 Task: Research Airbnb options in Mont-Dore, New Caledonia from 12th December, 2023 to 16th December, 2023 for 8 adults.8 bedrooms having 8 beds and 8 bathrooms. Property type can be house. Amenities needed are: wifi, TV, free parkinig on premises, gym, breakfast. Booking option can be shelf check-in. Look for 5 properties as per requirement.
Action: Mouse pressed left at (262, 152)
Screenshot: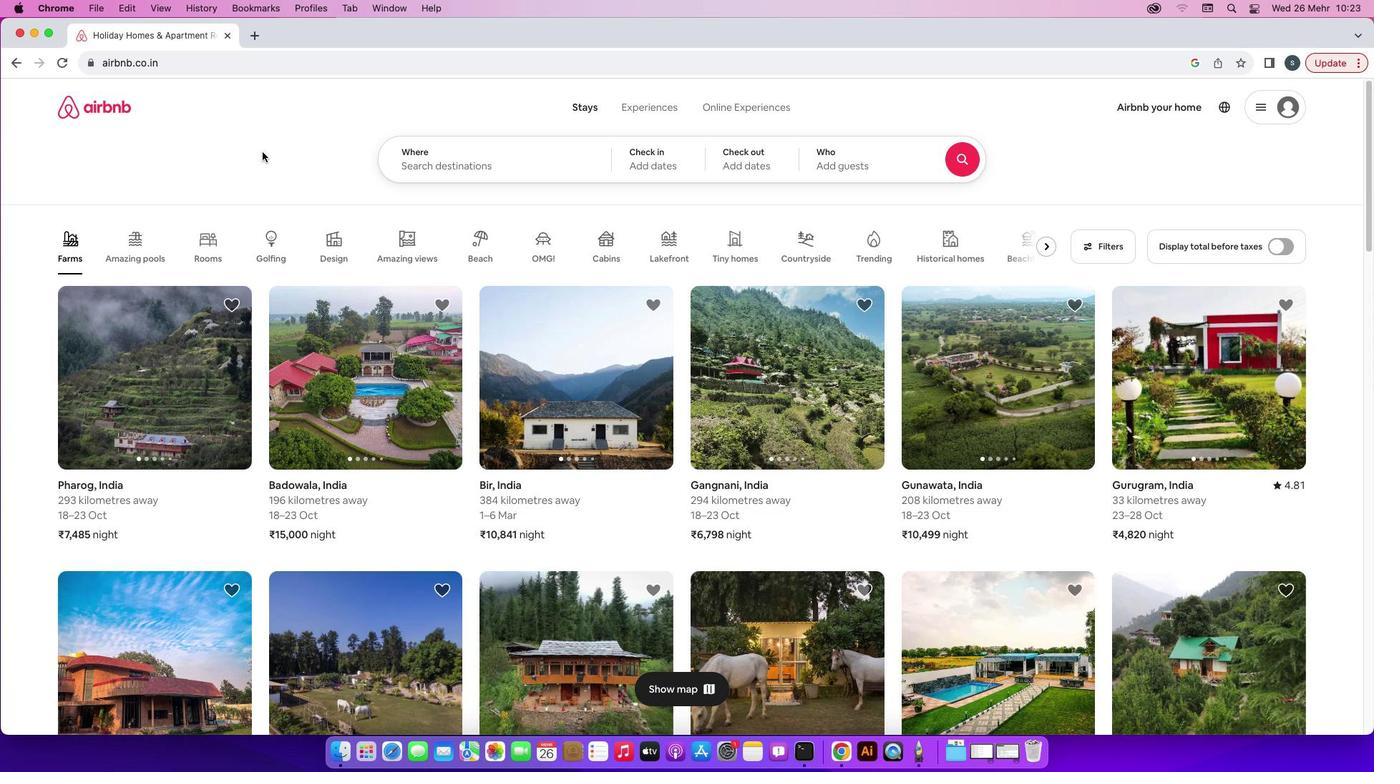 
Action: Mouse moved to (457, 169)
Screenshot: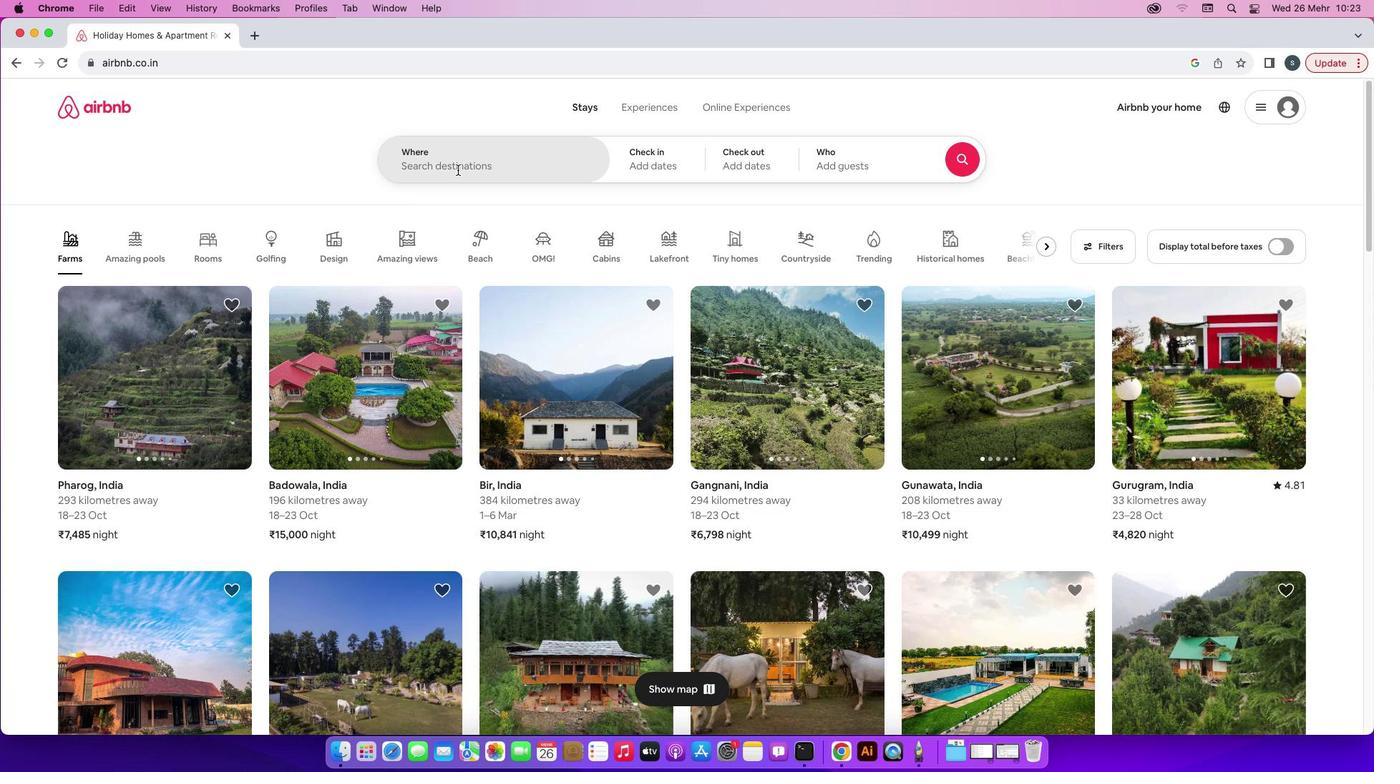 
Action: Mouse pressed left at (457, 169)
Screenshot: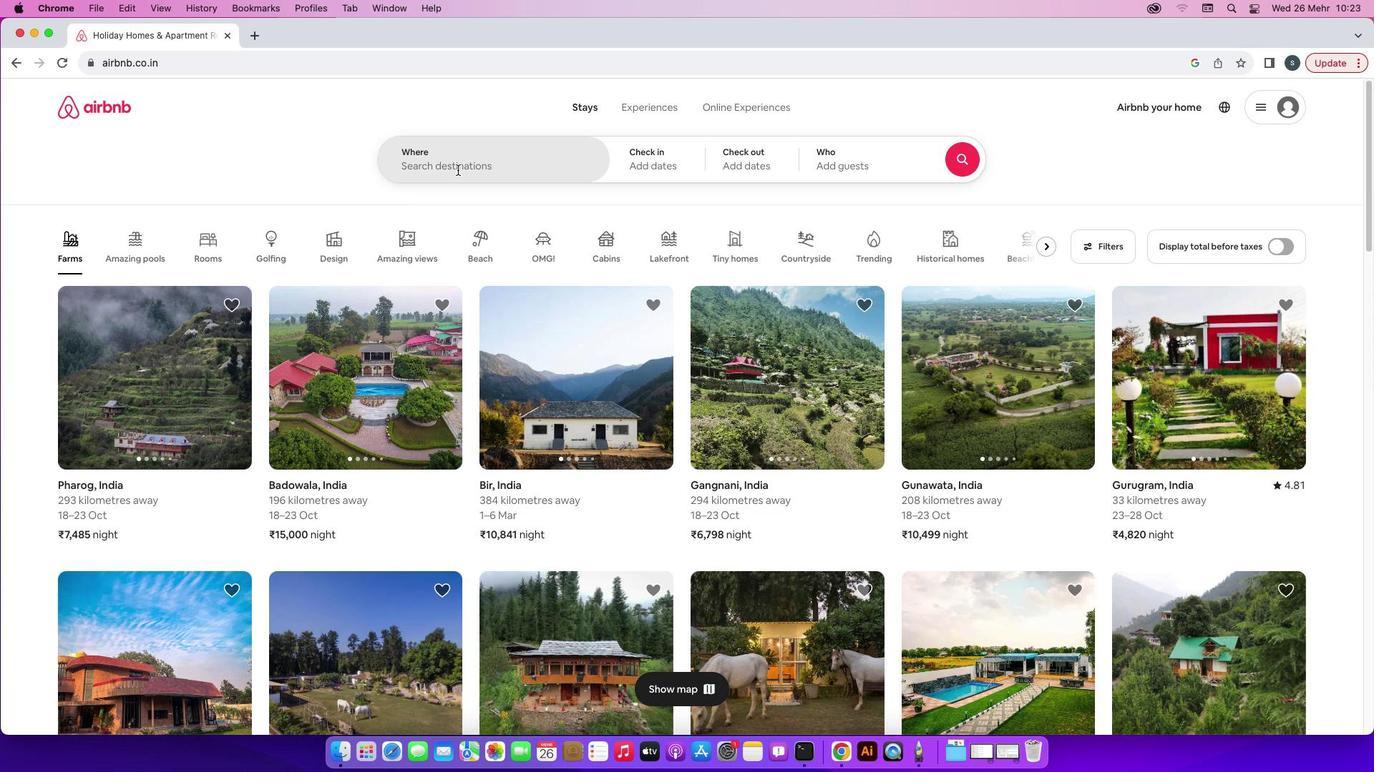 
Action: Mouse moved to (460, 168)
Screenshot: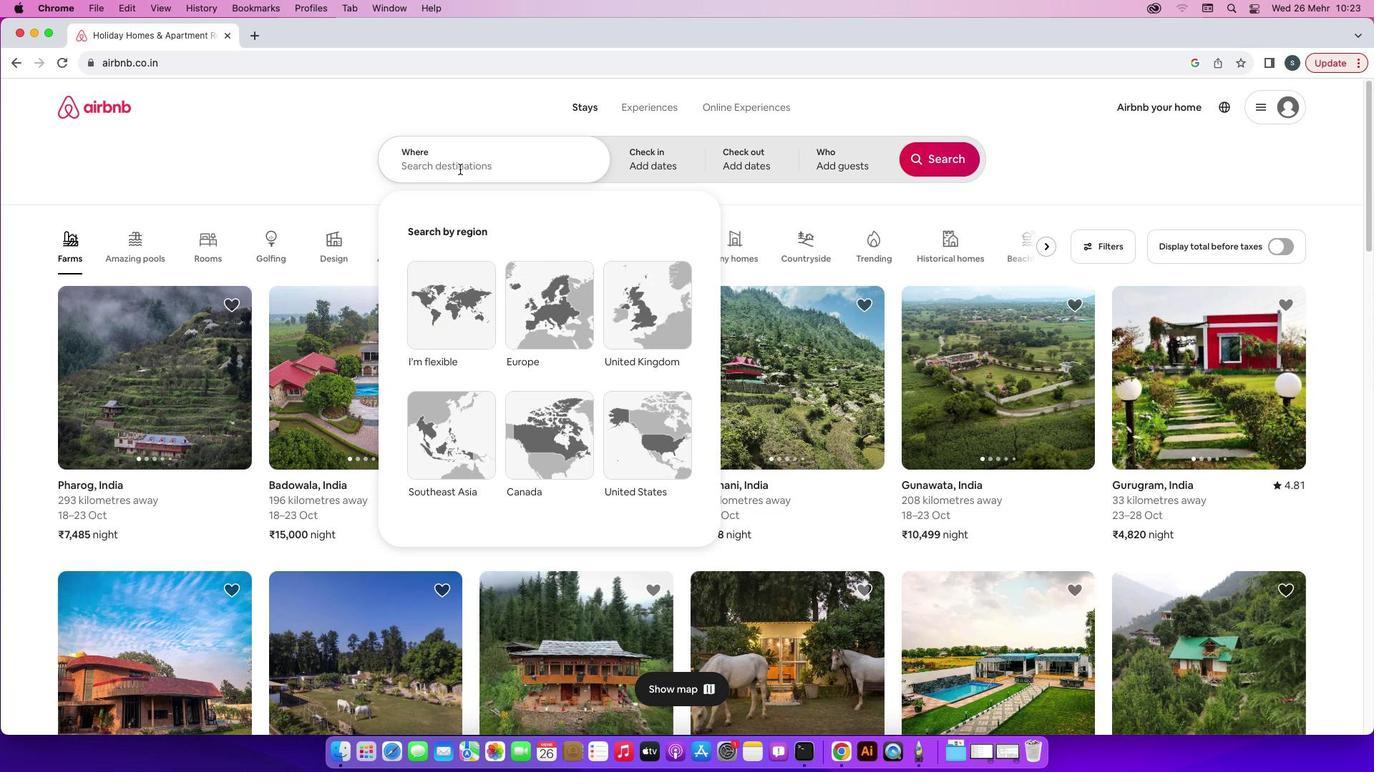 
Action: Key pressed 'M'Key.caps_lock'o''n''t''-'Key.caps_lock'D'Key.caps_lock'o''r''e'','Key.spaceKey.caps_lock'N'Key.caps_lock'e''w'Key.spaceKey.caps_lock'C'Key.caps_lock'a''l''e''d''o''n''i''a'
Screenshot: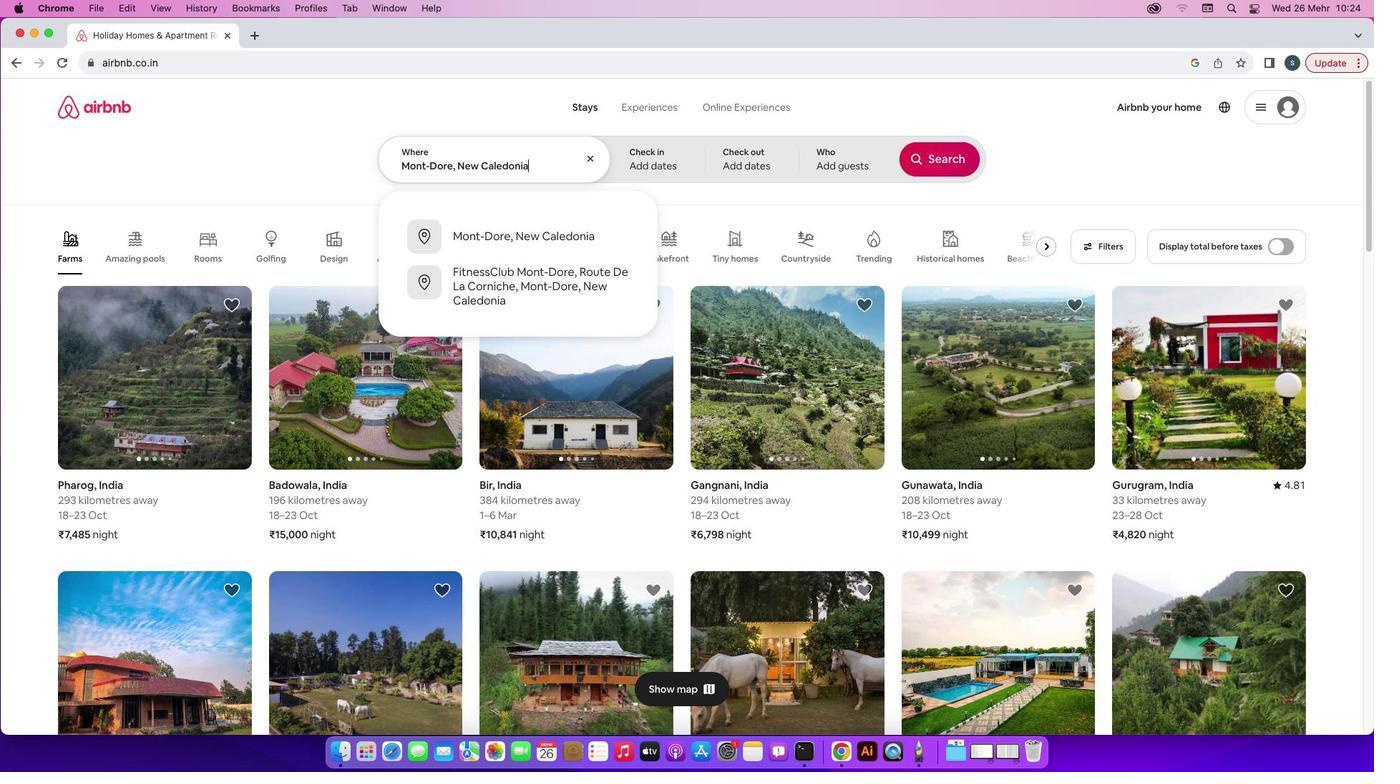 
Action: Mouse moved to (481, 235)
Screenshot: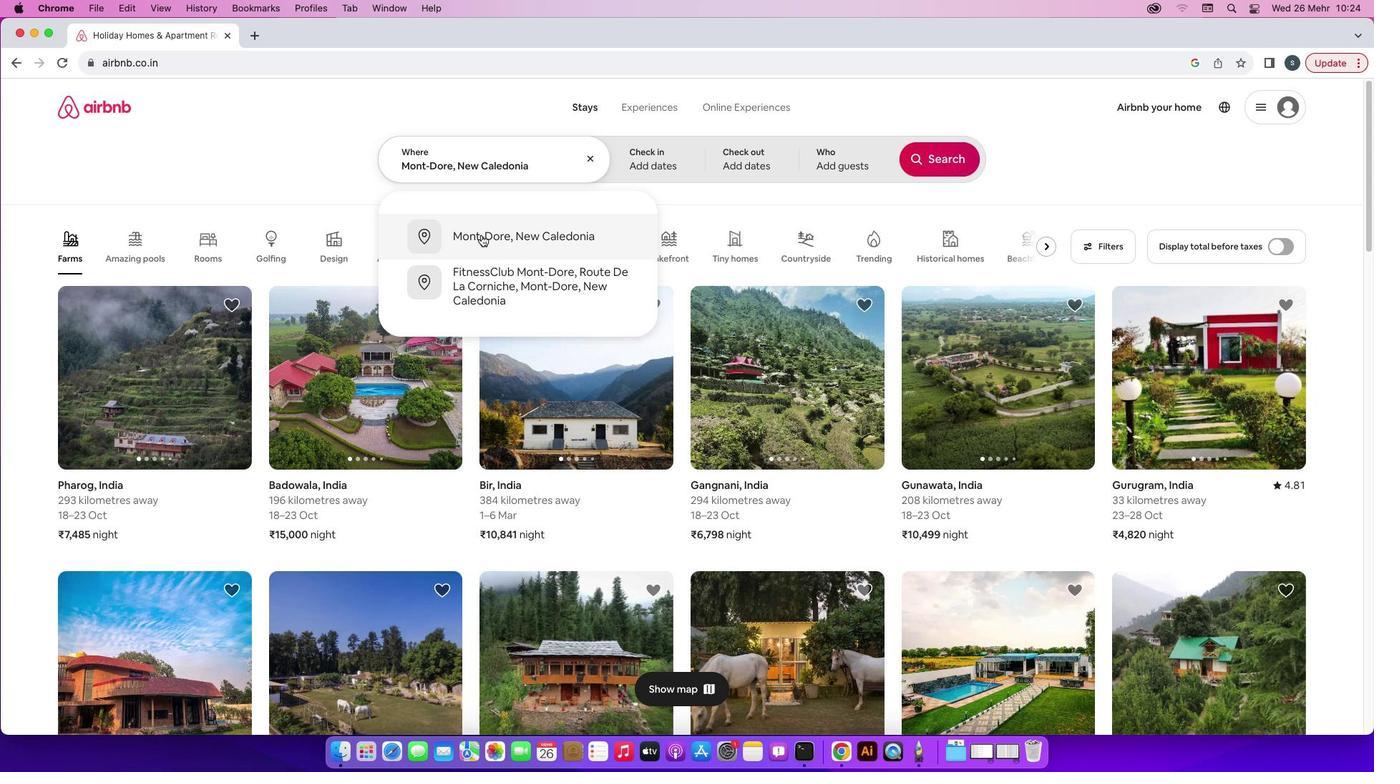 
Action: Mouse pressed left at (481, 235)
Screenshot: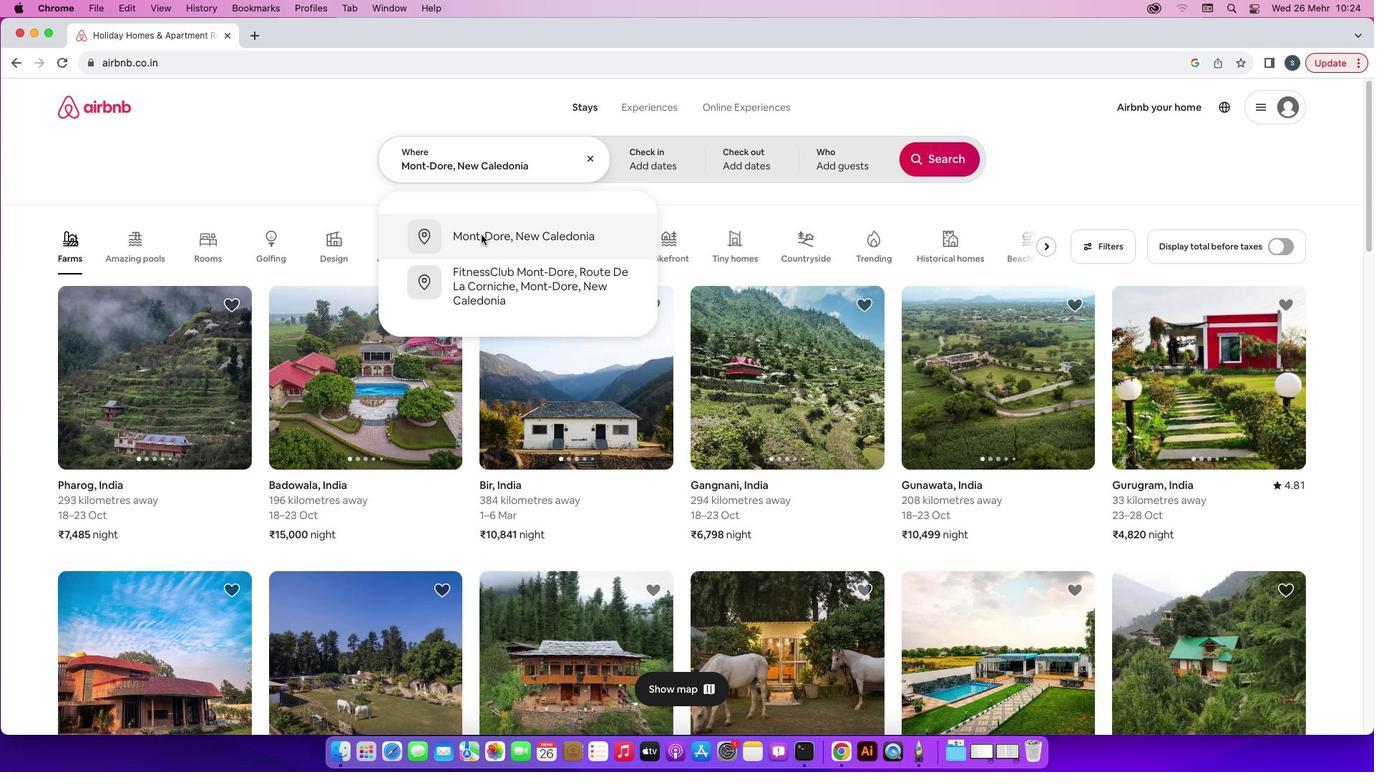 
Action: Mouse moved to (943, 278)
Screenshot: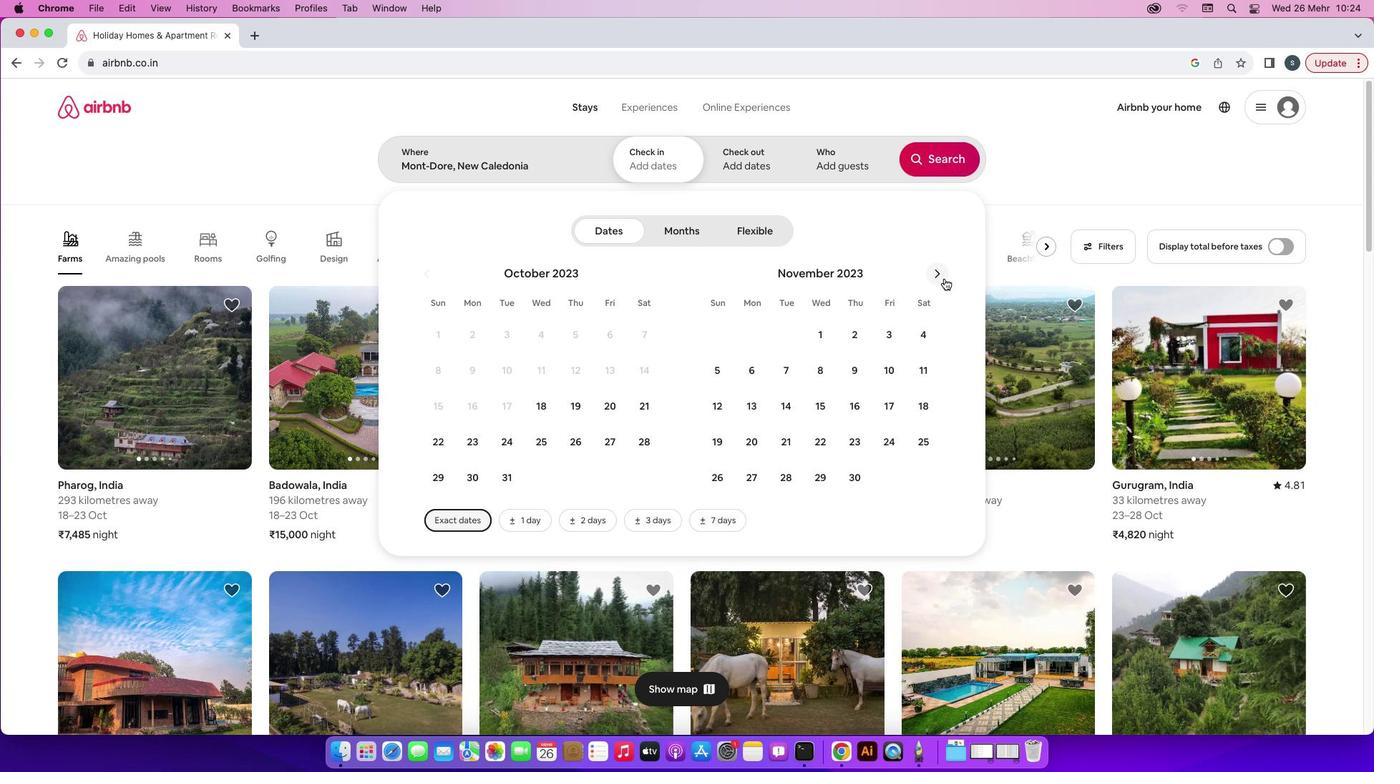 
Action: Mouse pressed left at (943, 278)
Screenshot: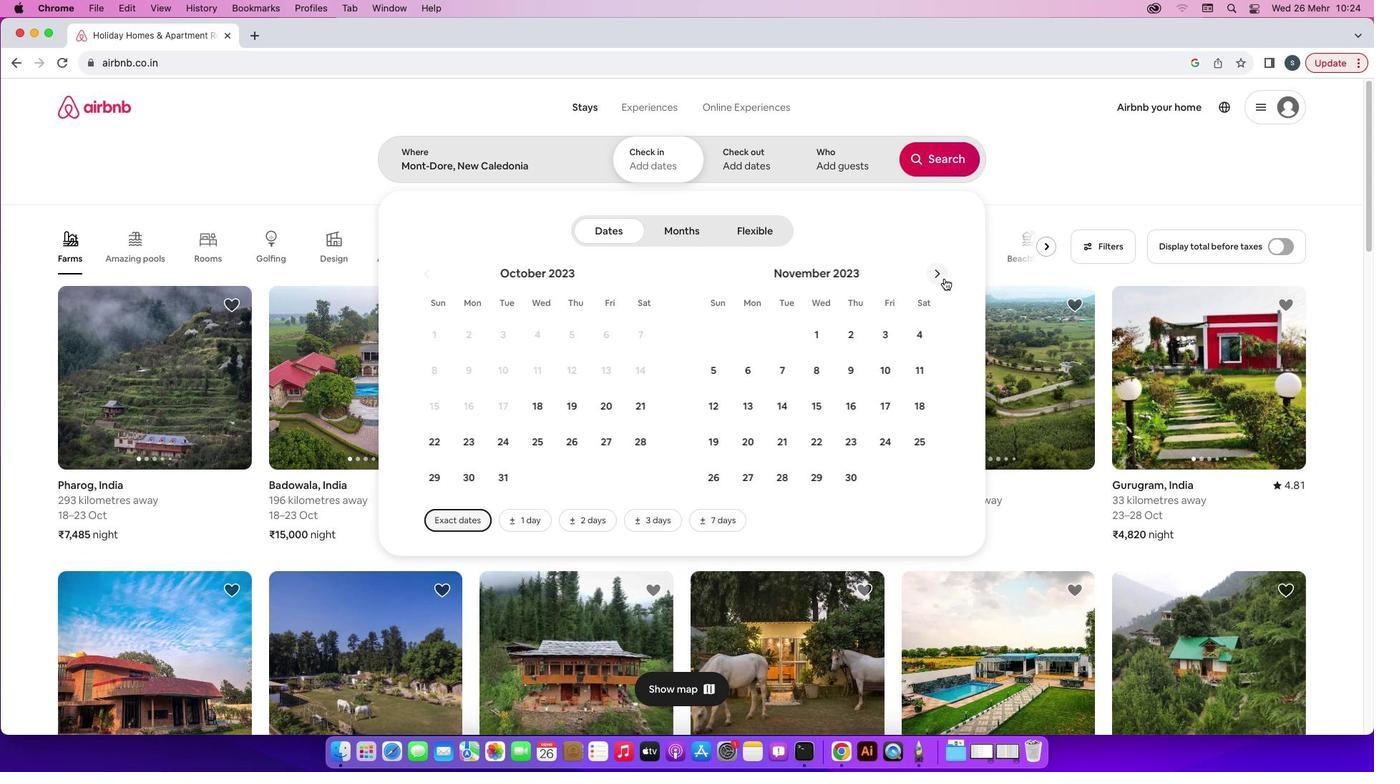 
Action: Mouse moved to (786, 402)
Screenshot: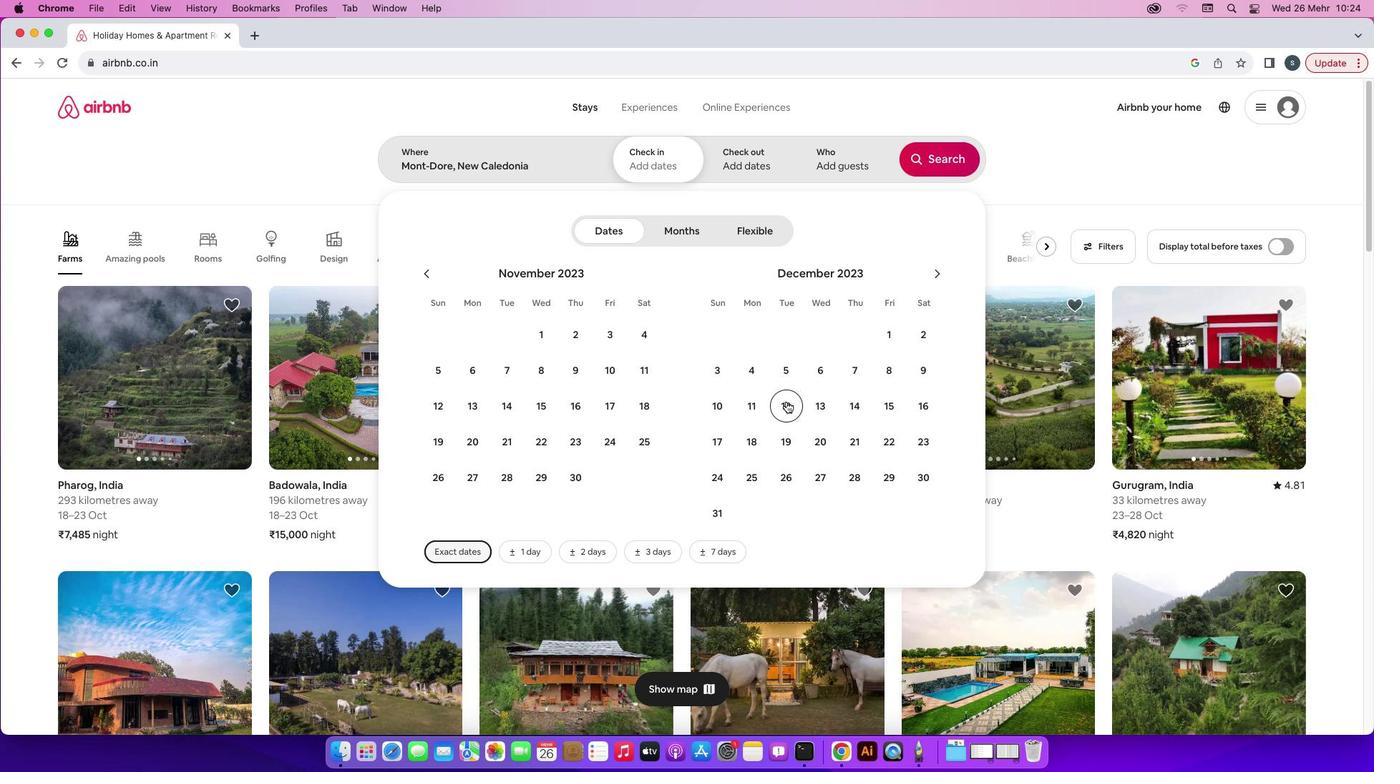 
Action: Mouse pressed left at (786, 402)
Screenshot: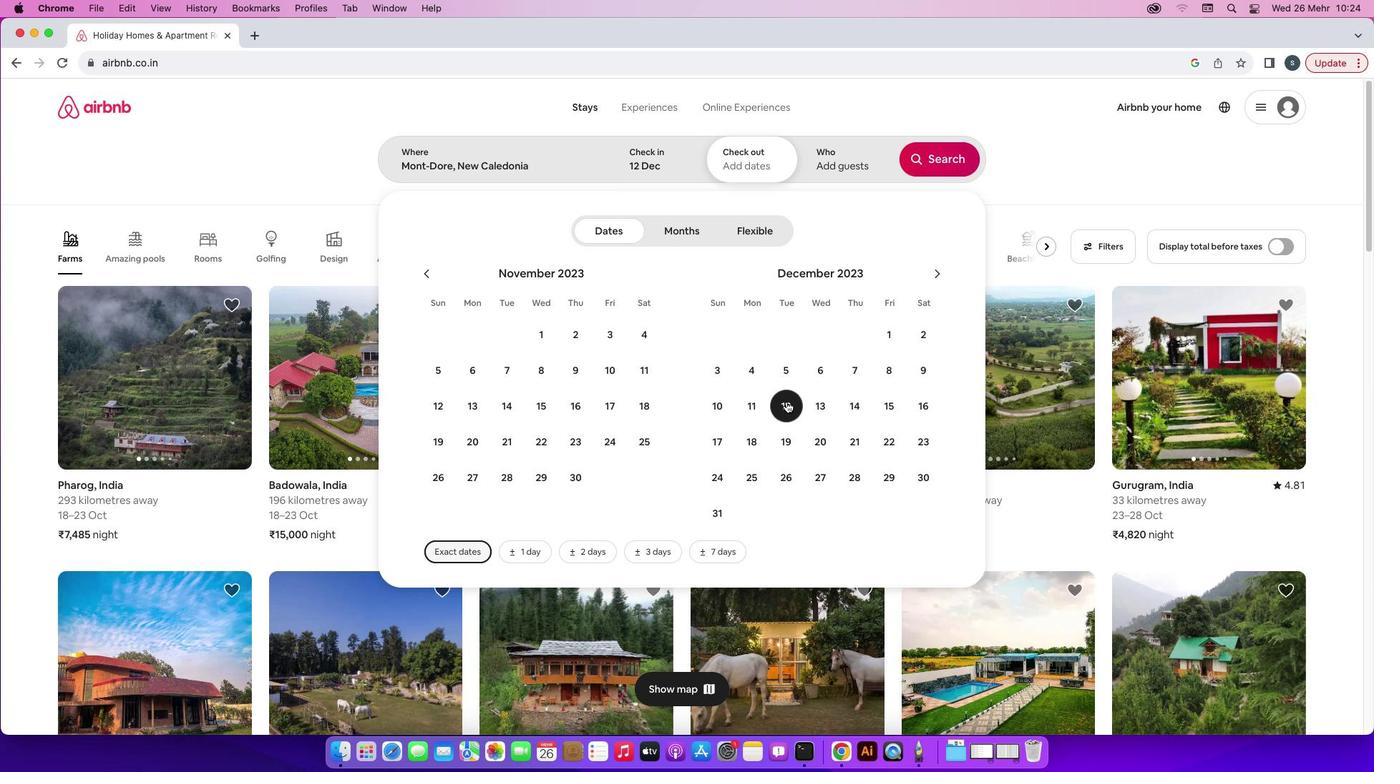 
Action: Mouse moved to (929, 408)
Screenshot: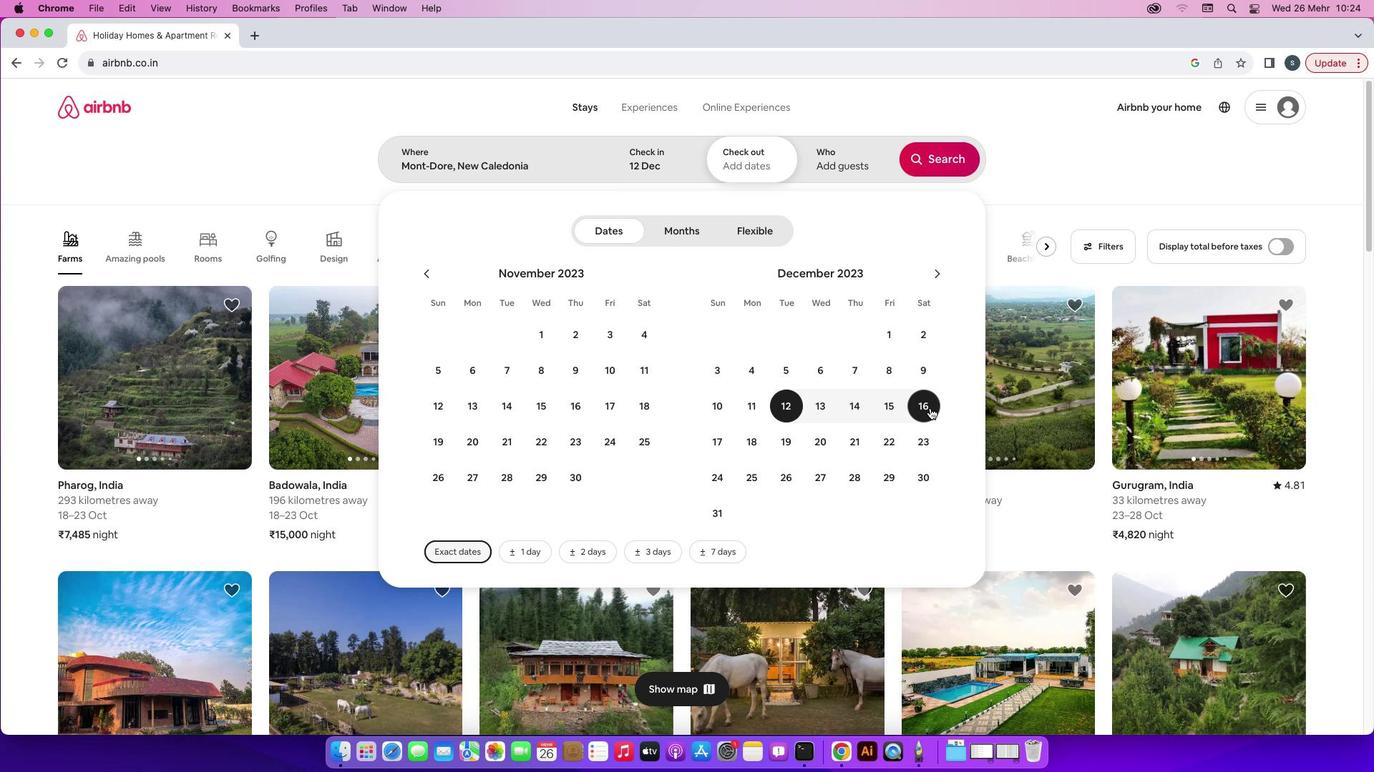
Action: Mouse pressed left at (929, 408)
Screenshot: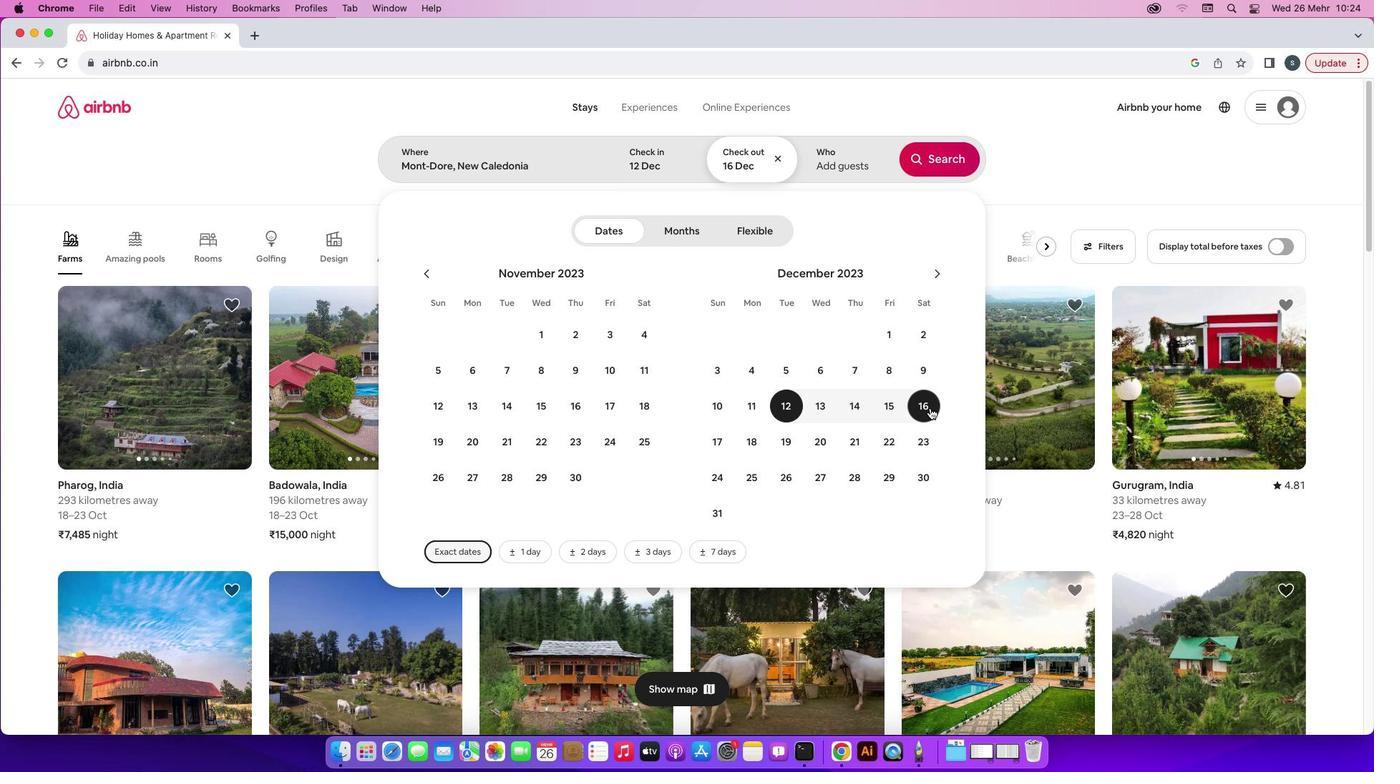 
Action: Mouse moved to (858, 159)
Screenshot: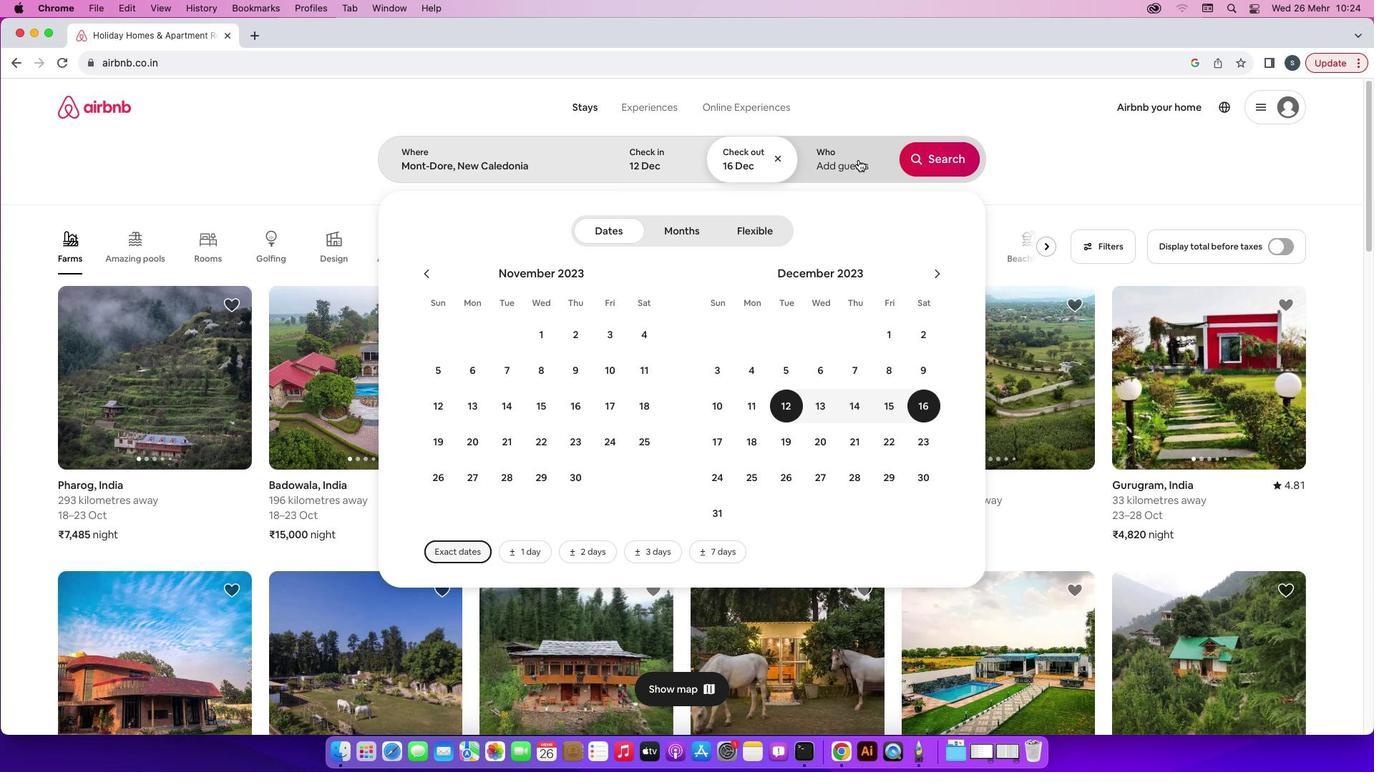 
Action: Mouse pressed left at (858, 159)
Screenshot: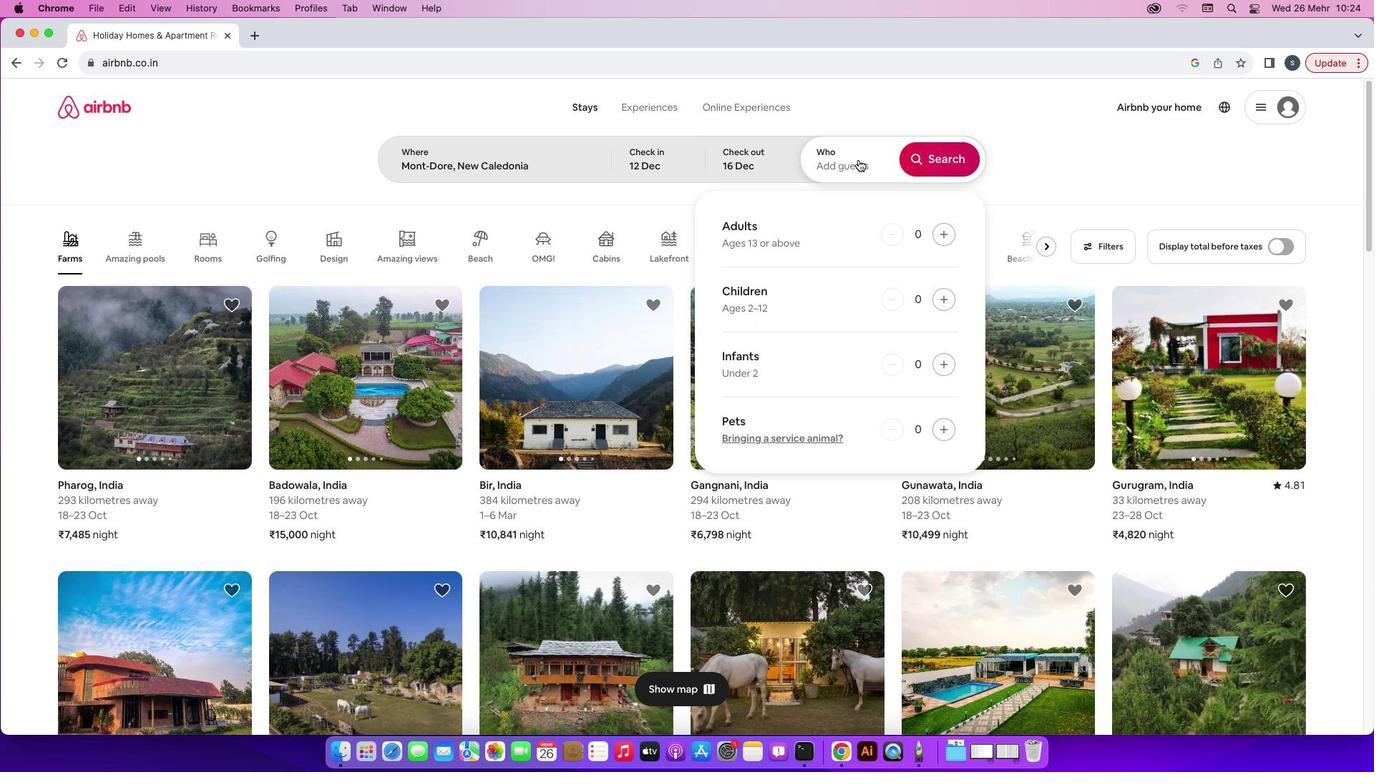 
Action: Mouse moved to (941, 233)
Screenshot: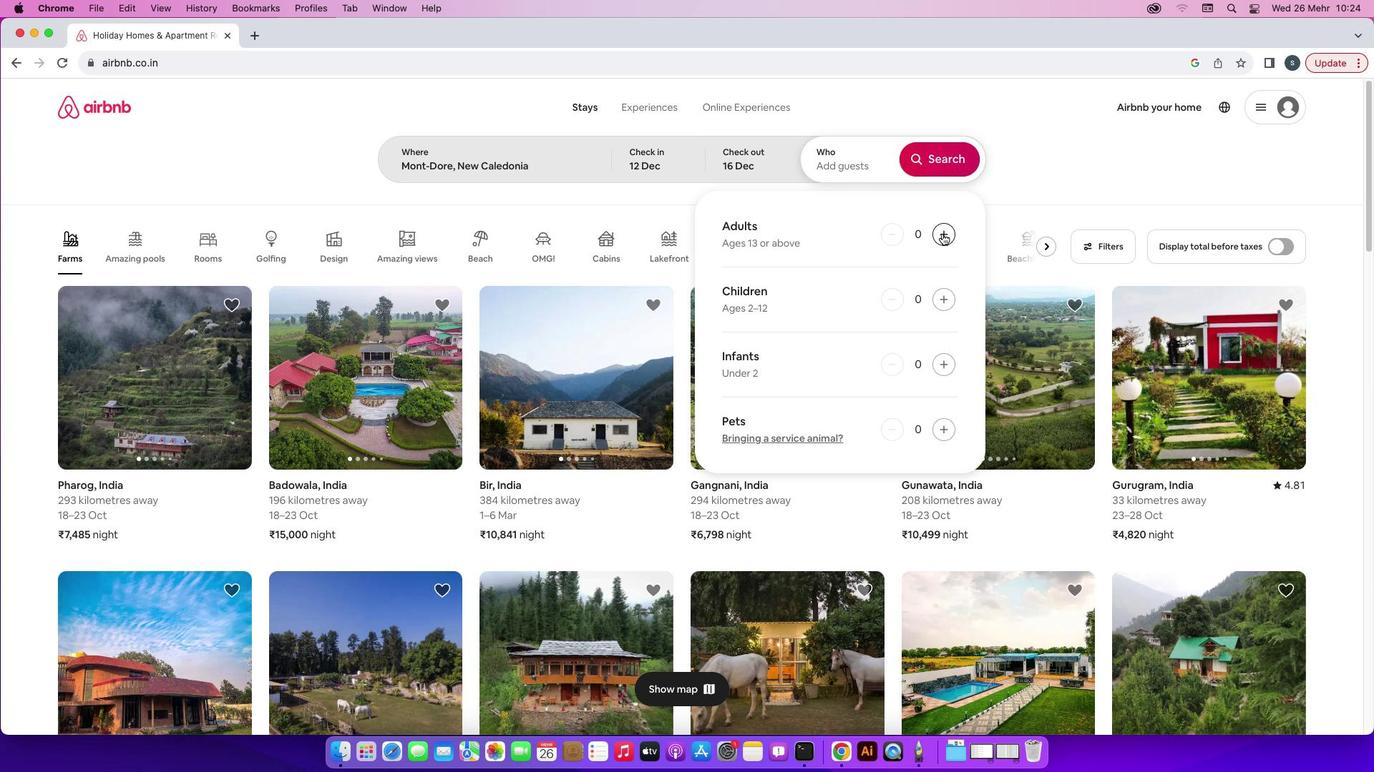 
Action: Mouse pressed left at (941, 233)
Screenshot: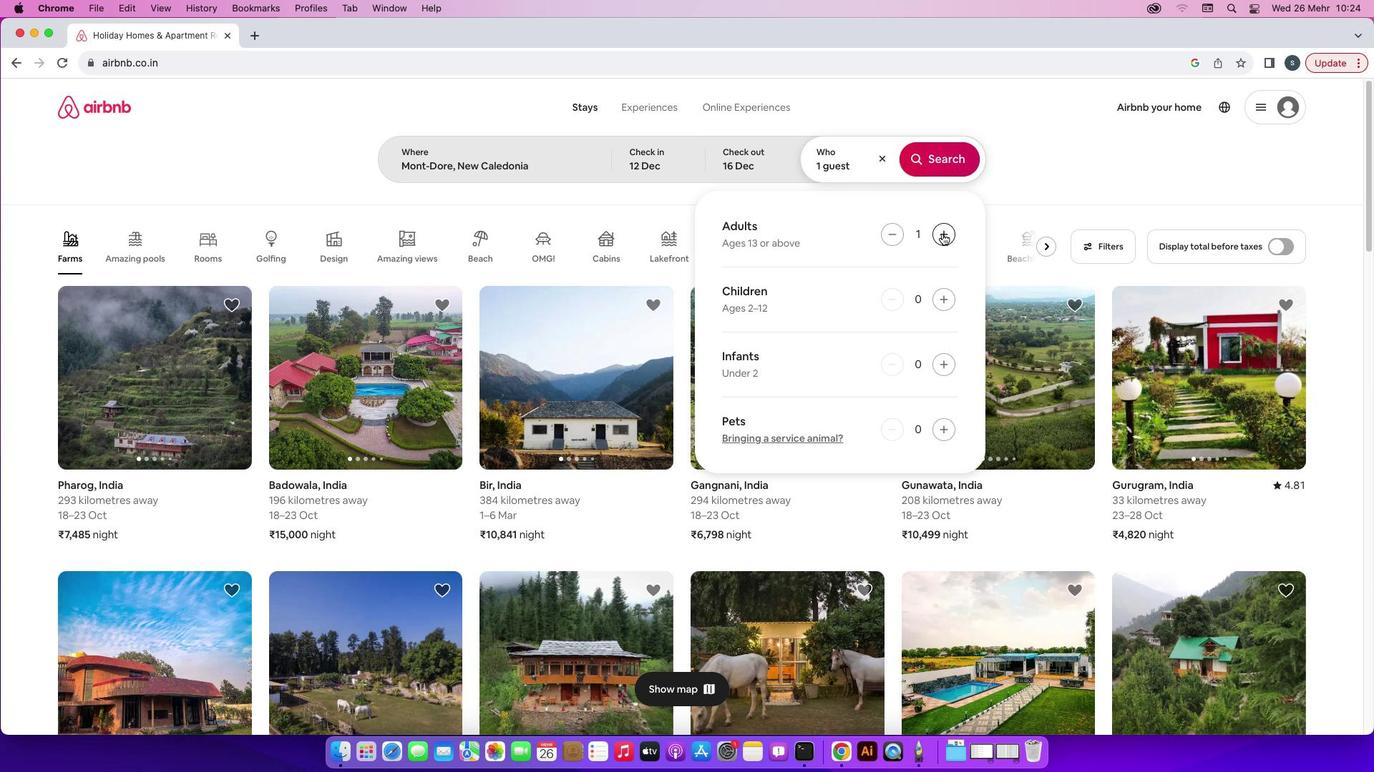 
Action: Mouse pressed left at (941, 233)
Screenshot: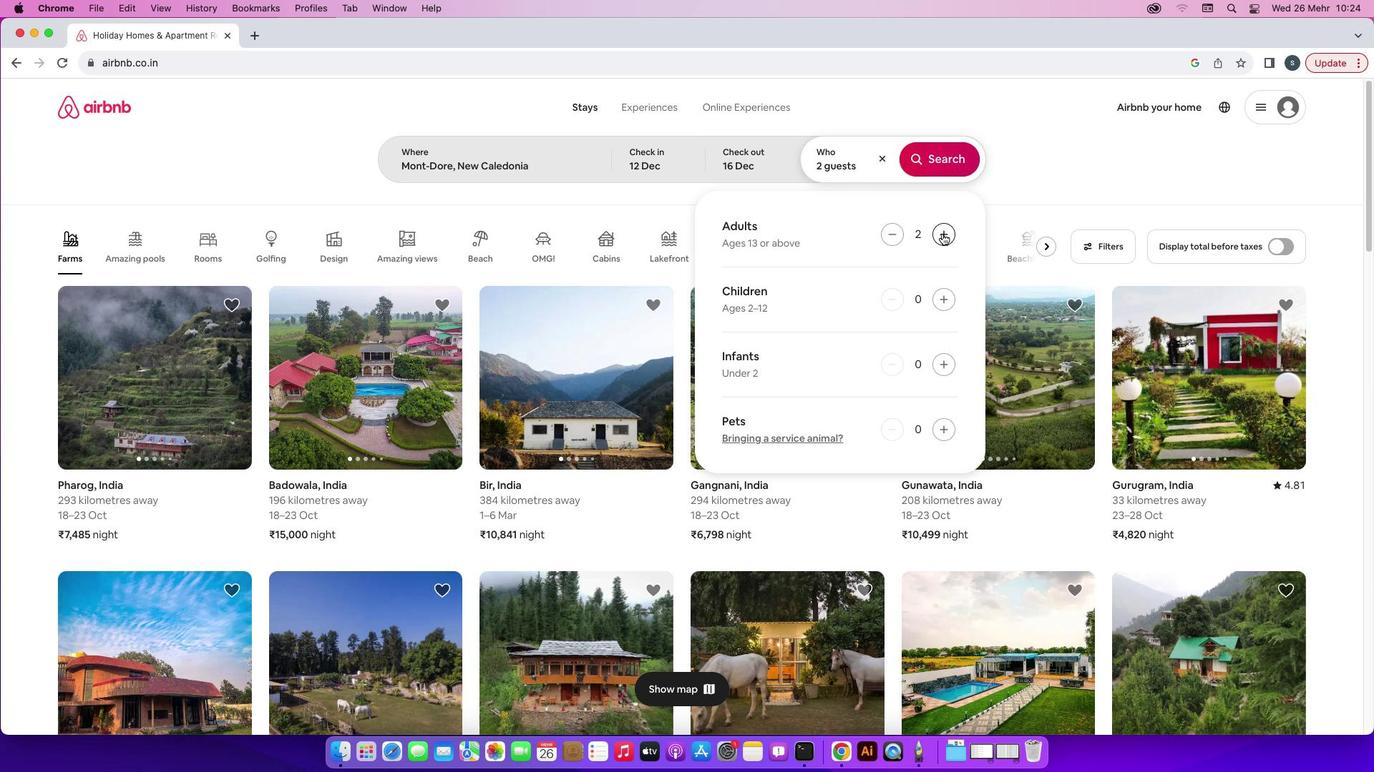 
Action: Mouse pressed left at (941, 233)
Screenshot: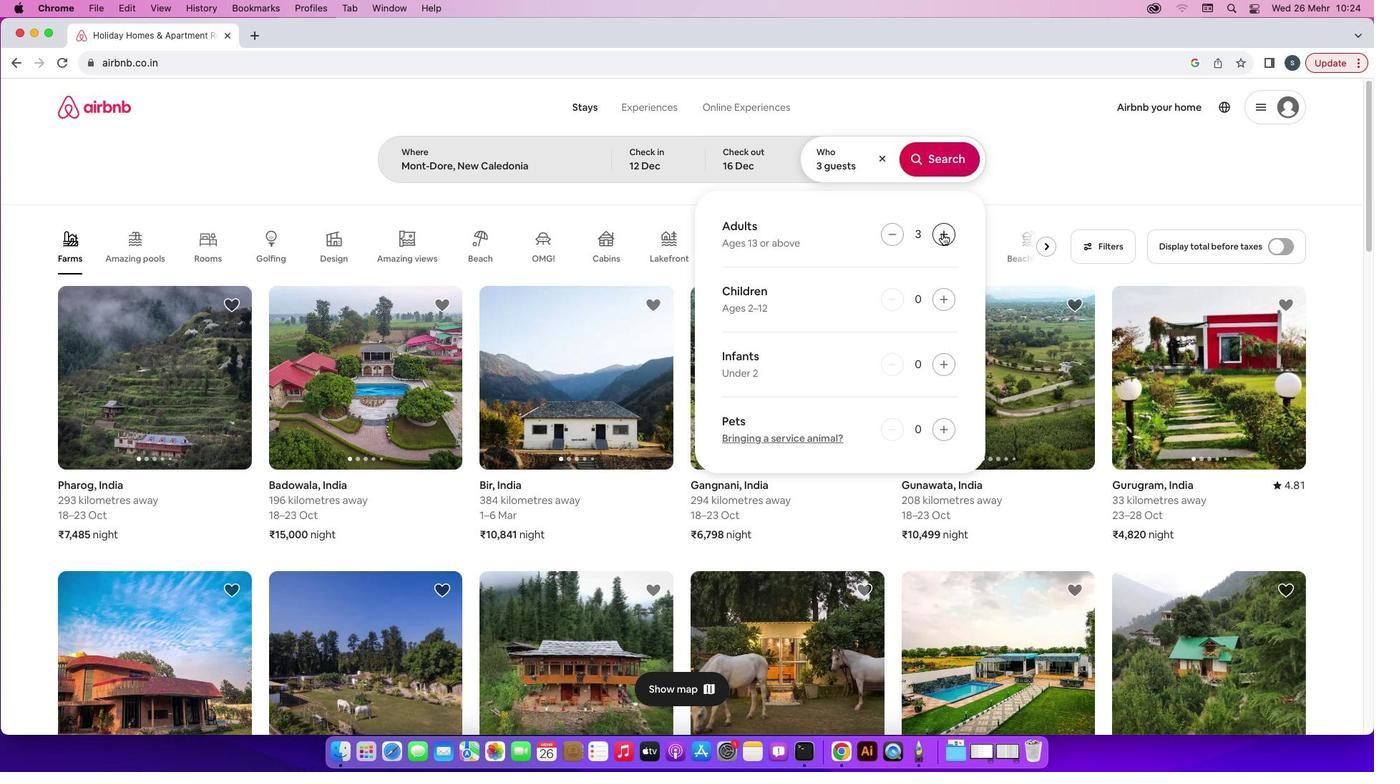 
Action: Mouse pressed left at (941, 233)
Screenshot: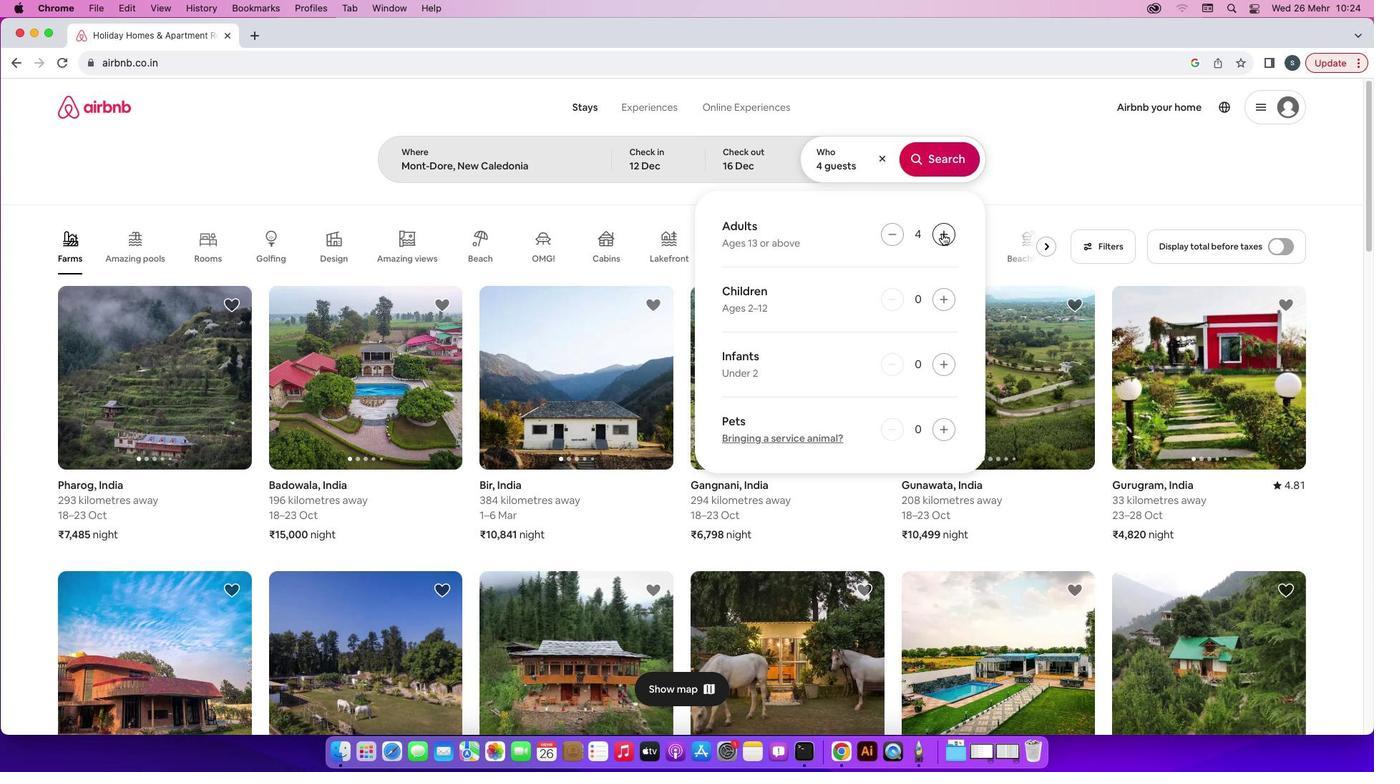 
Action: Mouse pressed left at (941, 233)
Screenshot: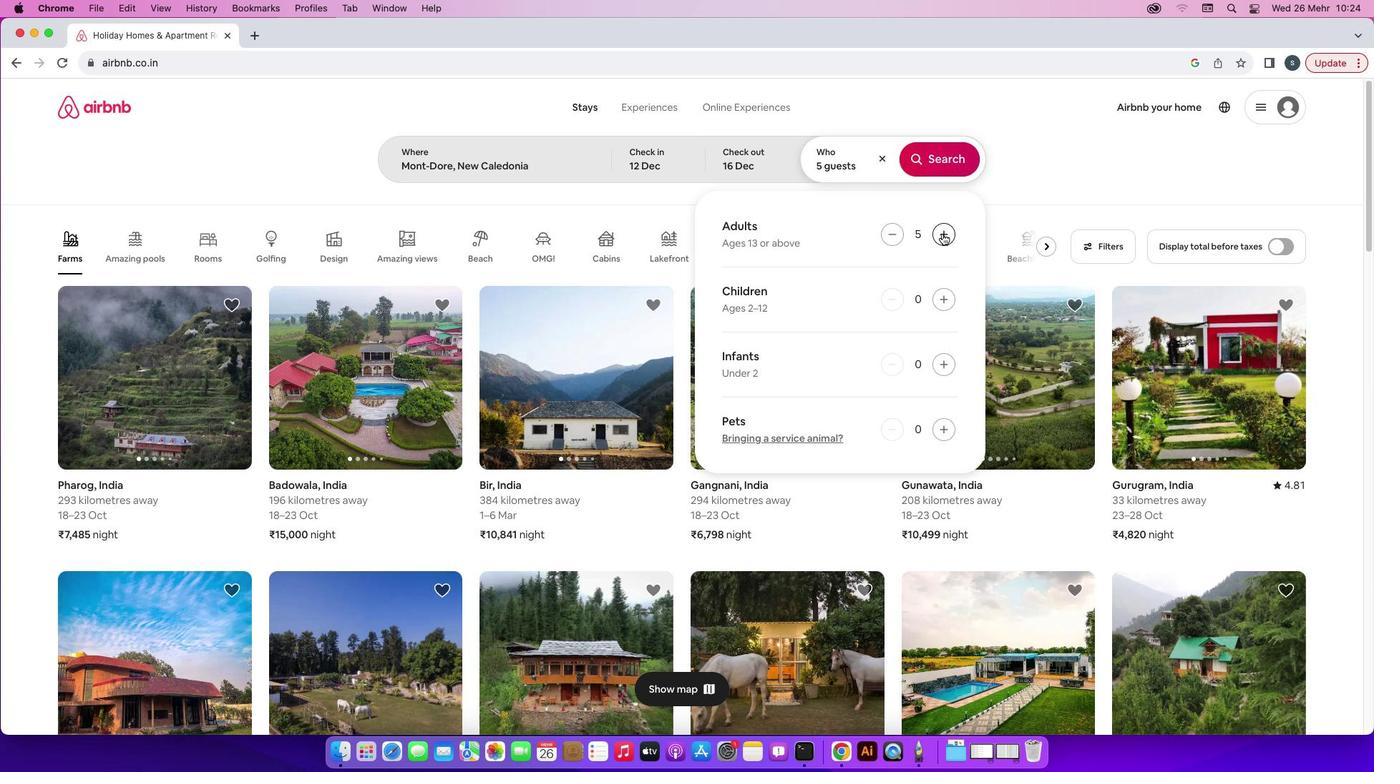 
Action: Mouse pressed left at (941, 233)
Screenshot: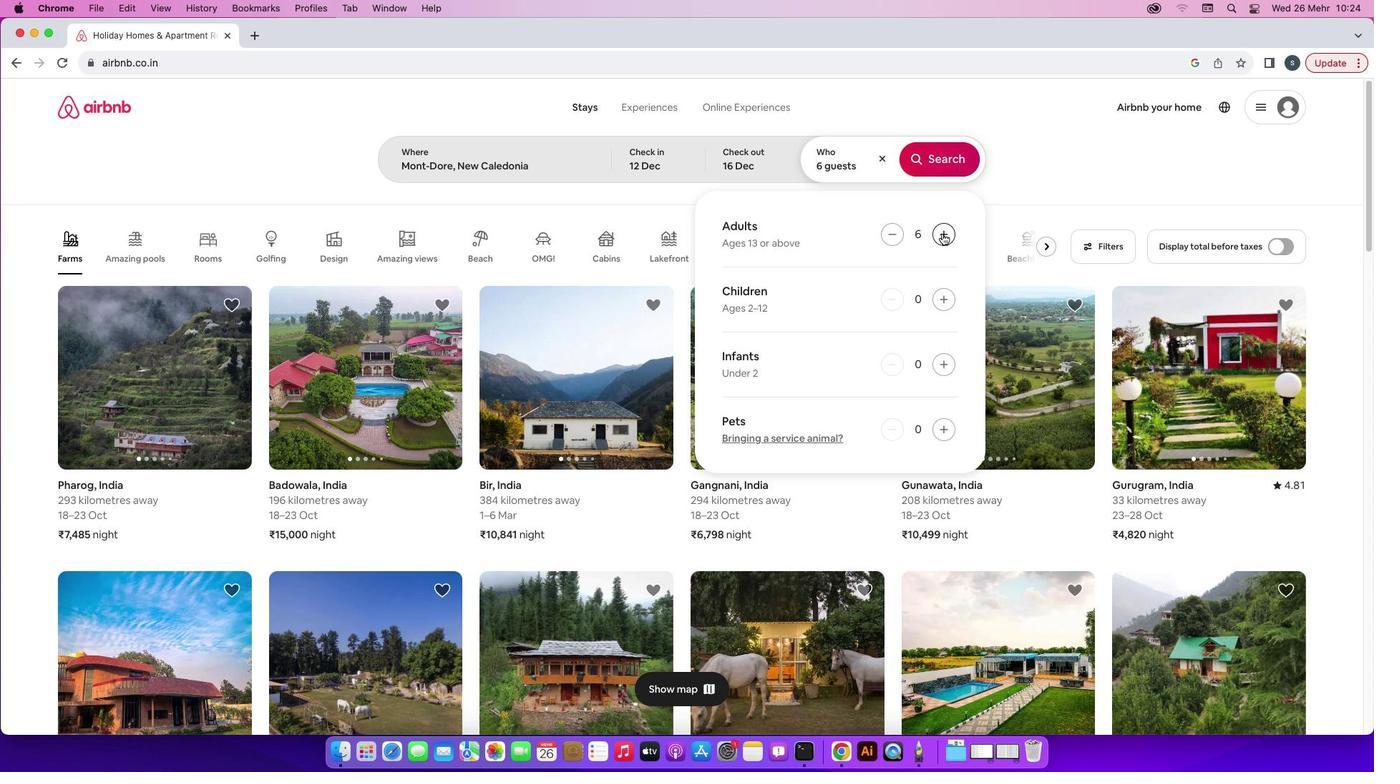 
Action: Mouse pressed left at (941, 233)
Screenshot: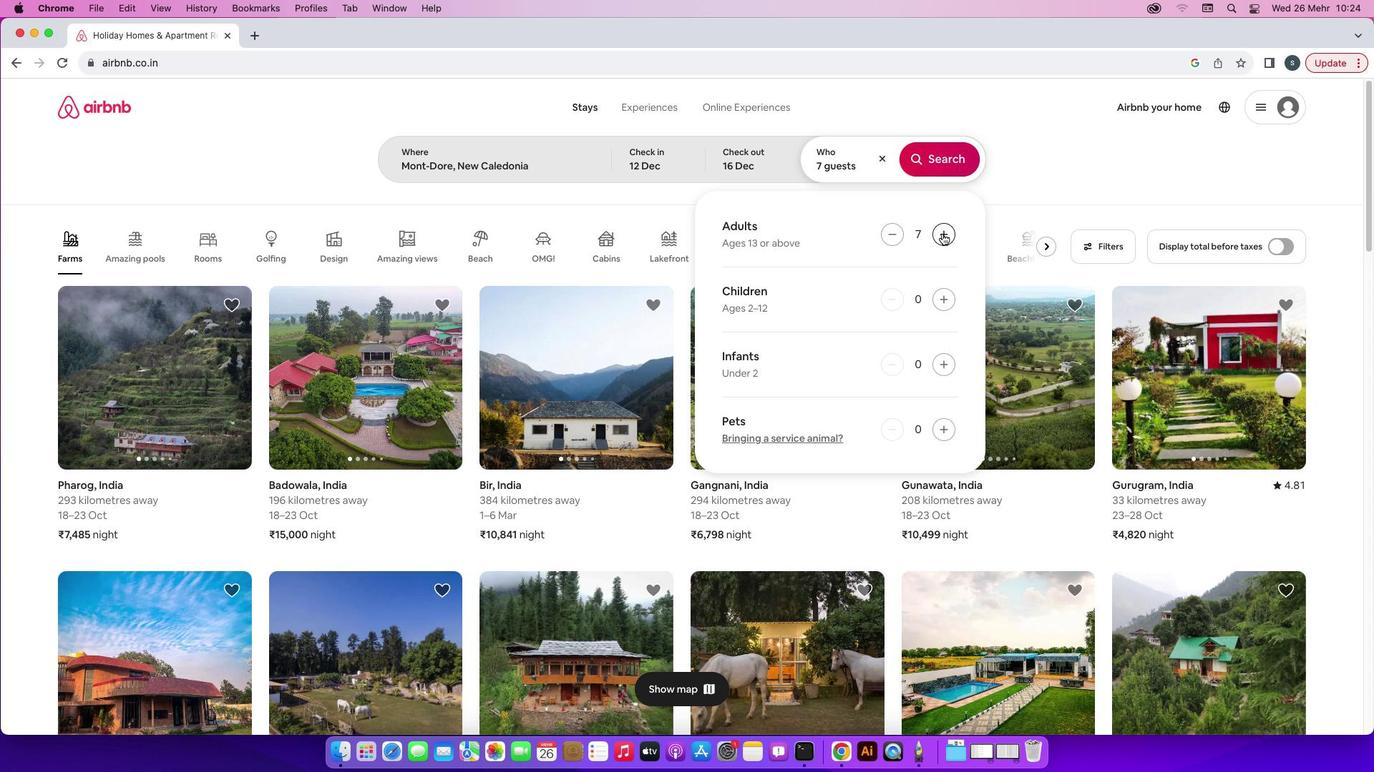 
Action: Mouse pressed left at (941, 233)
Screenshot: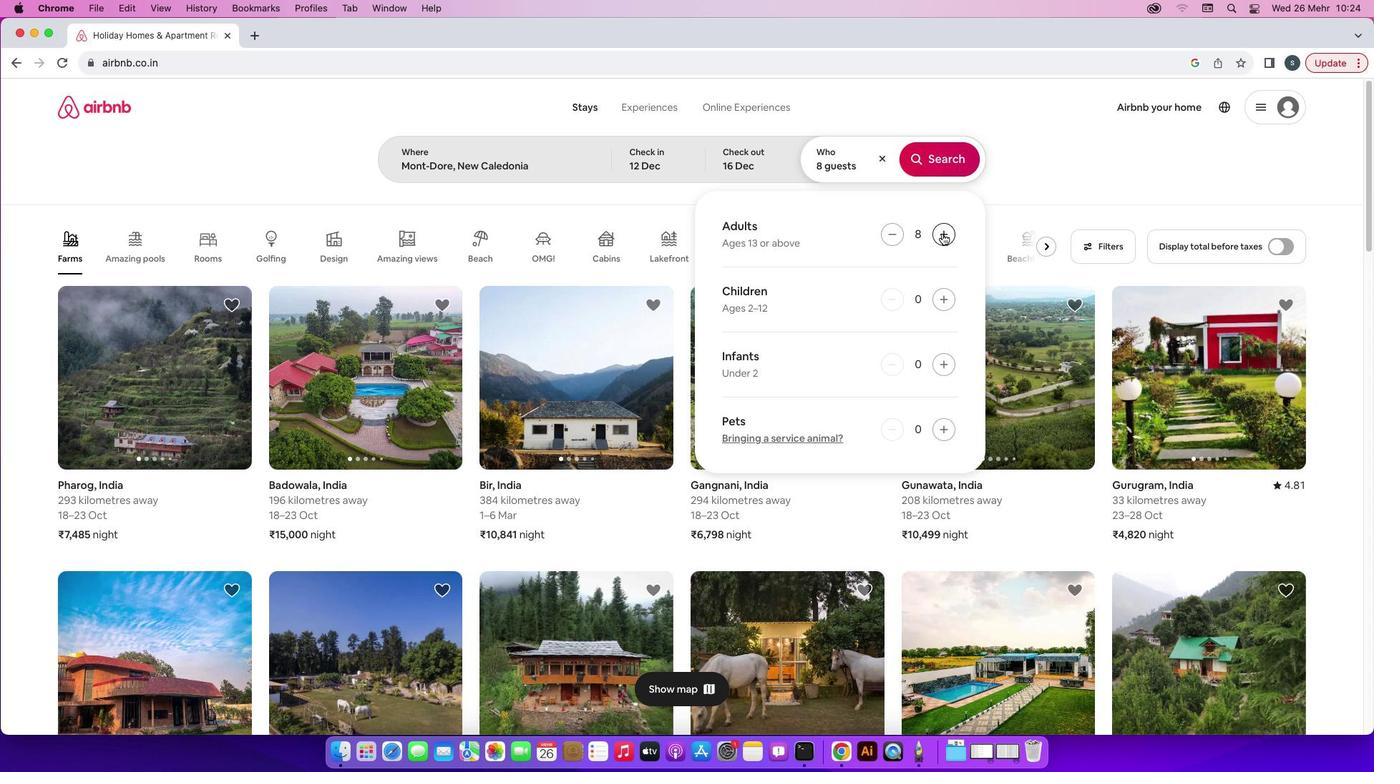 
Action: Mouse moved to (948, 168)
Screenshot: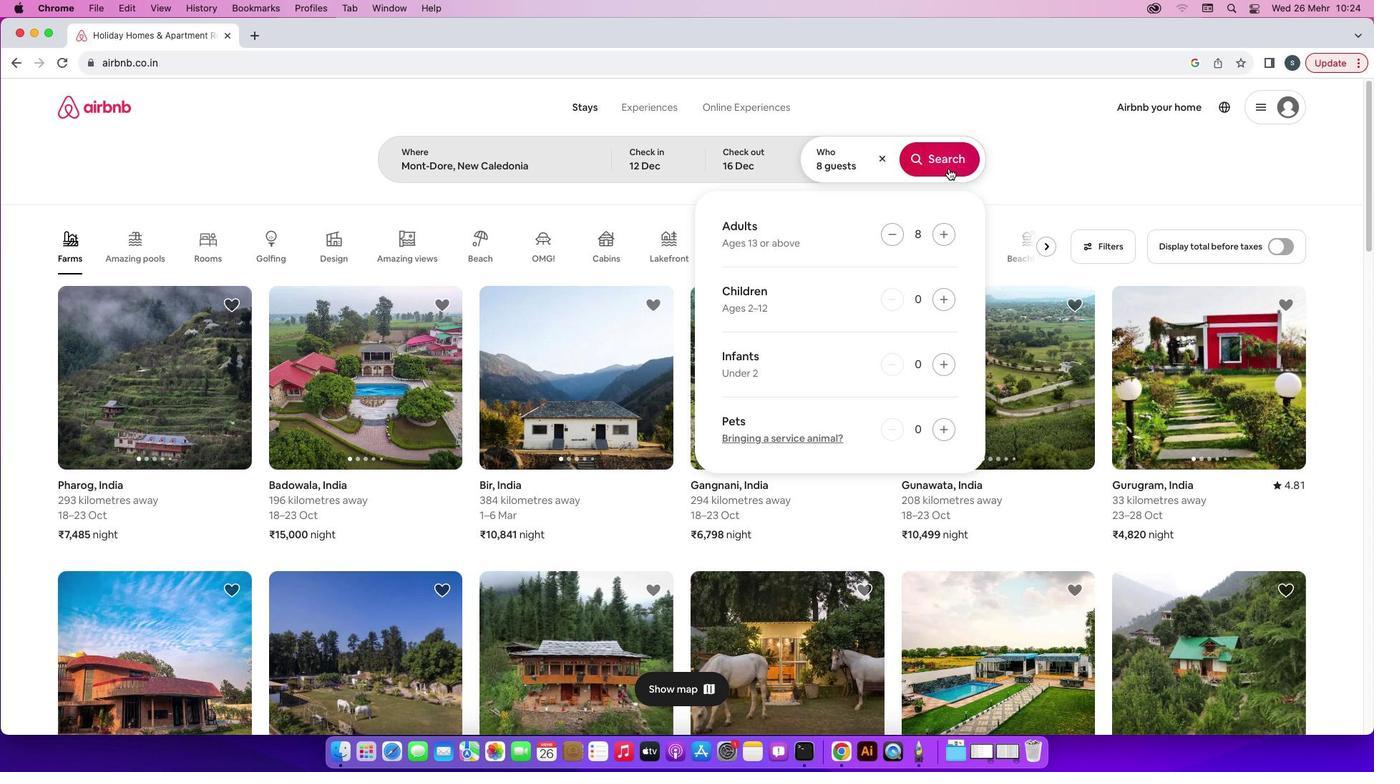 
Action: Mouse pressed left at (948, 168)
Screenshot: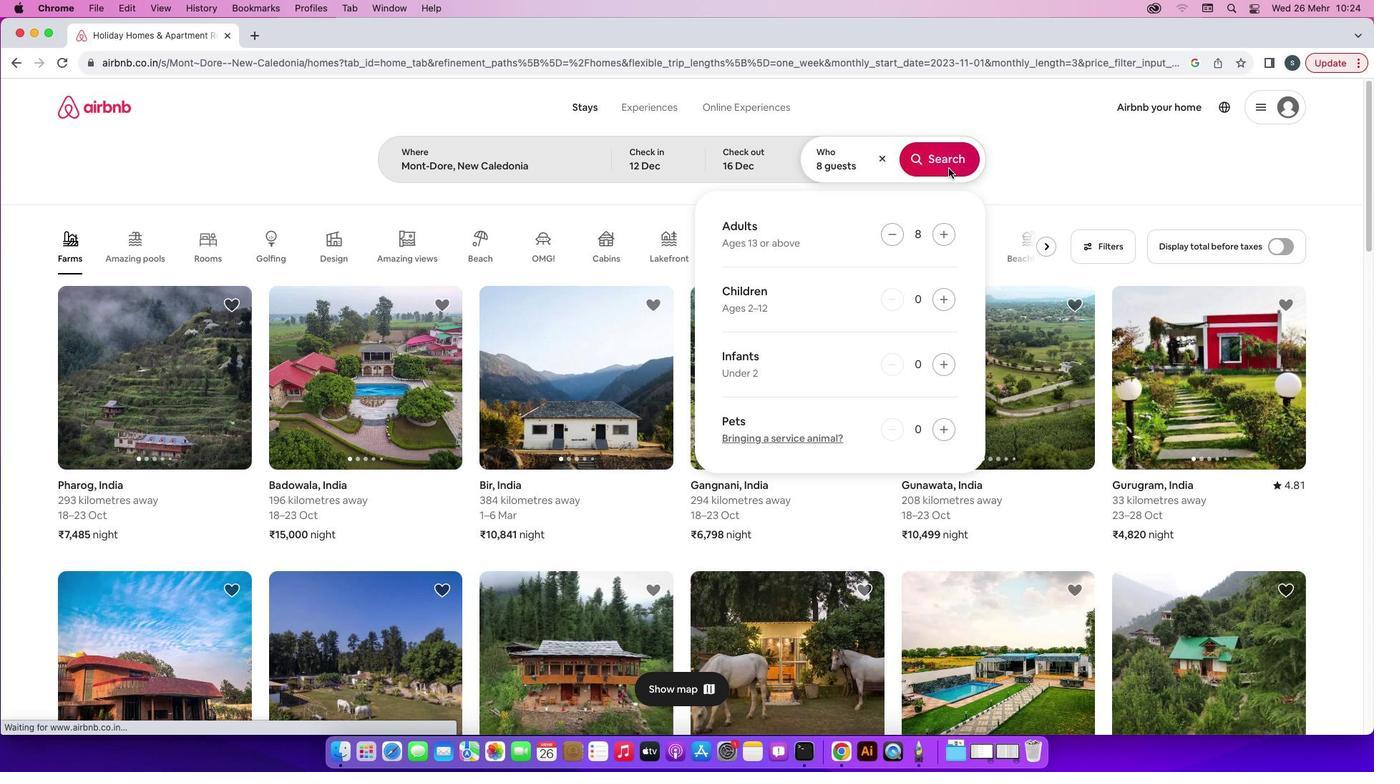 
Action: Mouse moved to (1128, 161)
Screenshot: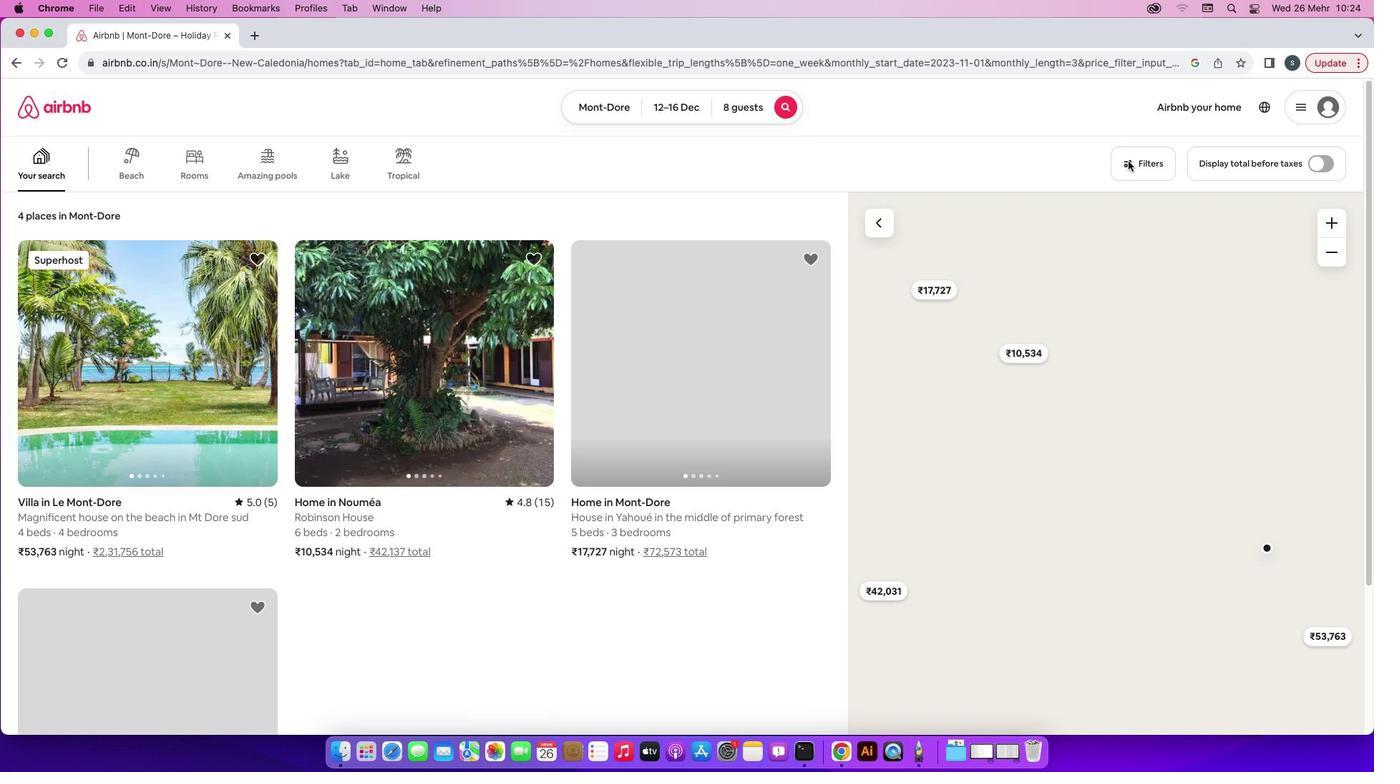 
Action: Mouse pressed left at (1128, 161)
Screenshot: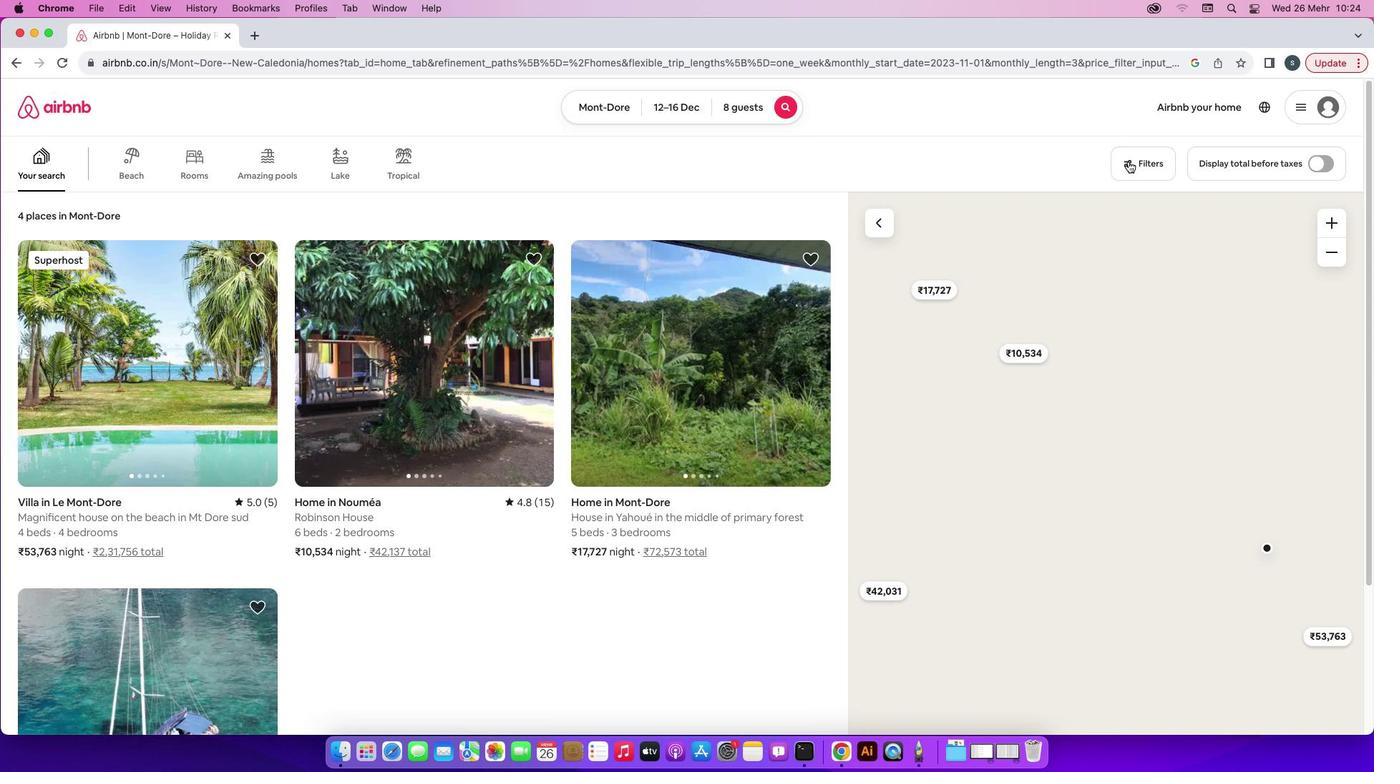 
Action: Mouse moved to (689, 477)
Screenshot: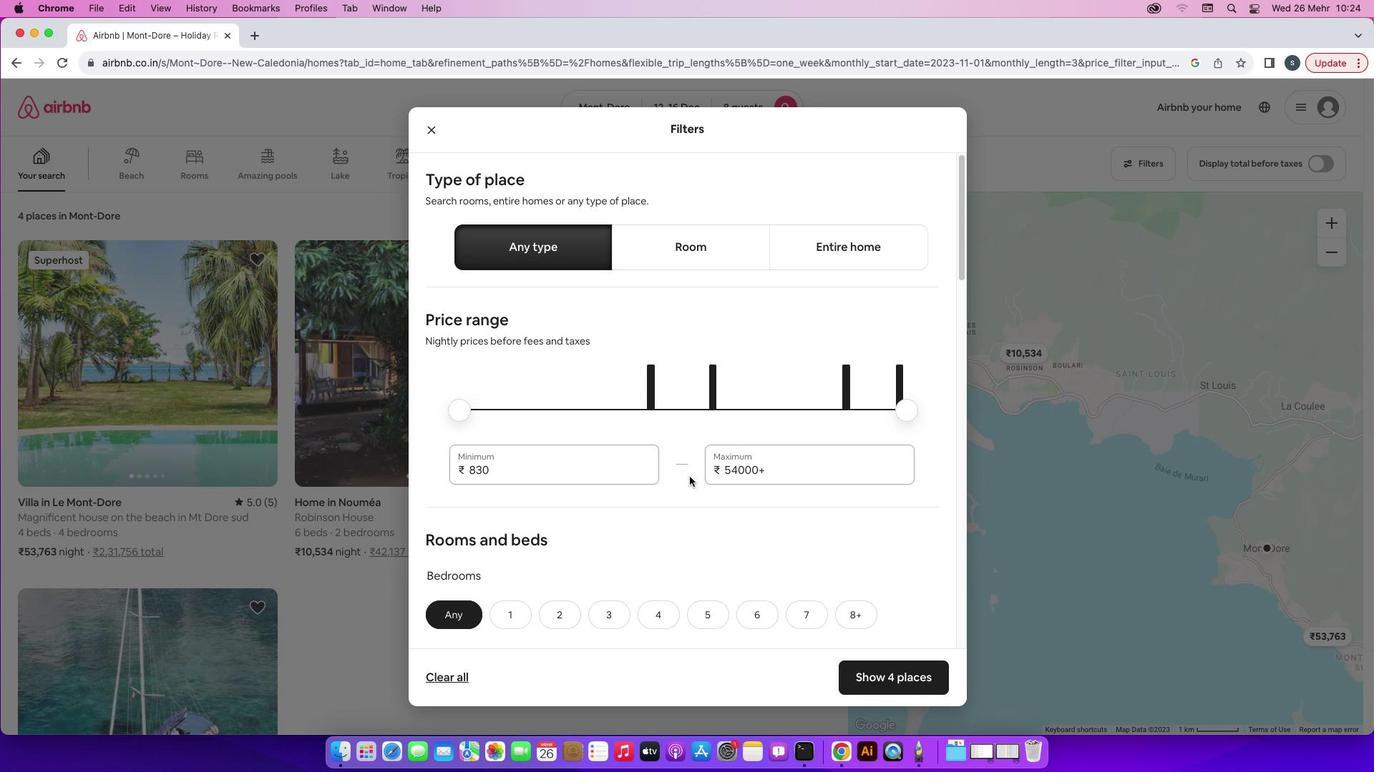 
Action: Mouse scrolled (689, 477) with delta (0, 0)
Screenshot: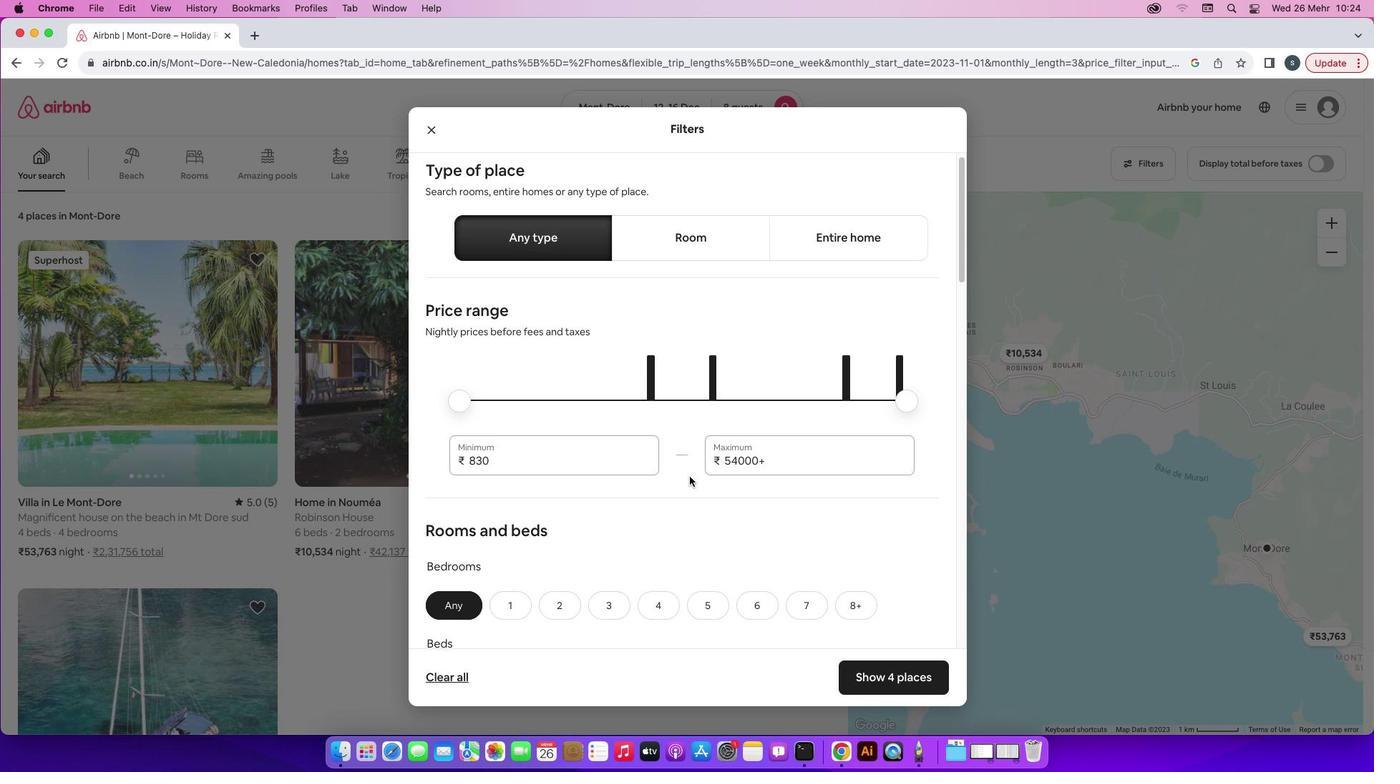 
Action: Mouse scrolled (689, 477) with delta (0, 0)
Screenshot: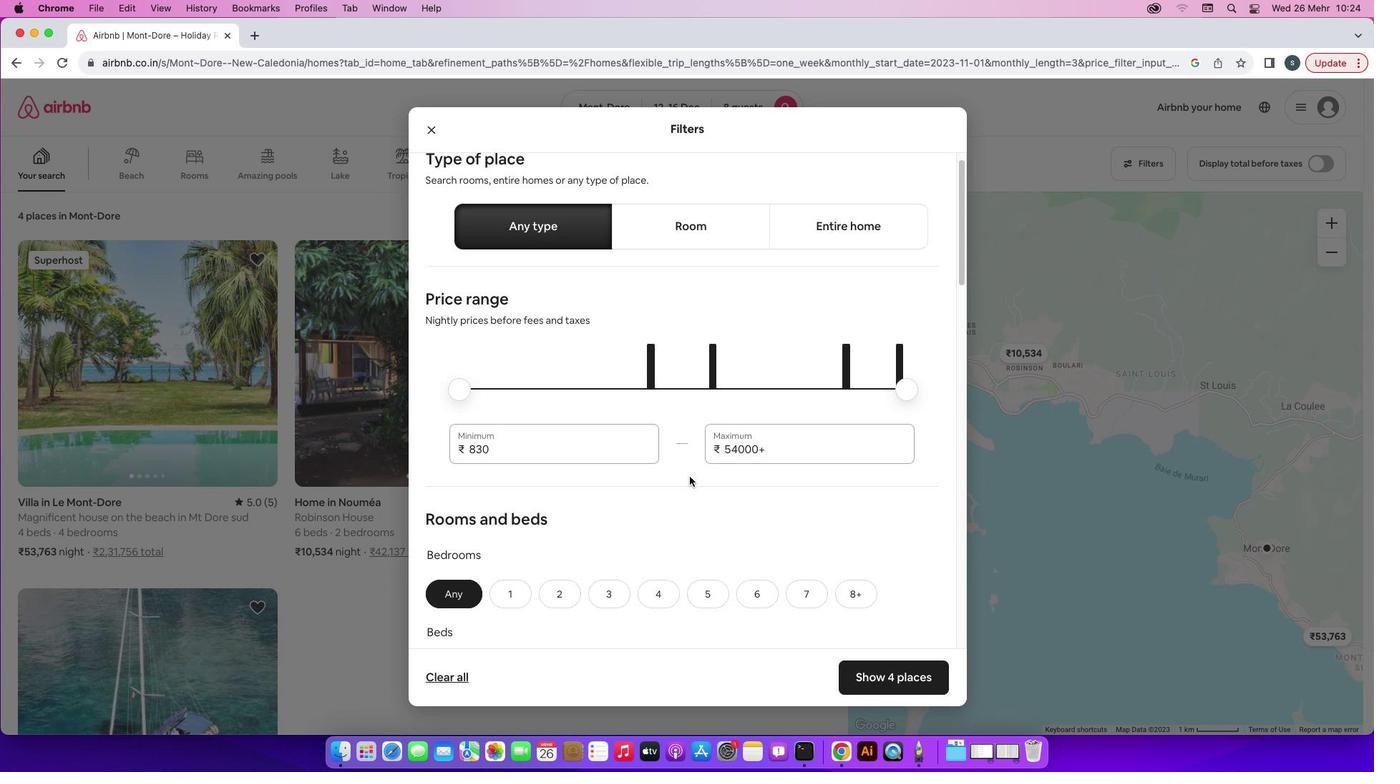 
Action: Mouse scrolled (689, 477) with delta (0, 0)
Screenshot: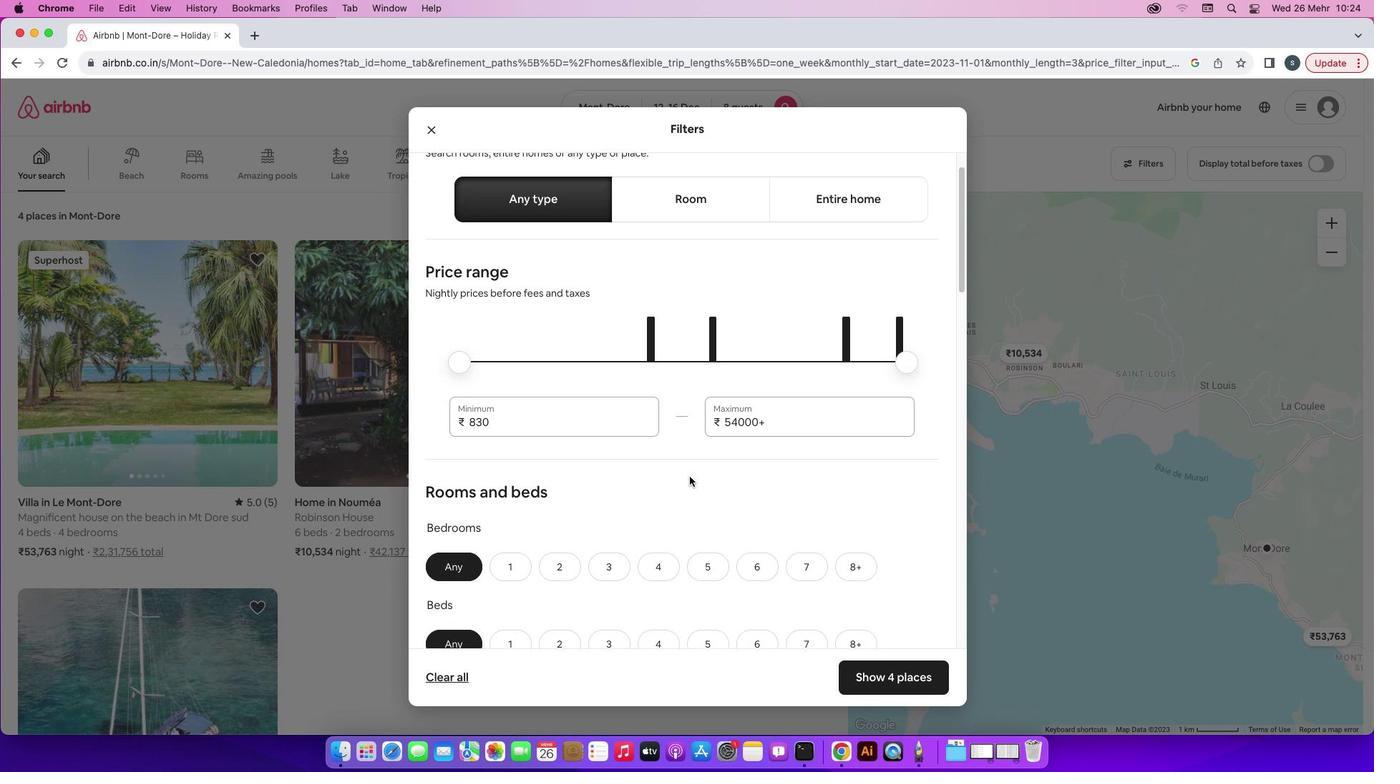
Action: Mouse scrolled (689, 477) with delta (0, 0)
Screenshot: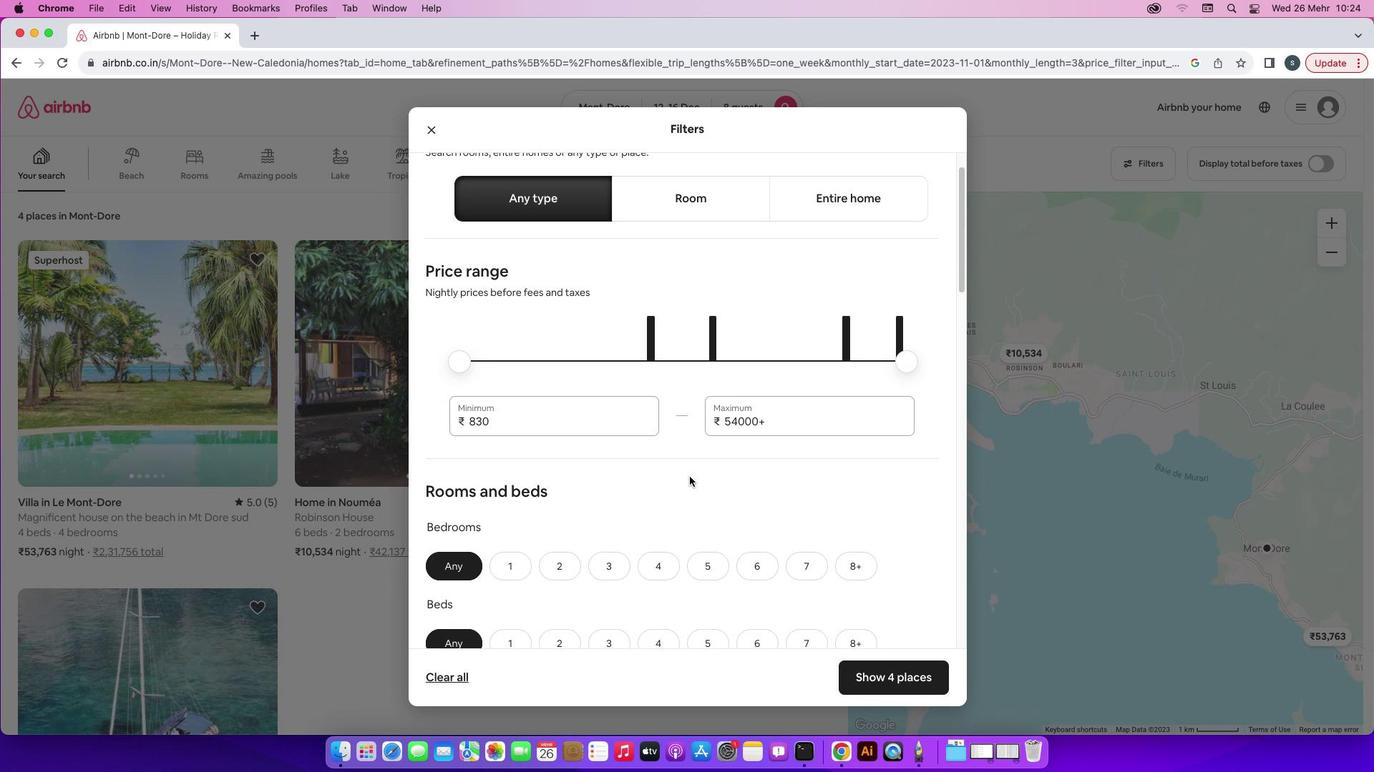 
Action: Mouse scrolled (689, 477) with delta (0, 0)
Screenshot: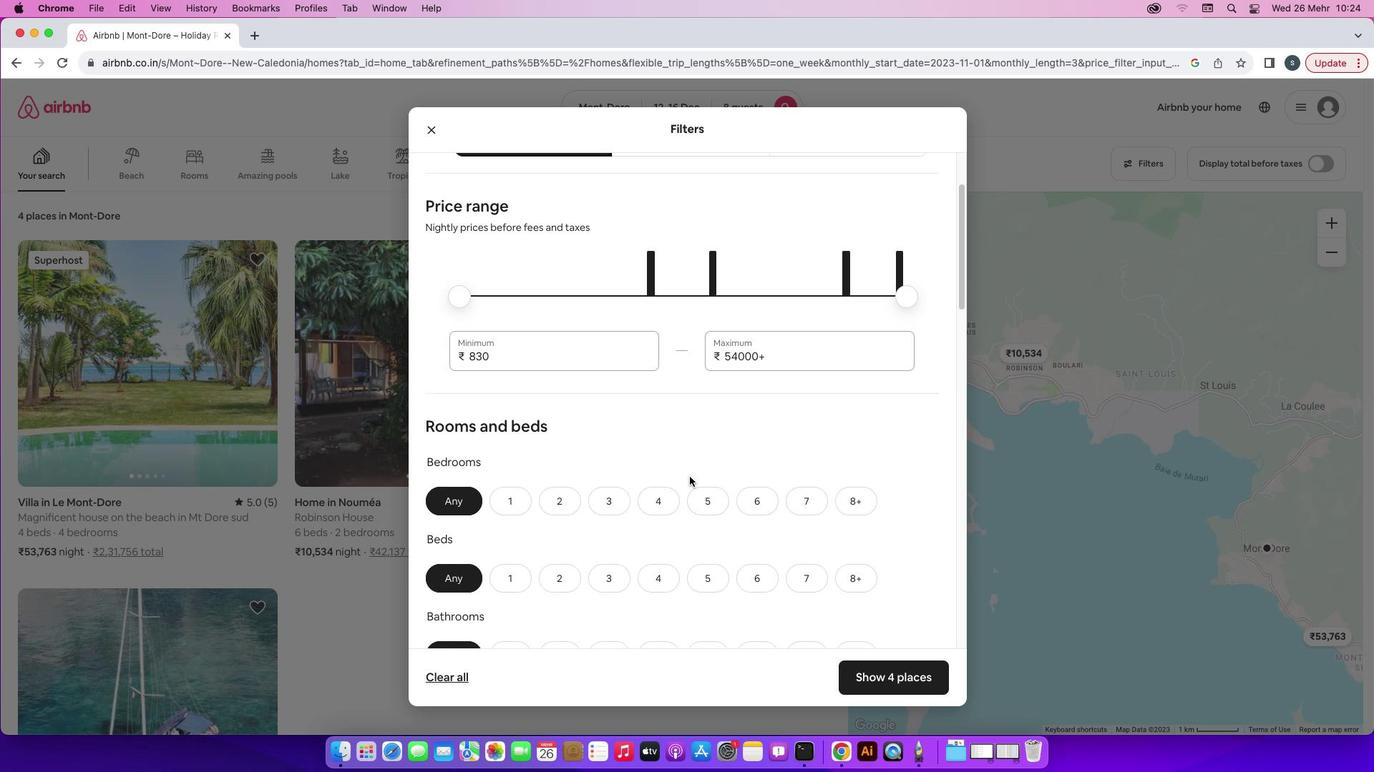 
Action: Mouse scrolled (689, 477) with delta (0, 0)
Screenshot: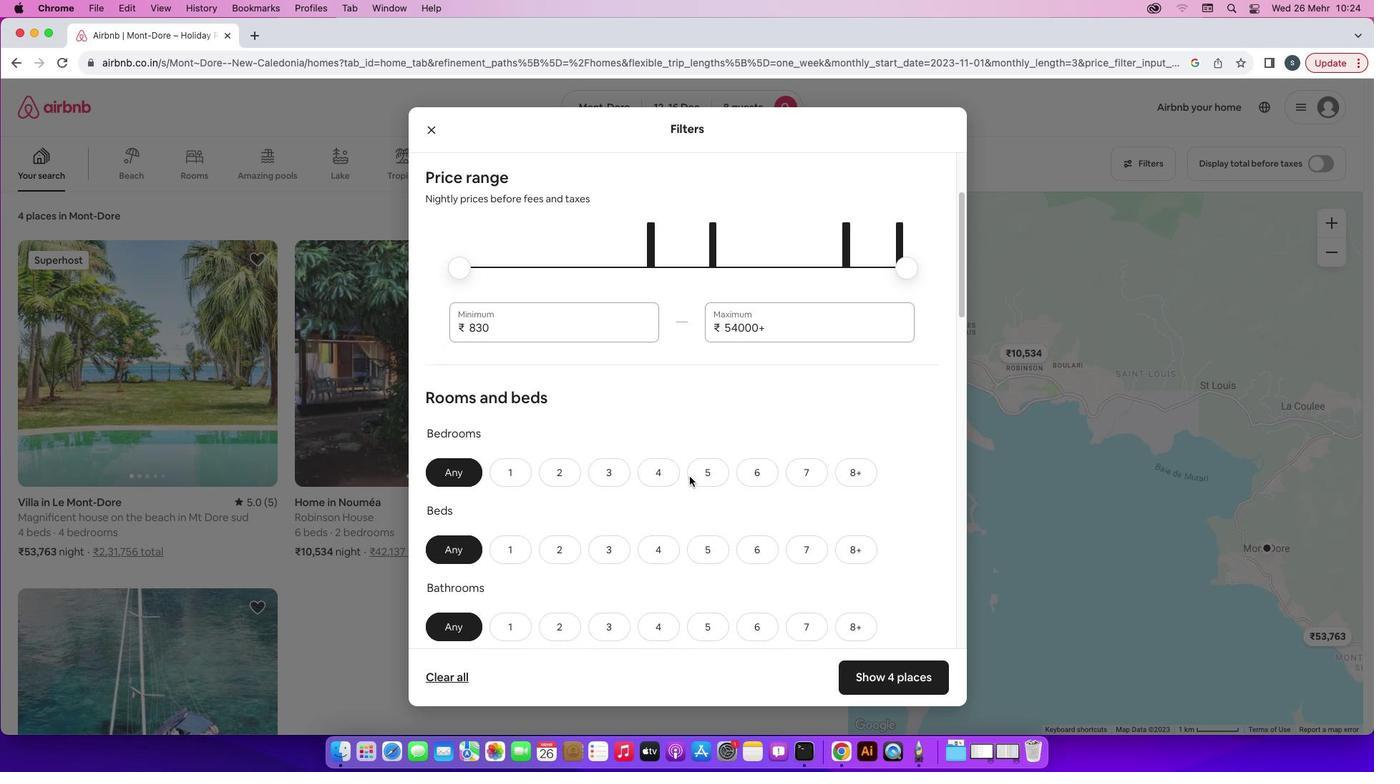 
Action: Mouse scrolled (689, 477) with delta (0, 0)
Screenshot: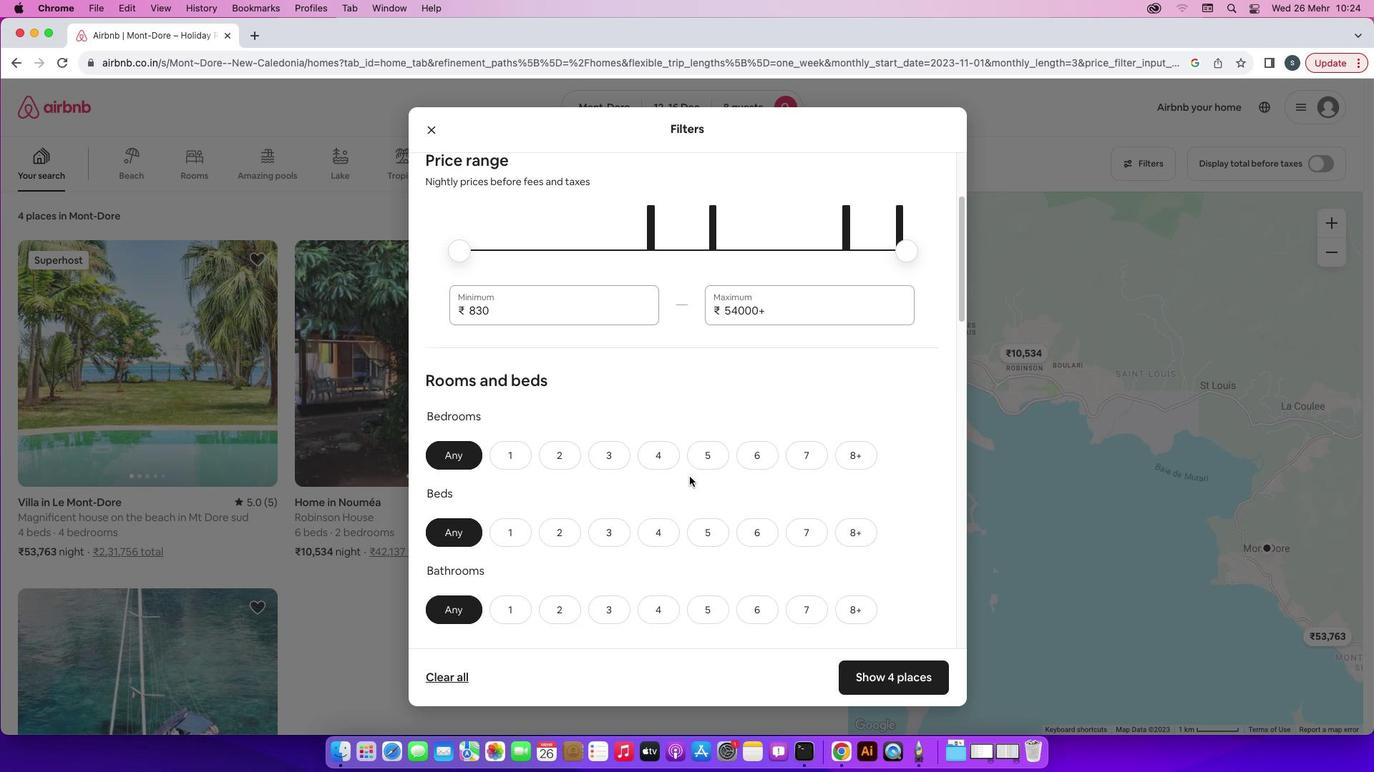 
Action: Mouse scrolled (689, 477) with delta (0, 0)
Screenshot: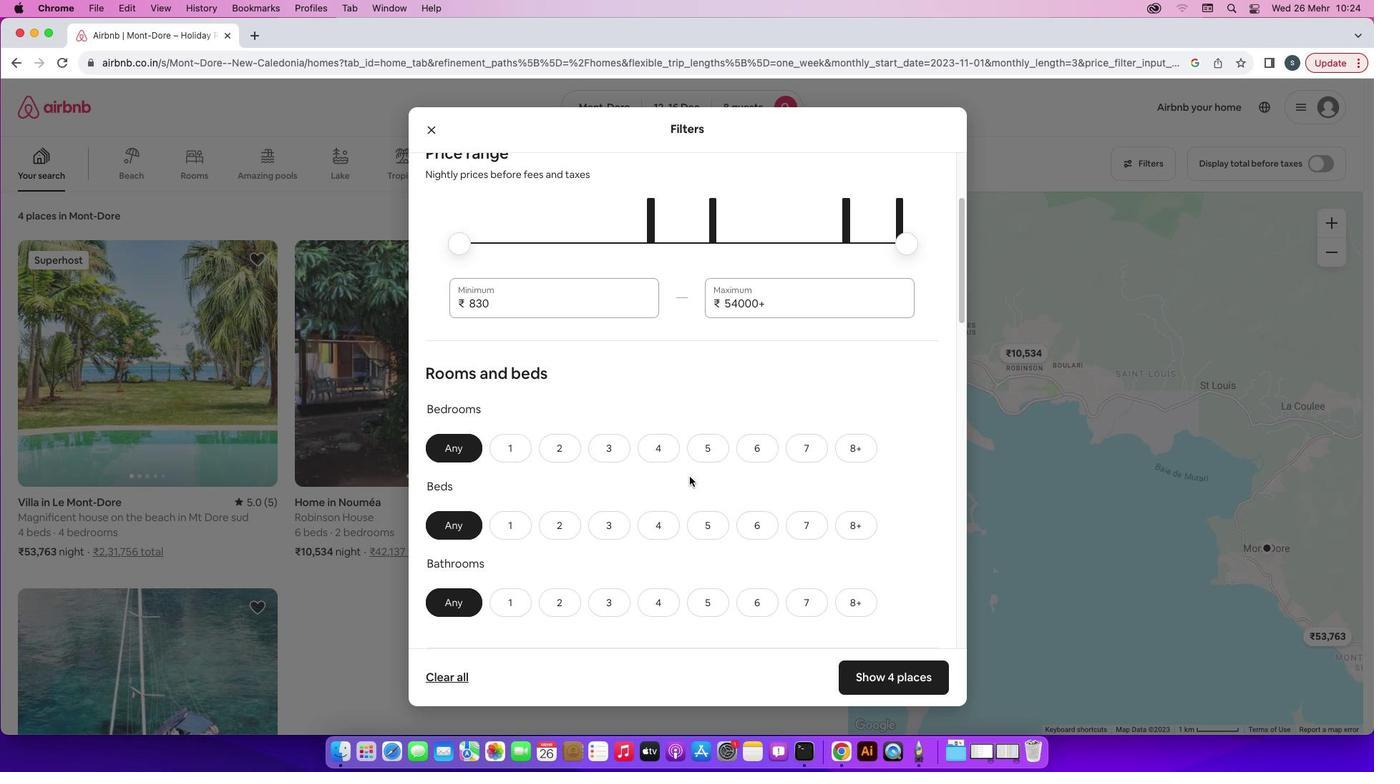 
Action: Mouse scrolled (689, 477) with delta (0, 0)
Screenshot: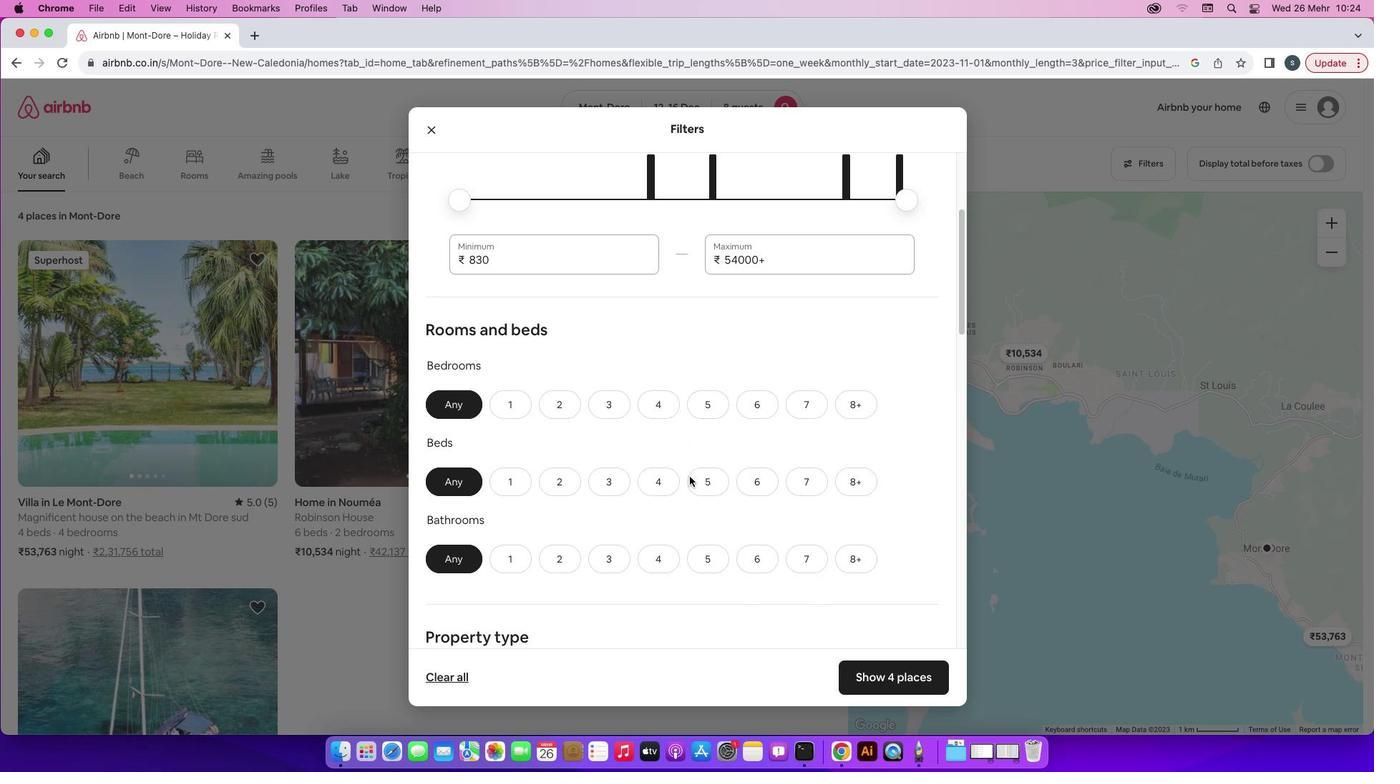 
Action: Mouse scrolled (689, 477) with delta (0, 0)
Screenshot: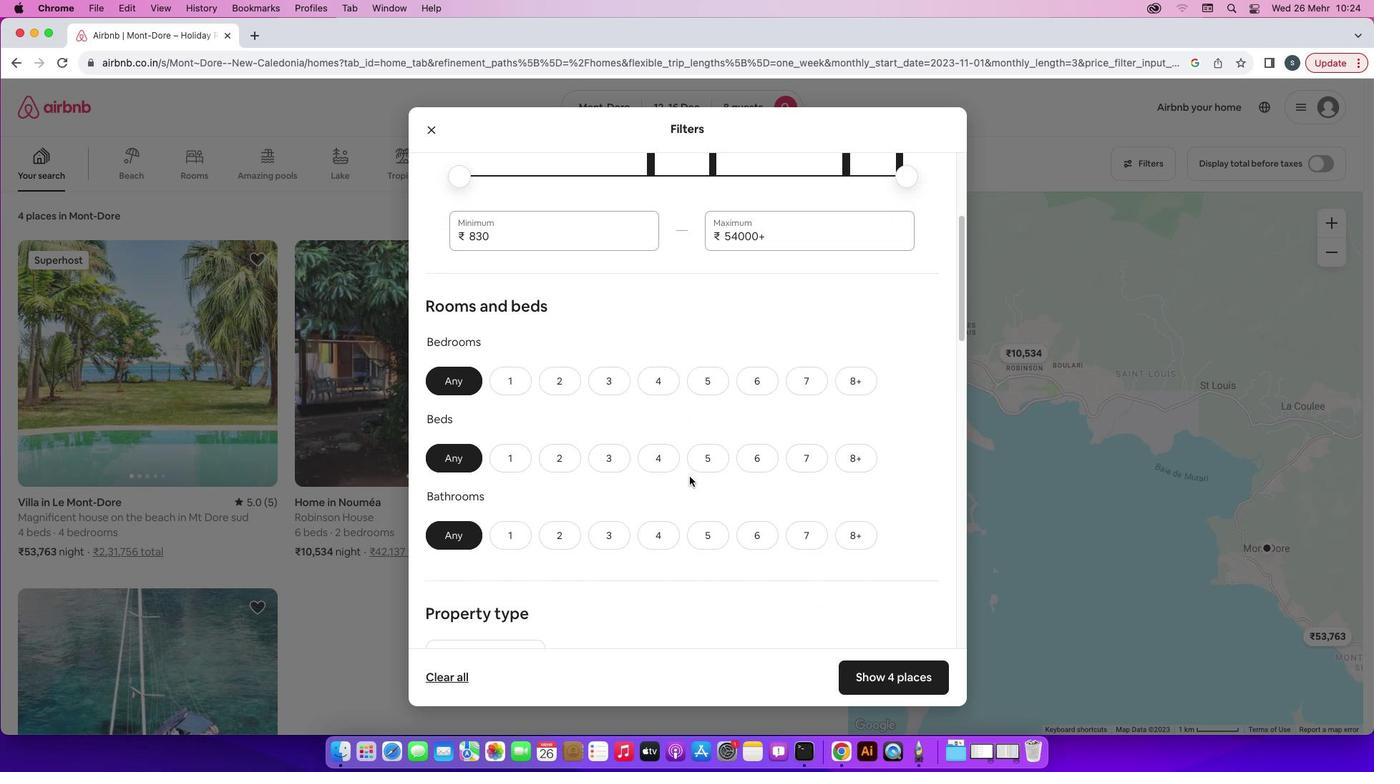
Action: Mouse scrolled (689, 477) with delta (0, 0)
Screenshot: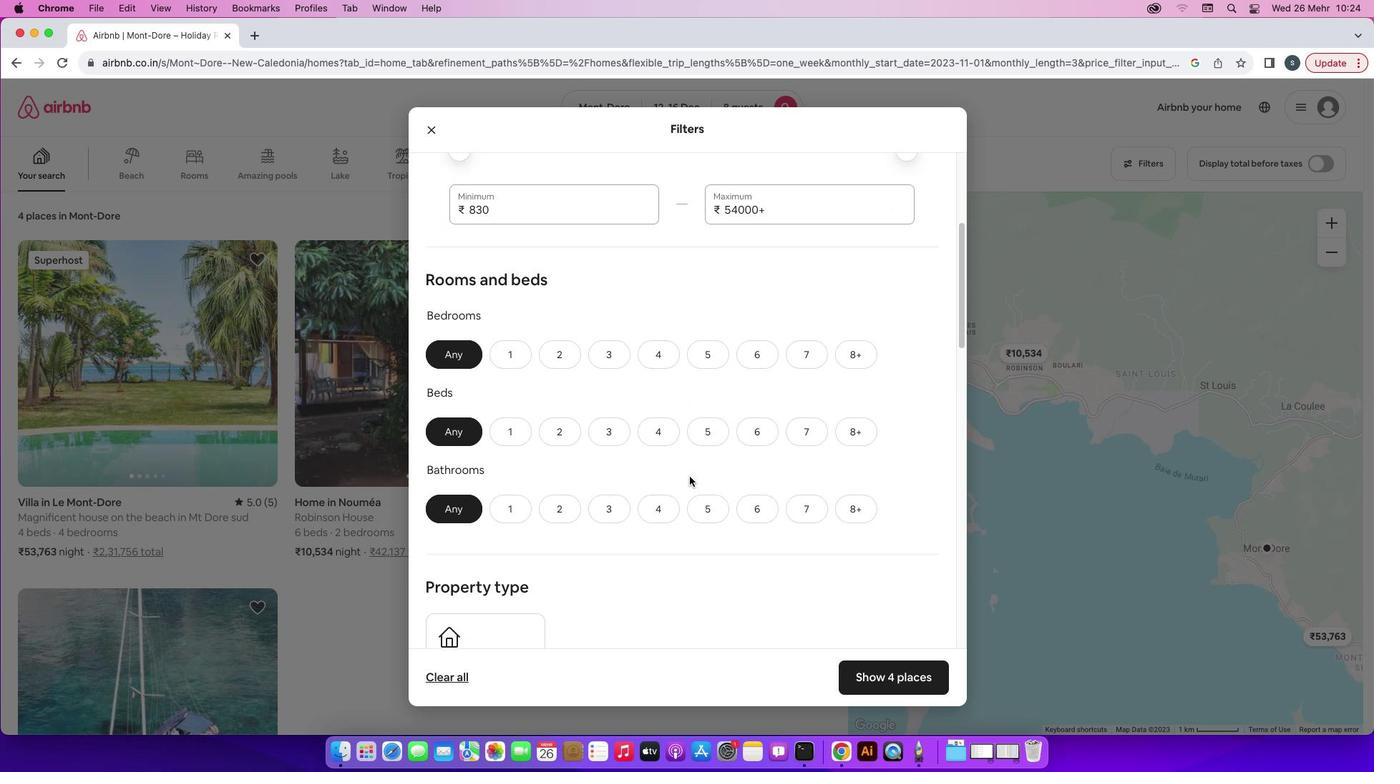 
Action: Mouse moved to (870, 356)
Screenshot: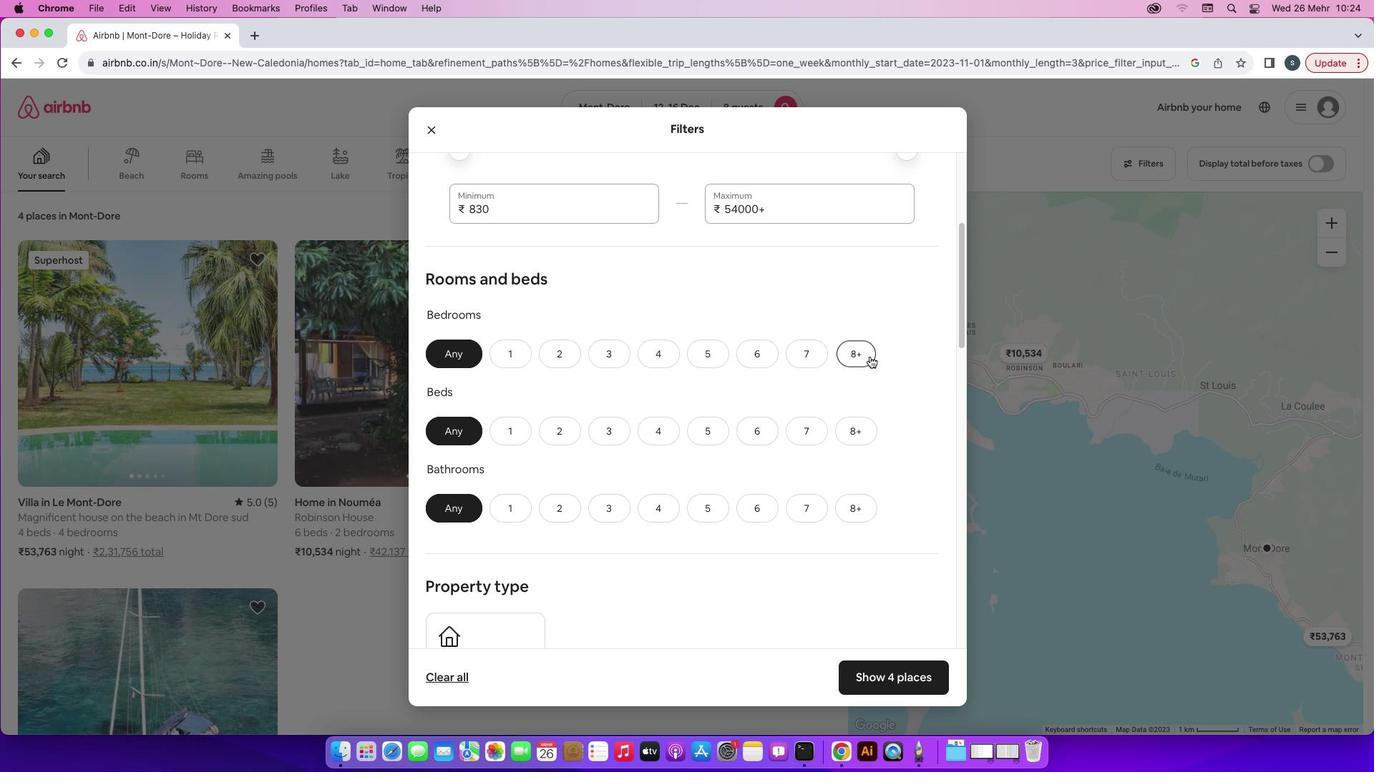 
Action: Mouse pressed left at (870, 356)
Screenshot: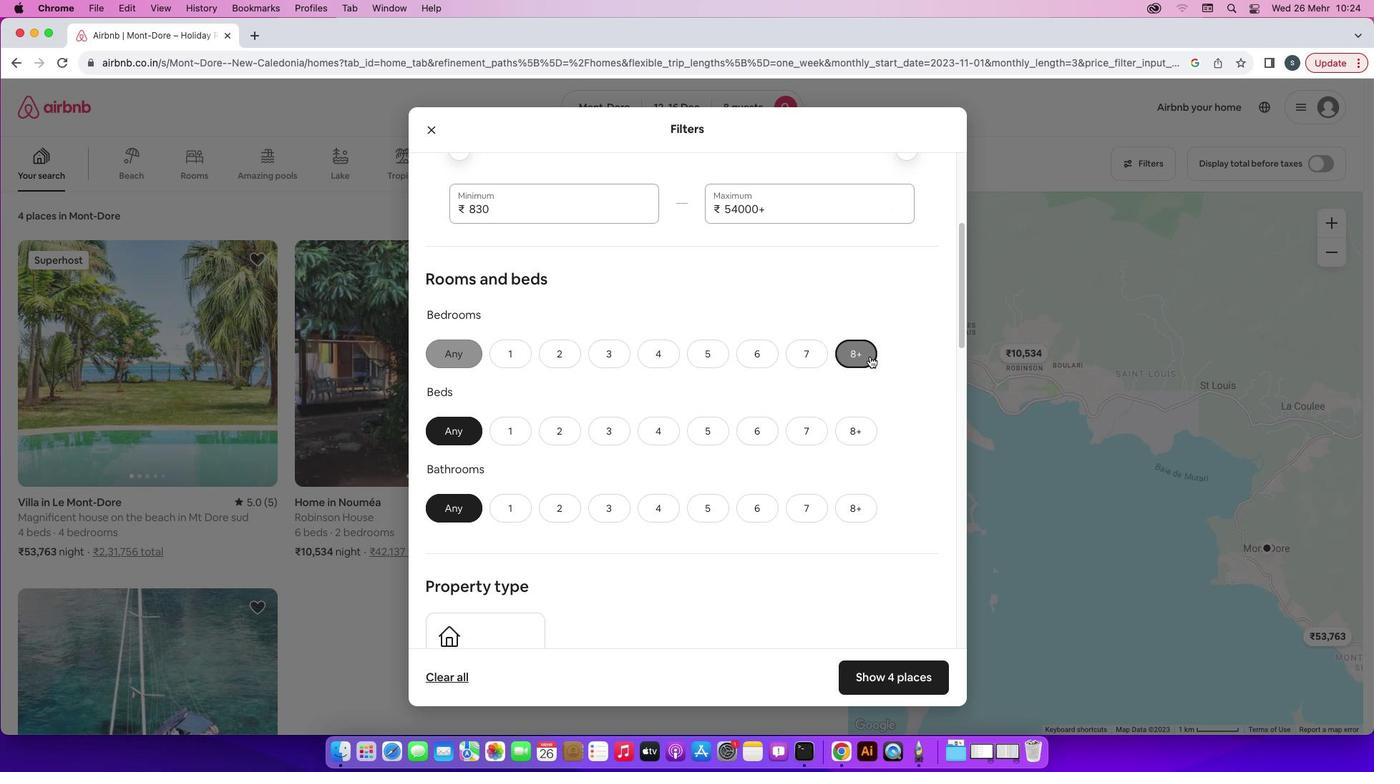 
Action: Mouse moved to (855, 424)
Screenshot: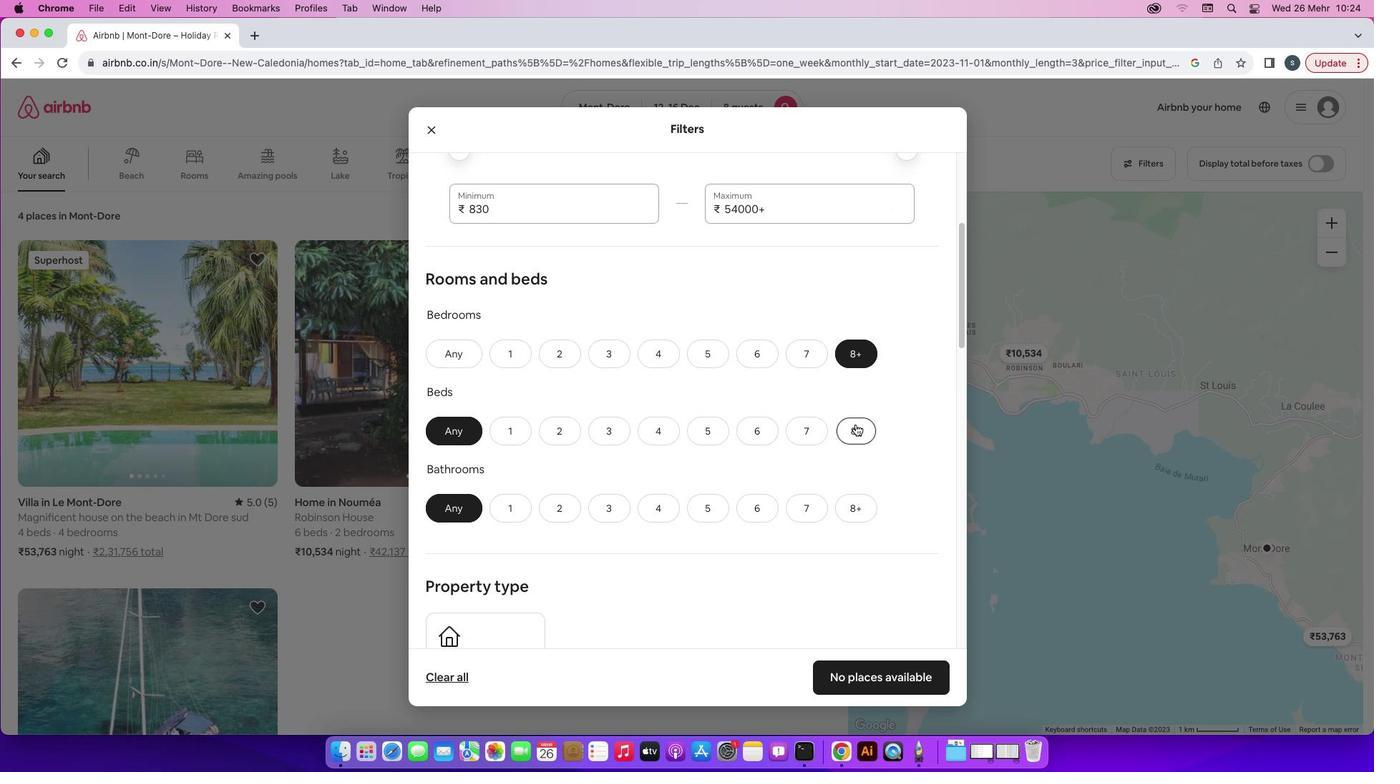 
Action: Mouse pressed left at (855, 424)
Screenshot: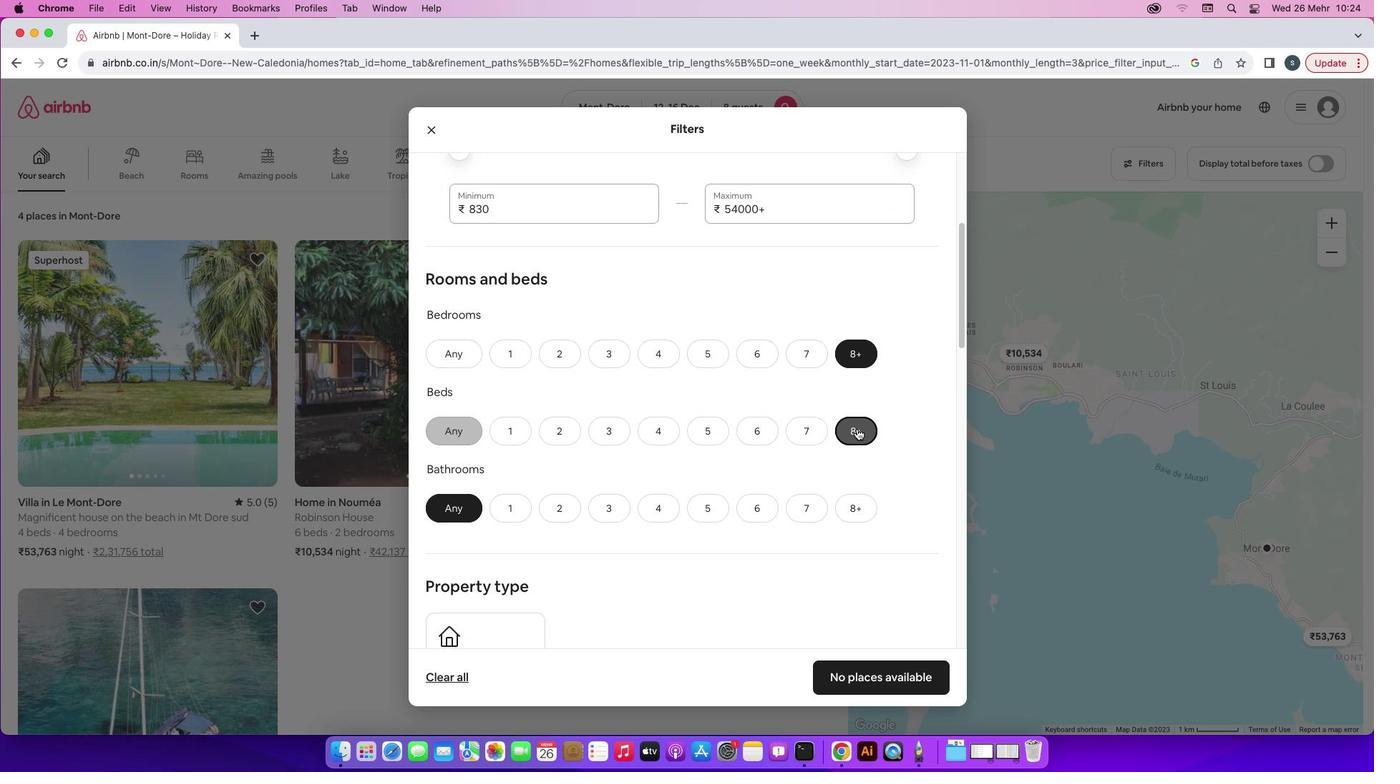 
Action: Mouse moved to (860, 510)
Screenshot: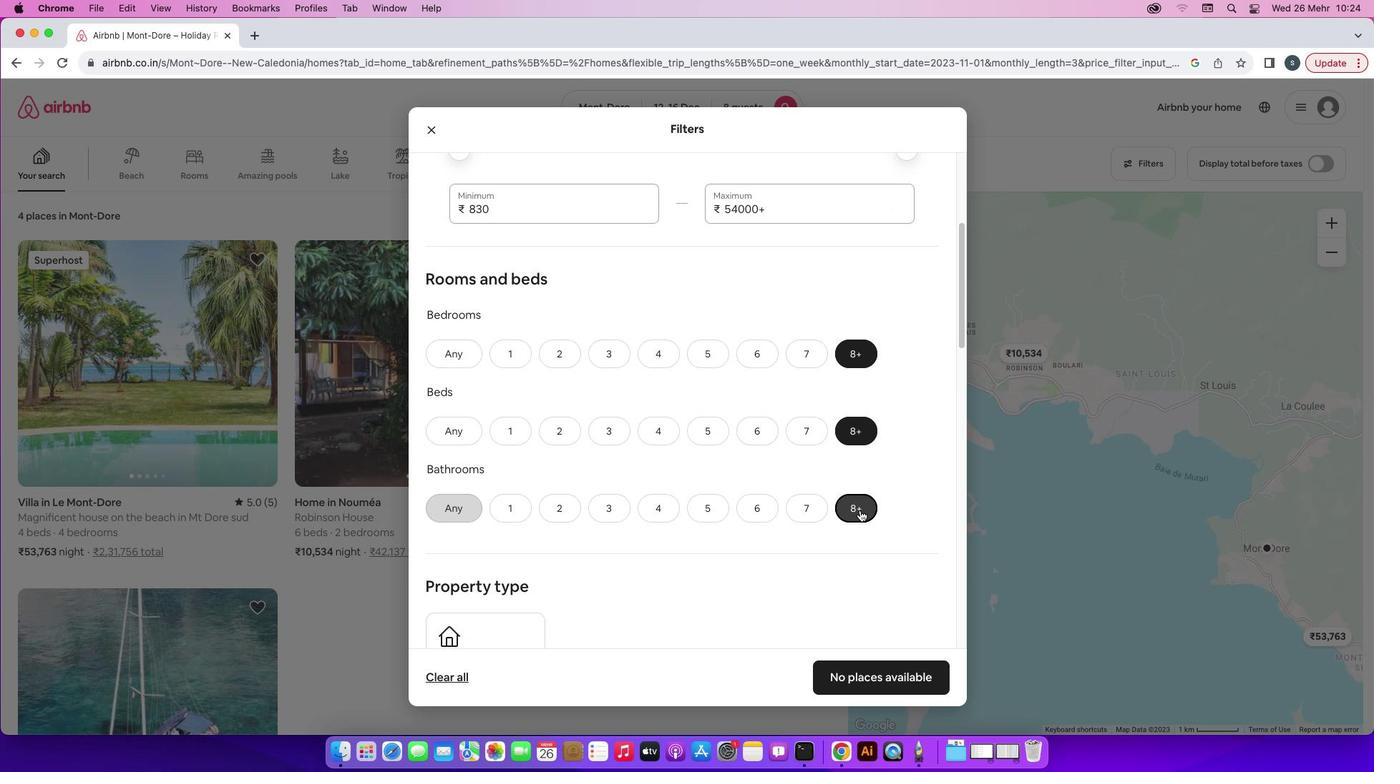 
Action: Mouse pressed left at (860, 510)
Screenshot: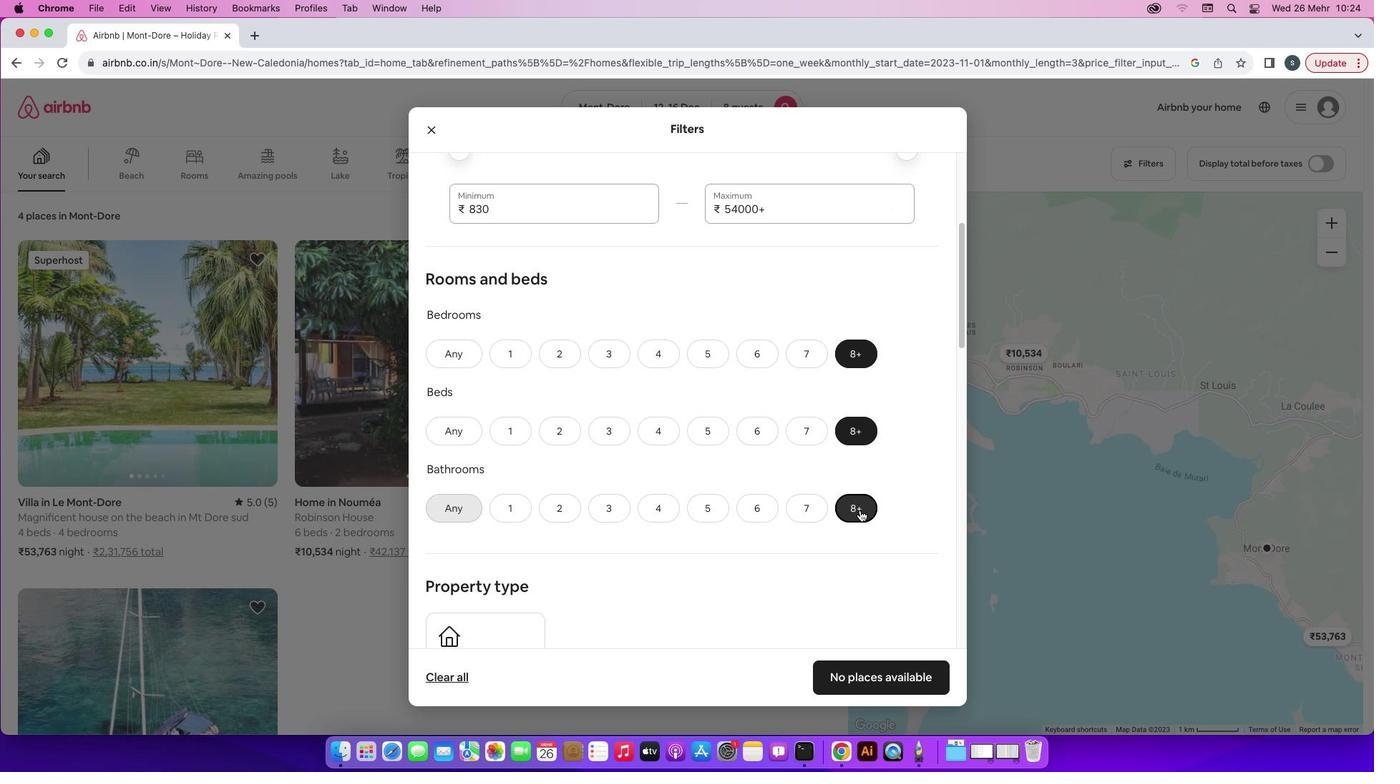 
Action: Mouse moved to (769, 521)
Screenshot: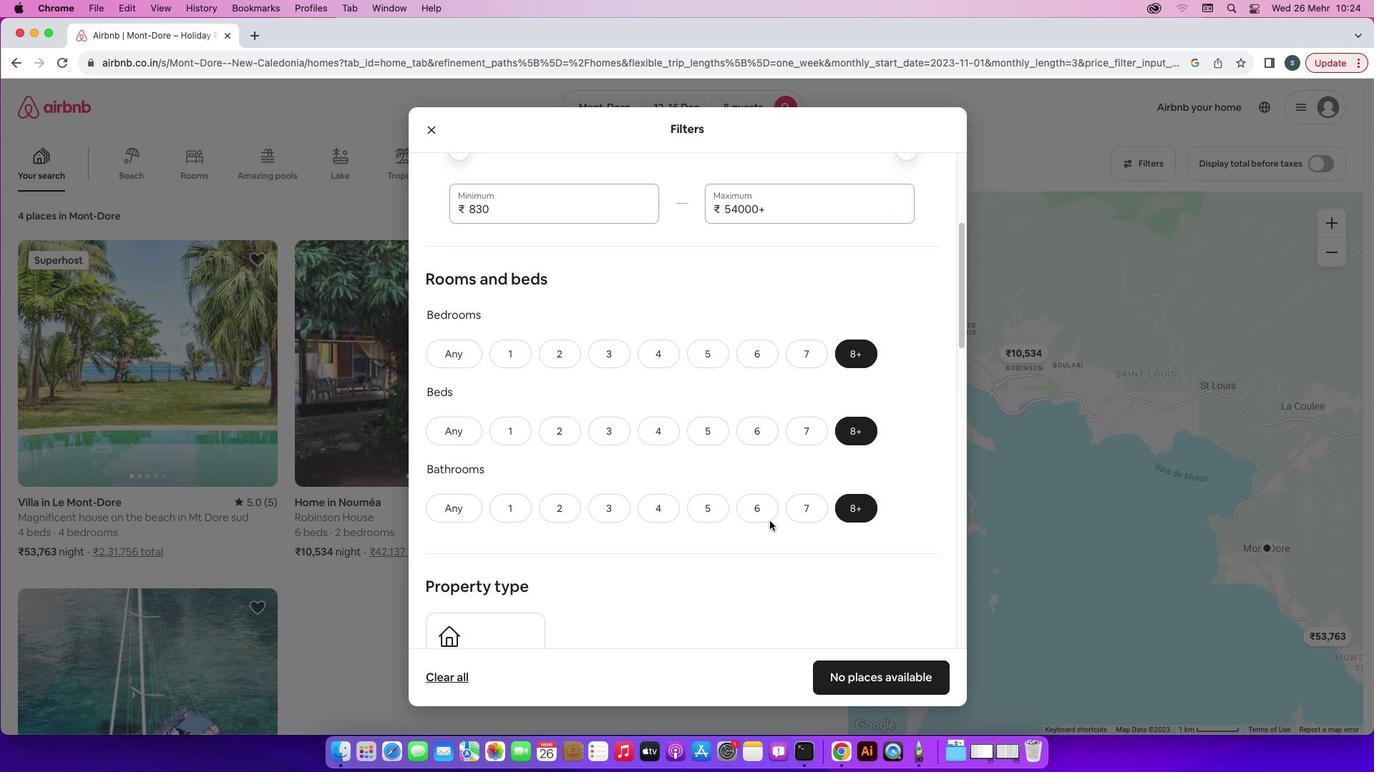 
Action: Mouse scrolled (769, 521) with delta (0, 0)
Screenshot: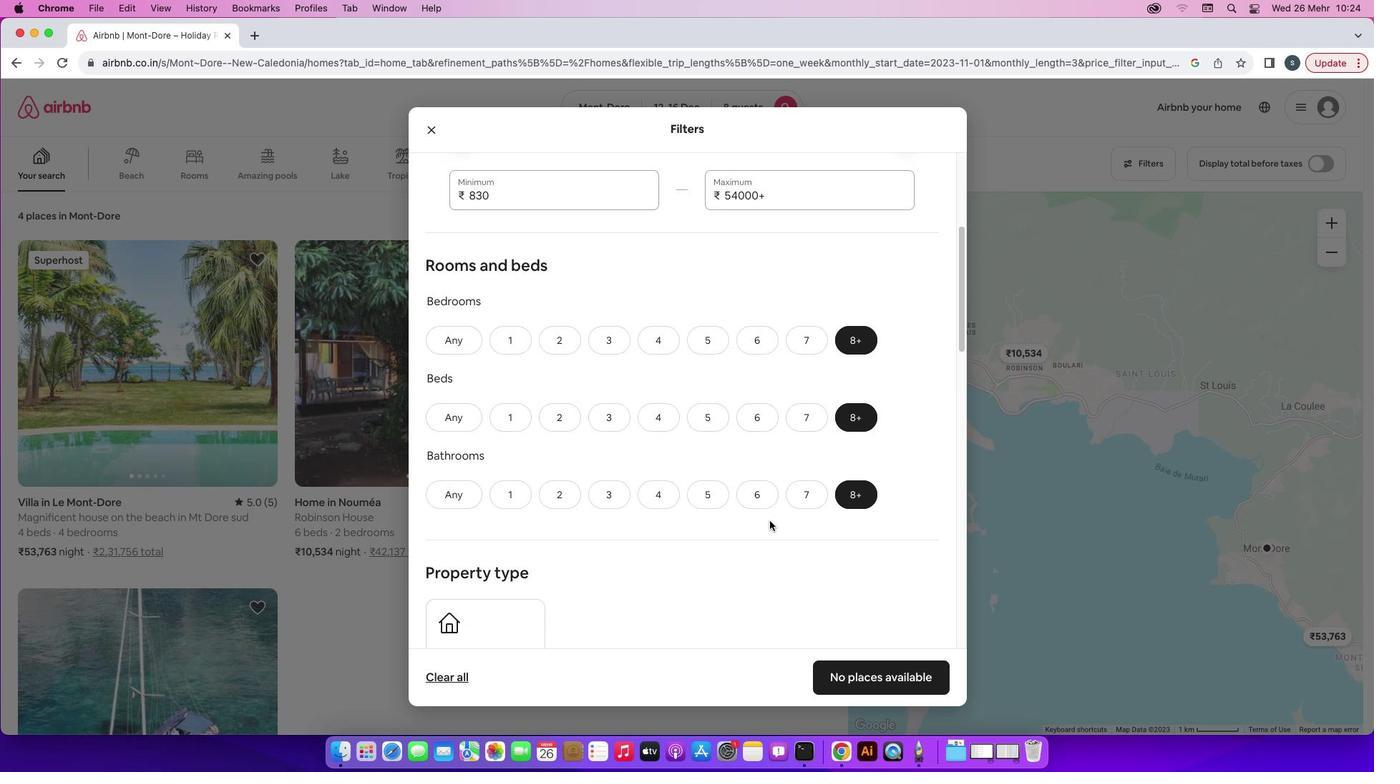 
Action: Mouse scrolled (769, 521) with delta (0, 0)
Screenshot: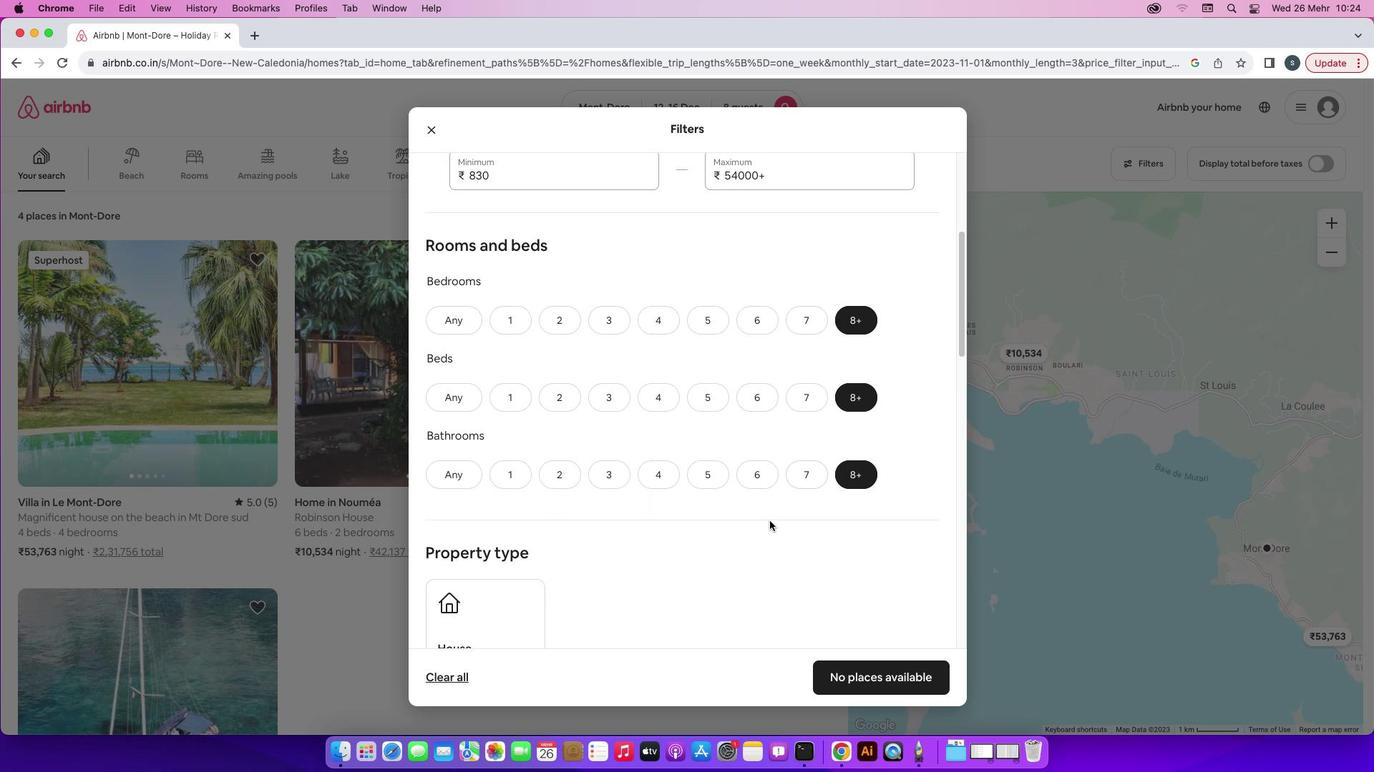 
Action: Mouse scrolled (769, 521) with delta (0, 0)
Screenshot: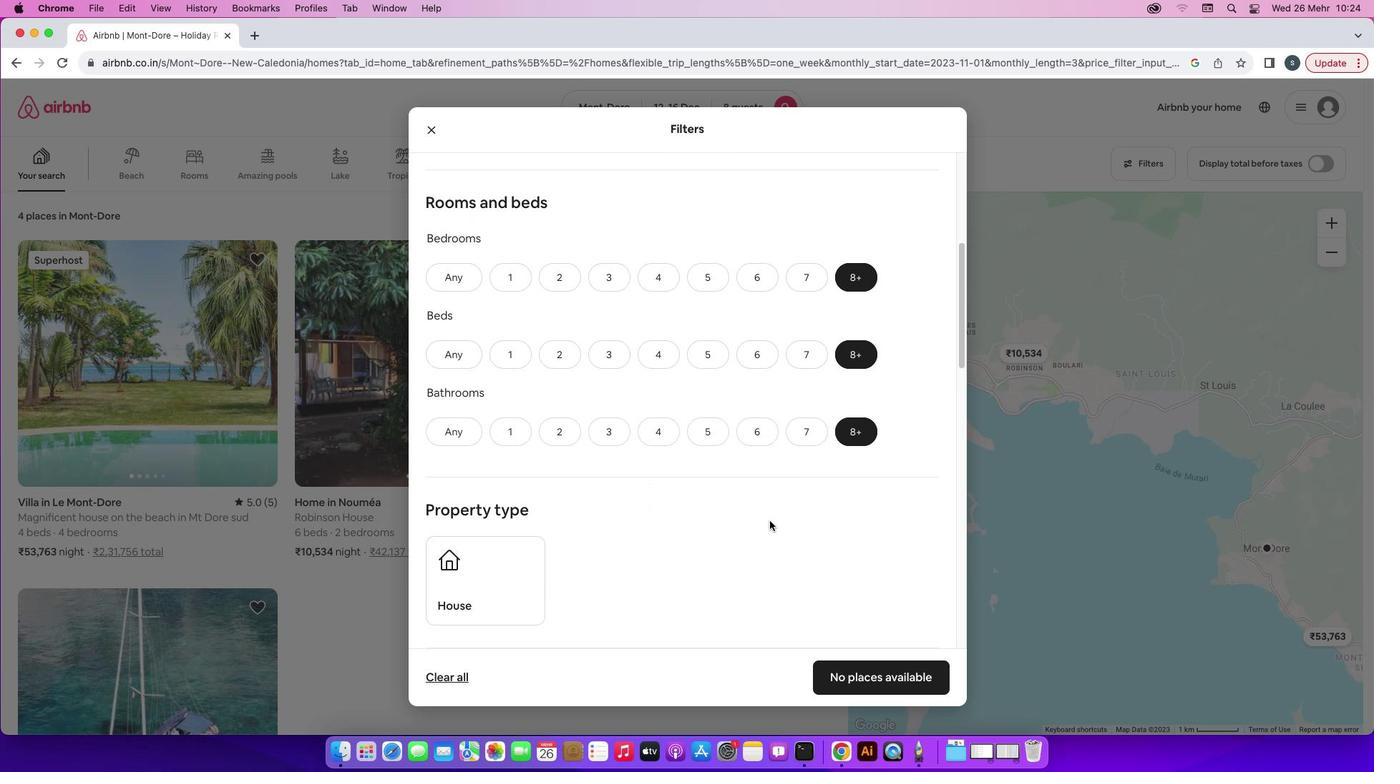 
Action: Mouse scrolled (769, 521) with delta (0, 0)
Screenshot: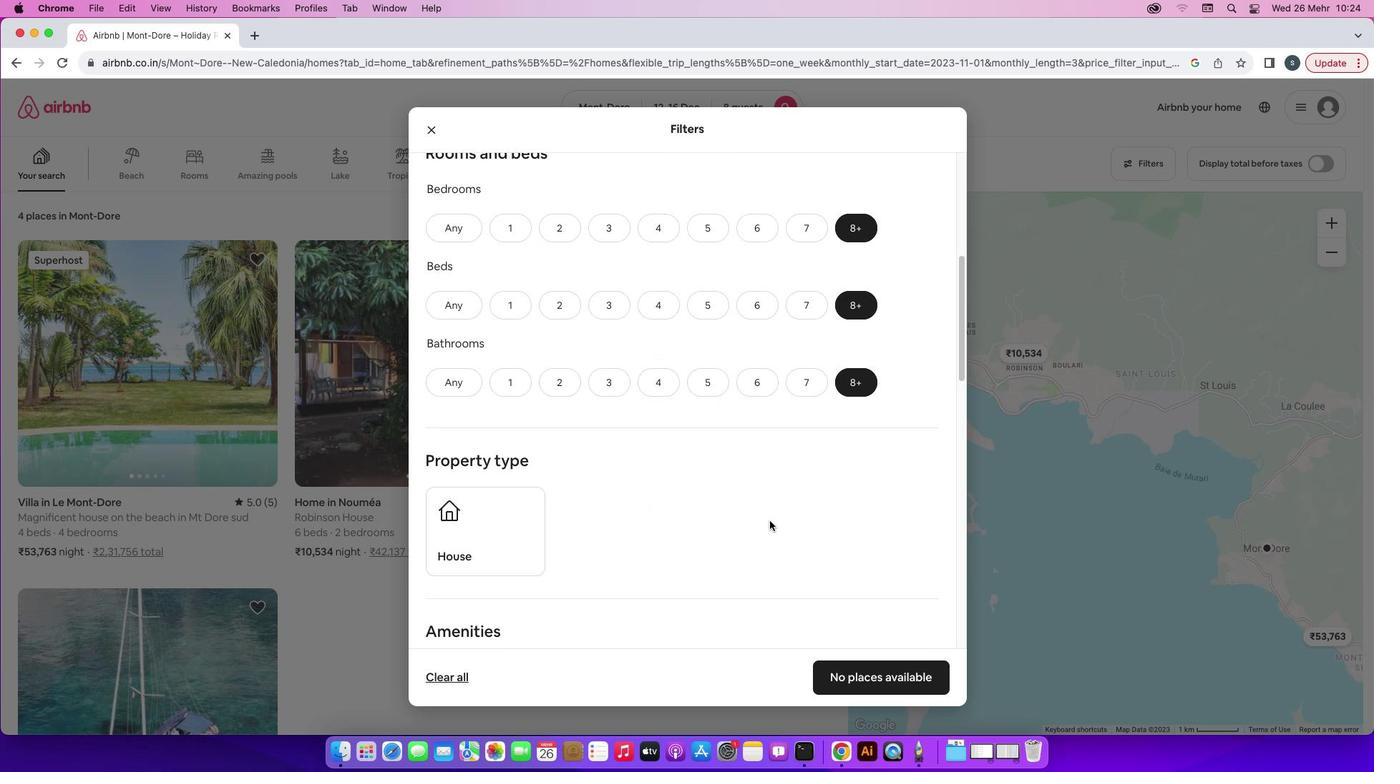 
Action: Mouse moved to (751, 502)
Screenshot: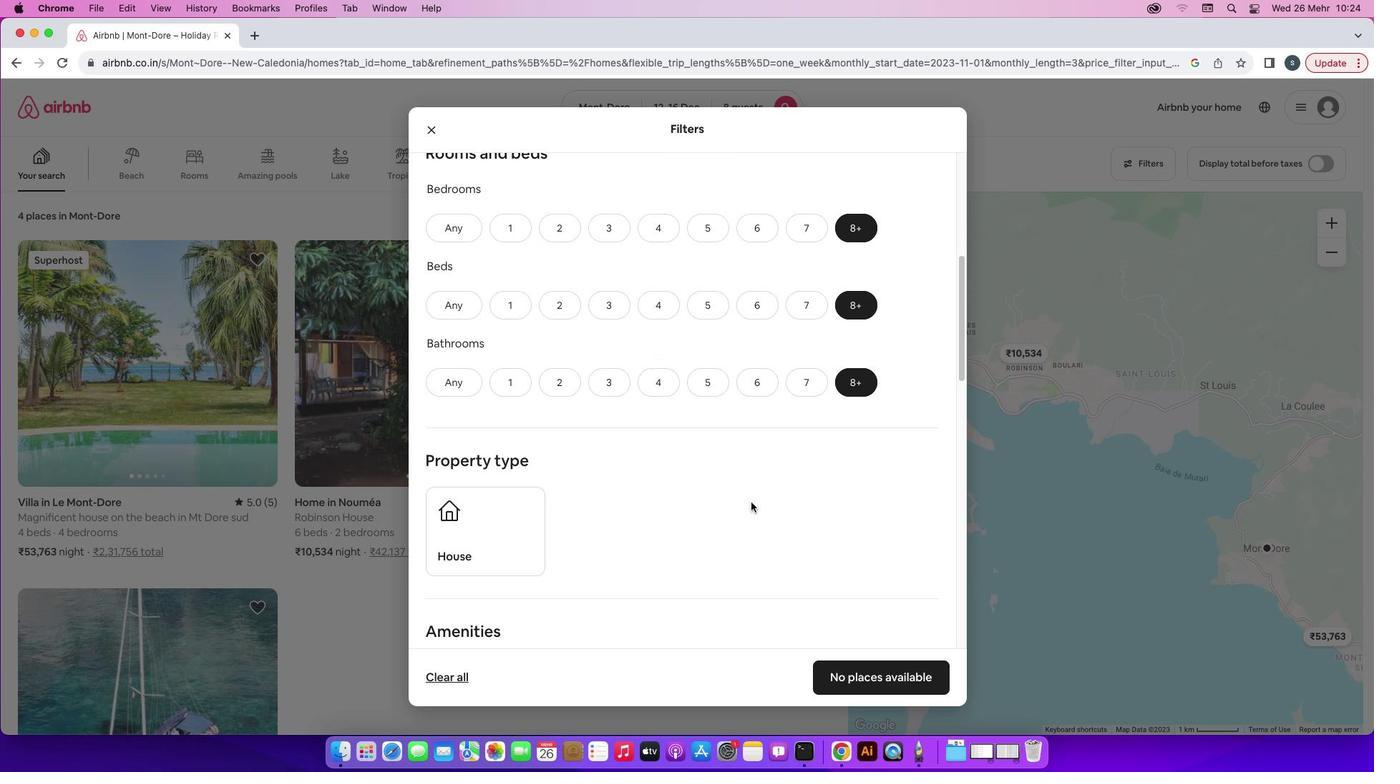 
Action: Mouse scrolled (751, 502) with delta (0, 0)
Screenshot: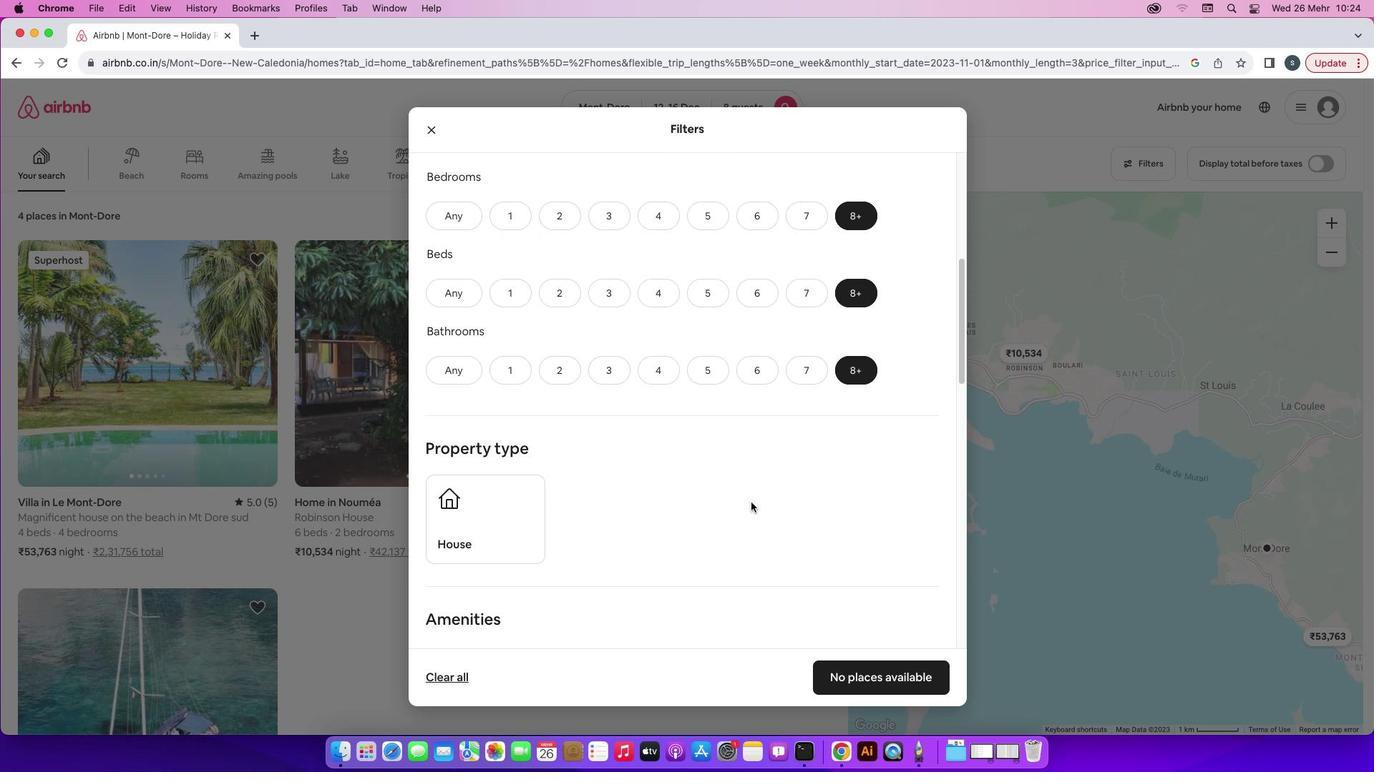 
Action: Mouse scrolled (751, 502) with delta (0, 0)
Screenshot: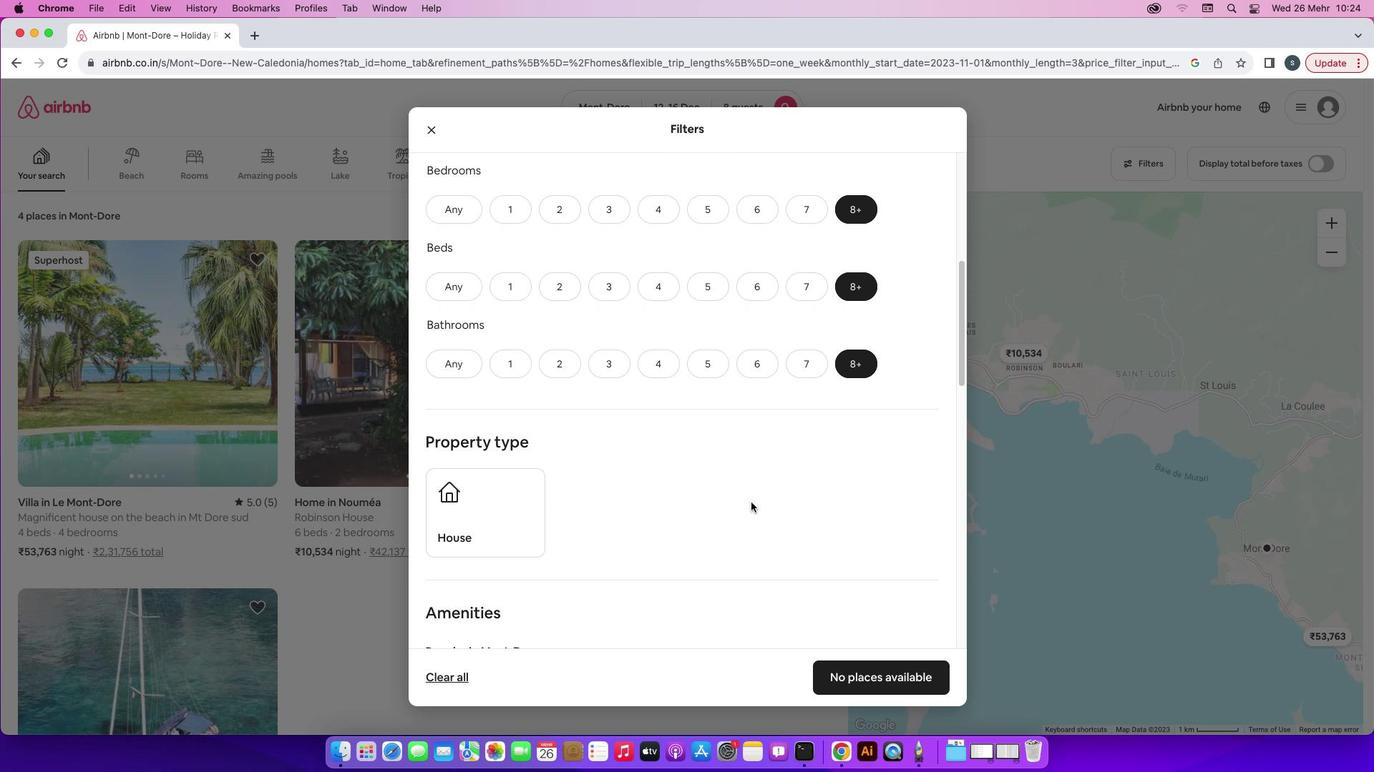 
Action: Mouse scrolled (751, 502) with delta (0, 0)
Screenshot: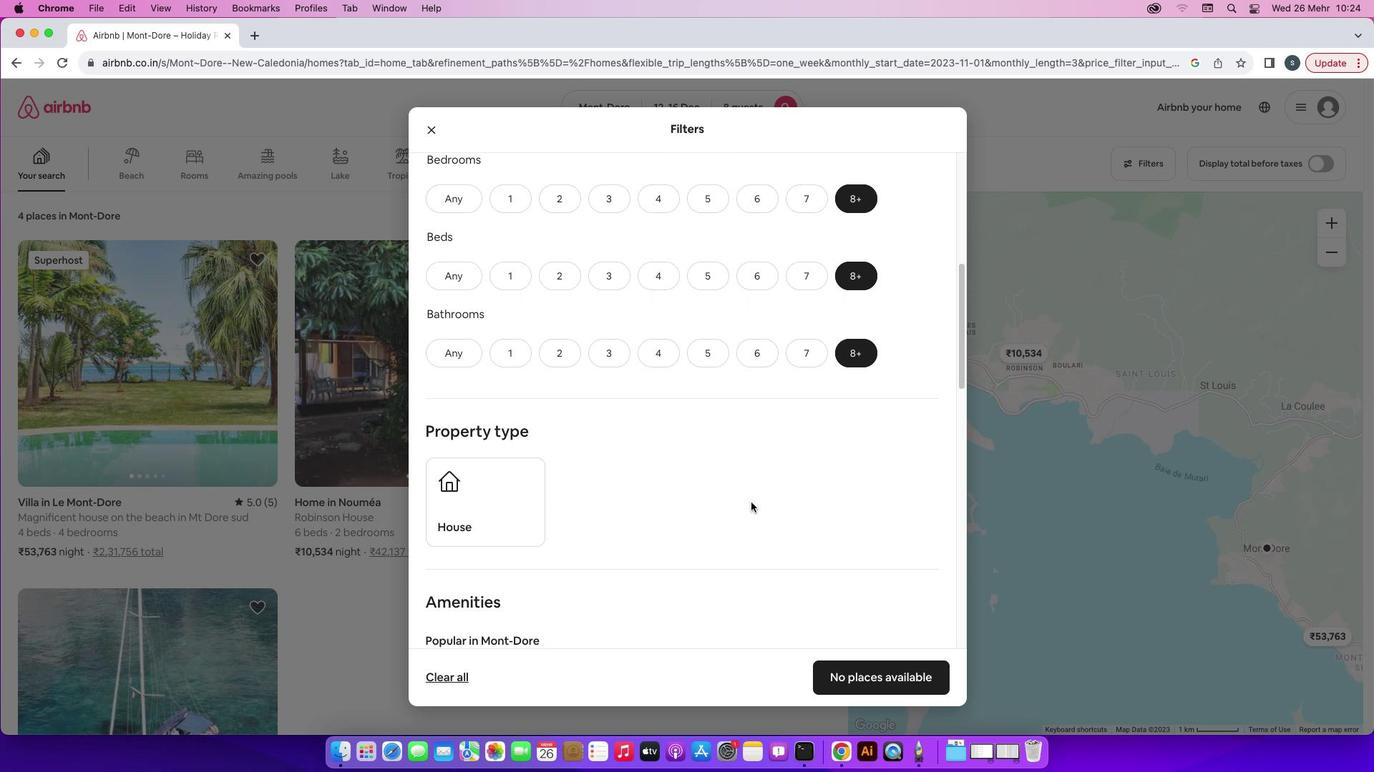 
Action: Mouse scrolled (751, 502) with delta (0, 0)
Screenshot: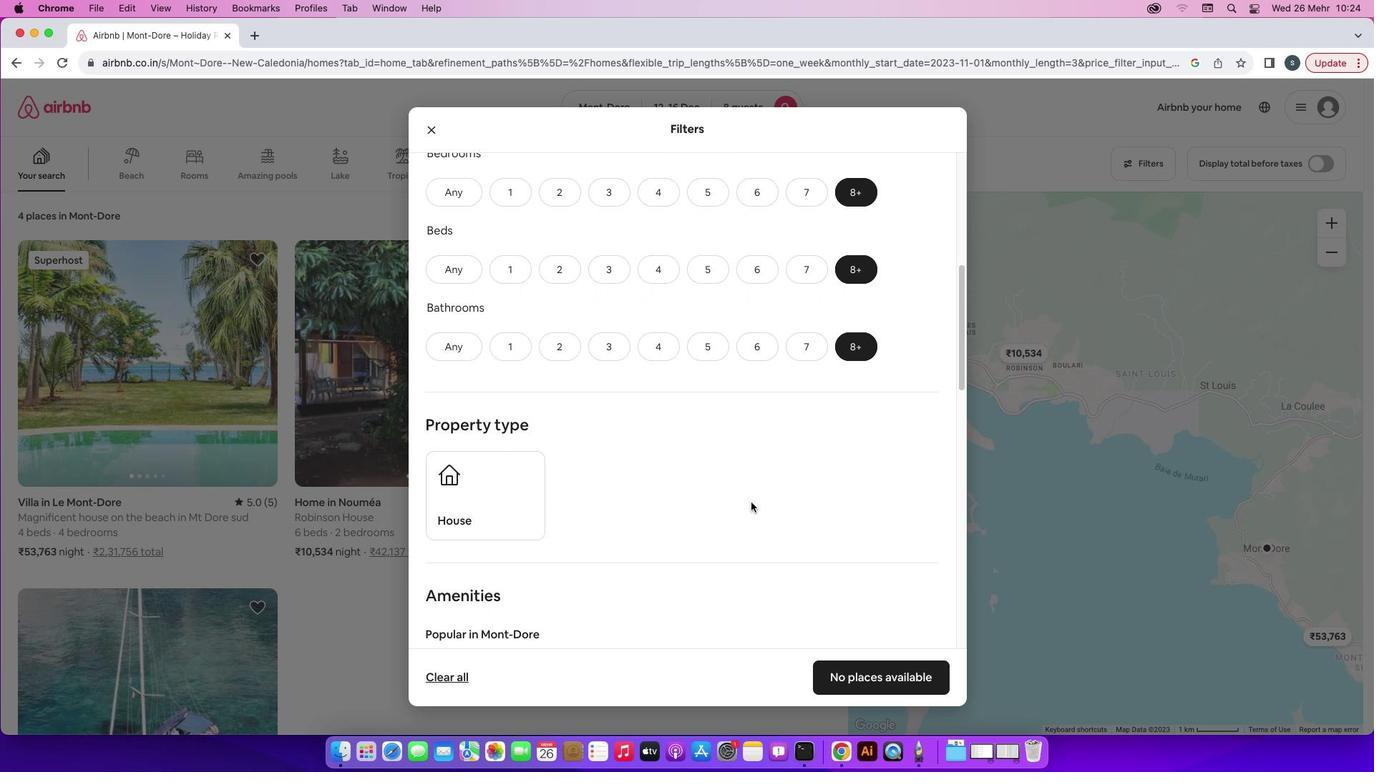 
Action: Mouse scrolled (751, 502) with delta (0, 0)
Screenshot: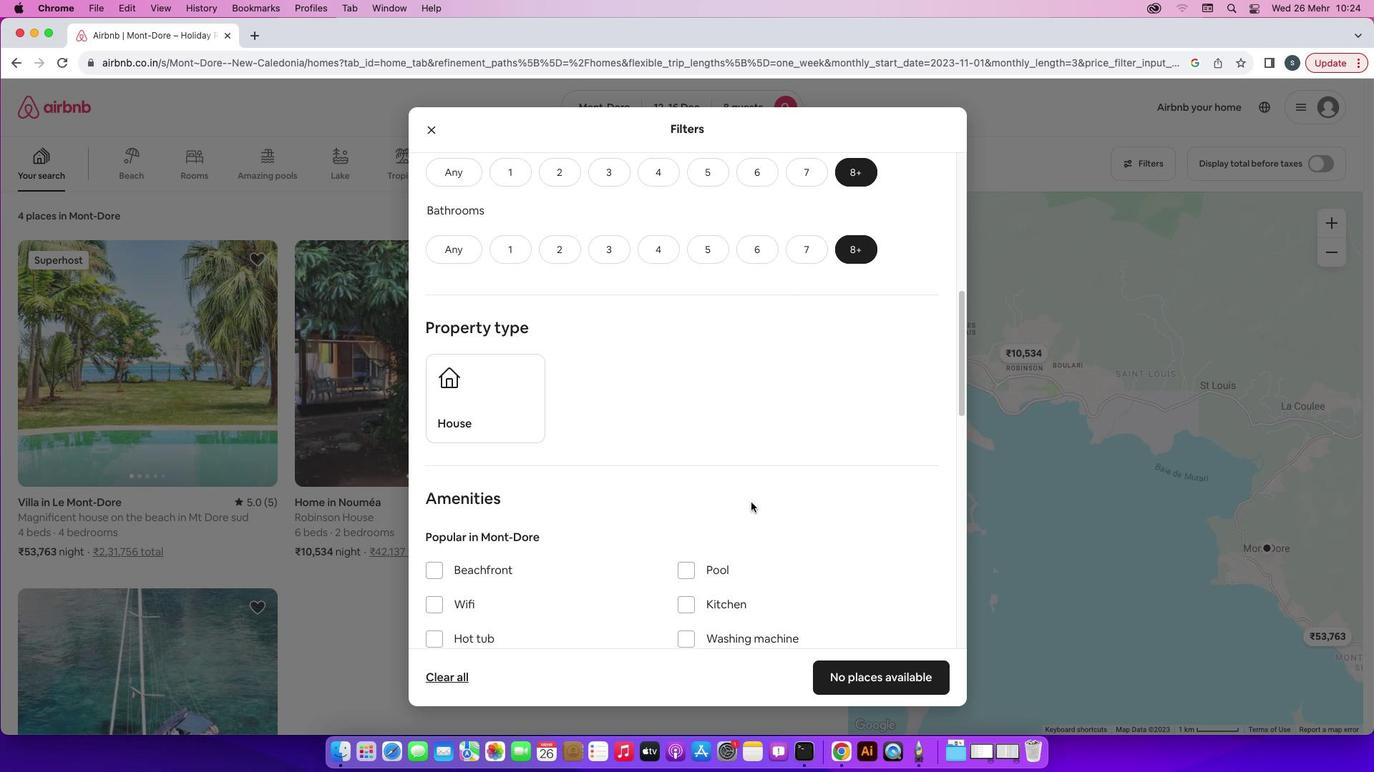 
Action: Mouse scrolled (751, 502) with delta (0, 0)
Screenshot: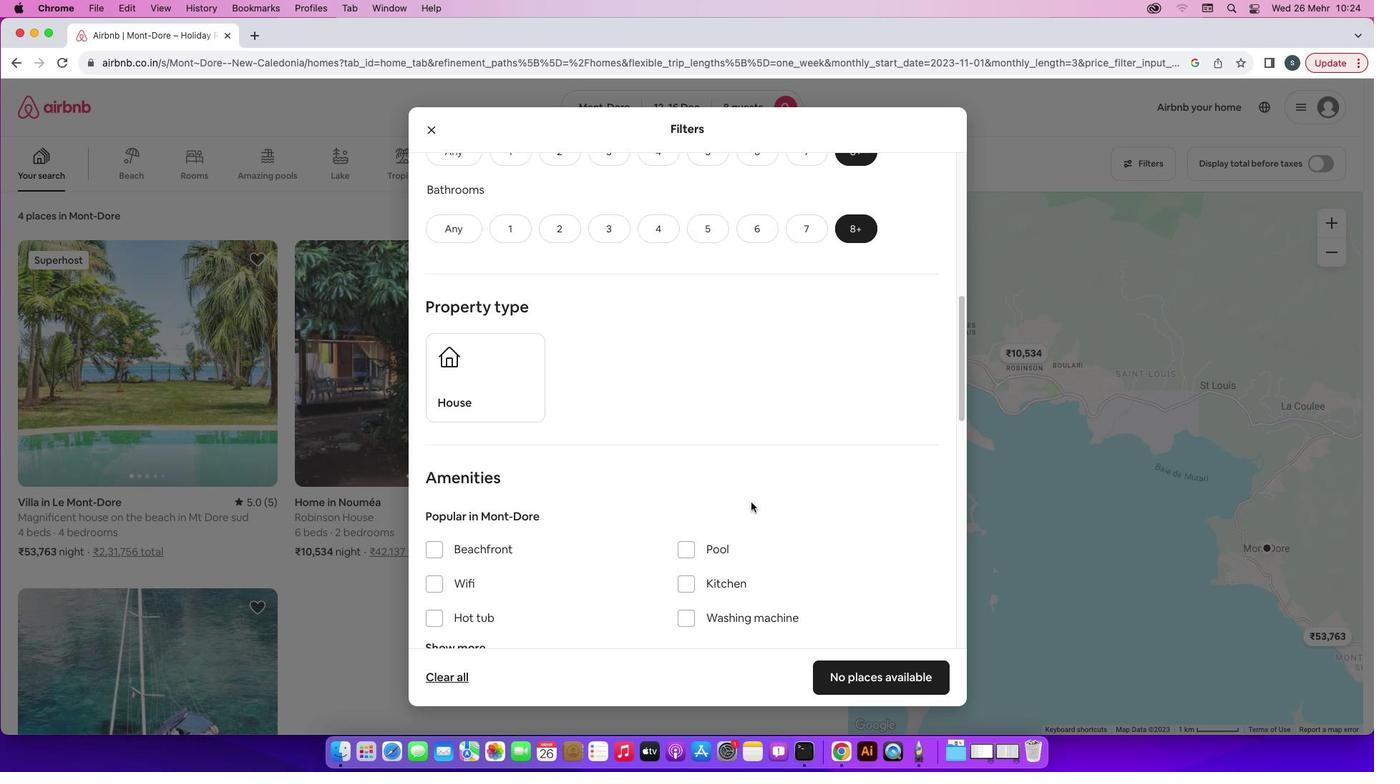
Action: Mouse scrolled (751, 502) with delta (0, -1)
Screenshot: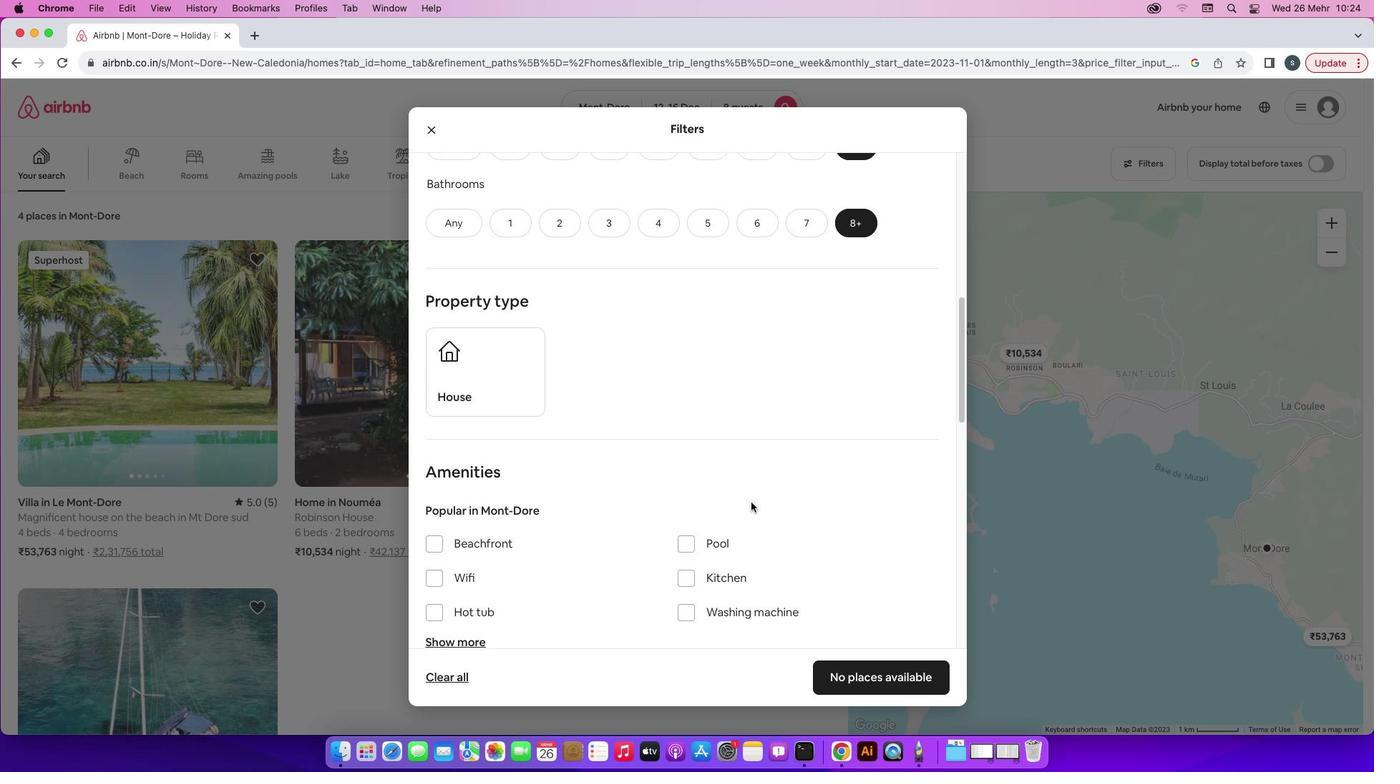 
Action: Mouse moved to (501, 387)
Screenshot: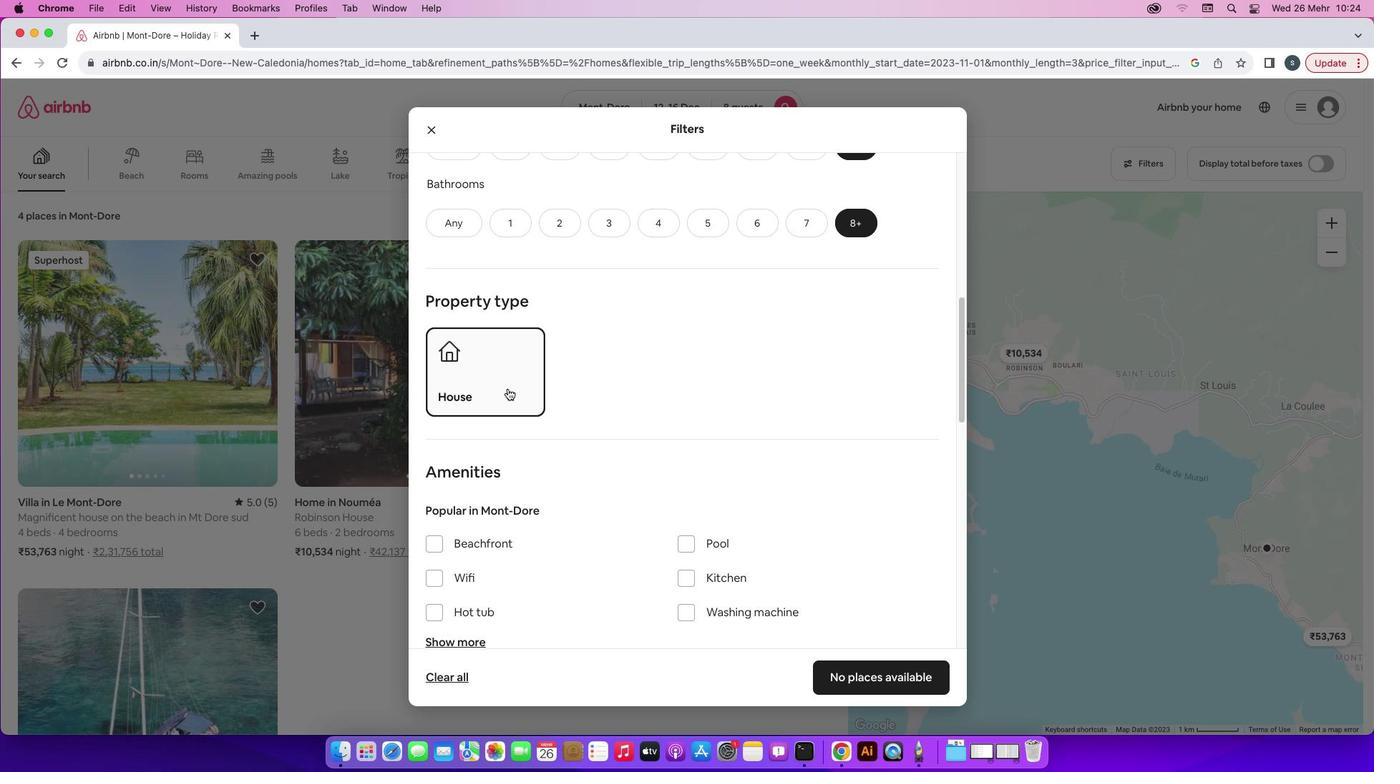 
Action: Mouse pressed left at (501, 387)
Screenshot: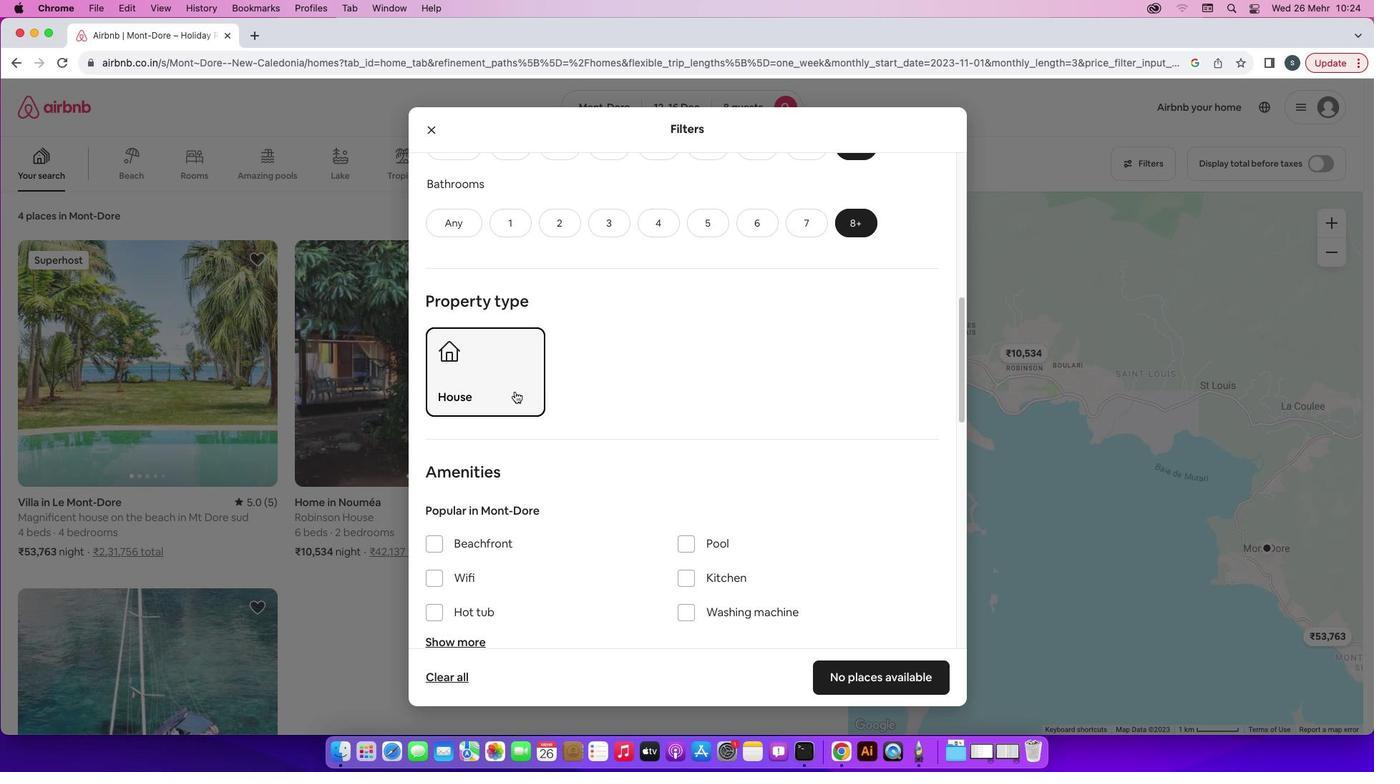 
Action: Mouse moved to (642, 431)
Screenshot: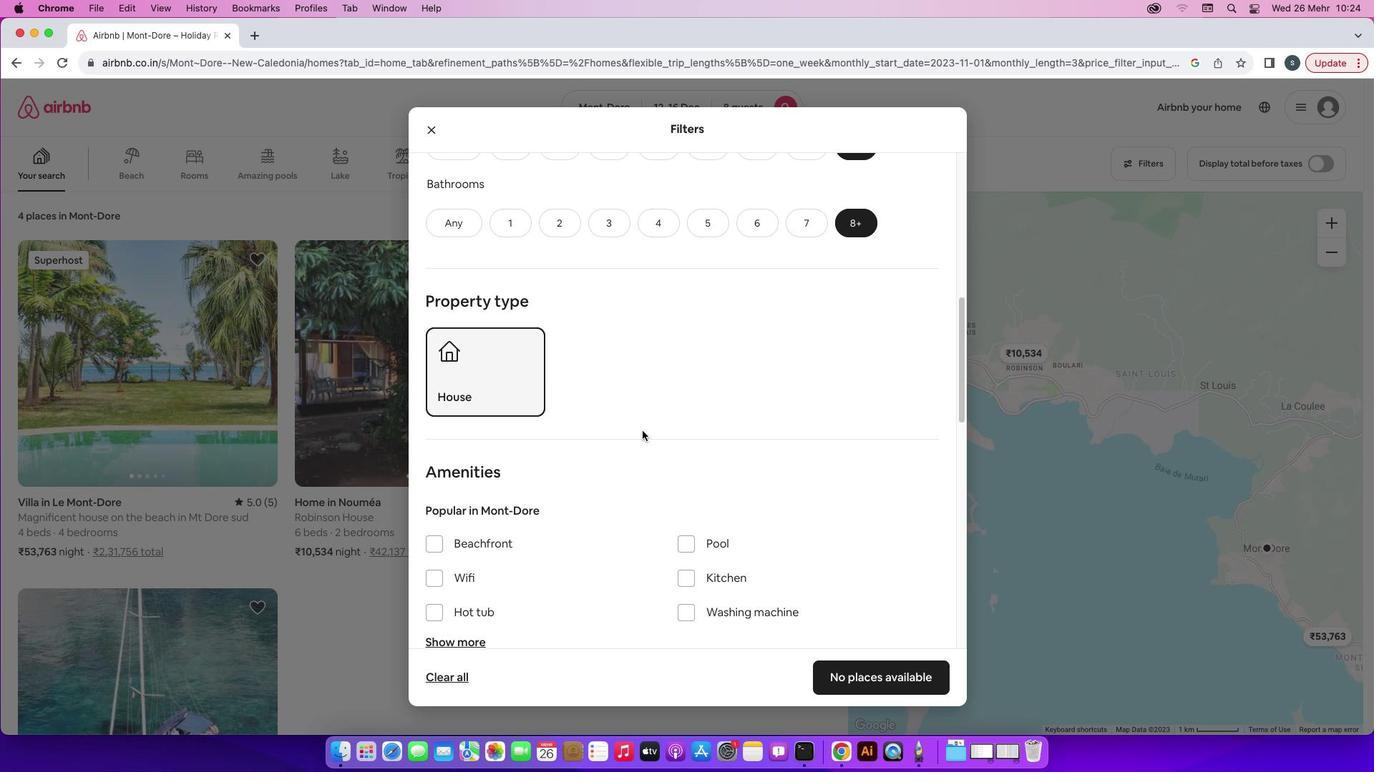 
Action: Mouse scrolled (642, 431) with delta (0, 0)
Screenshot: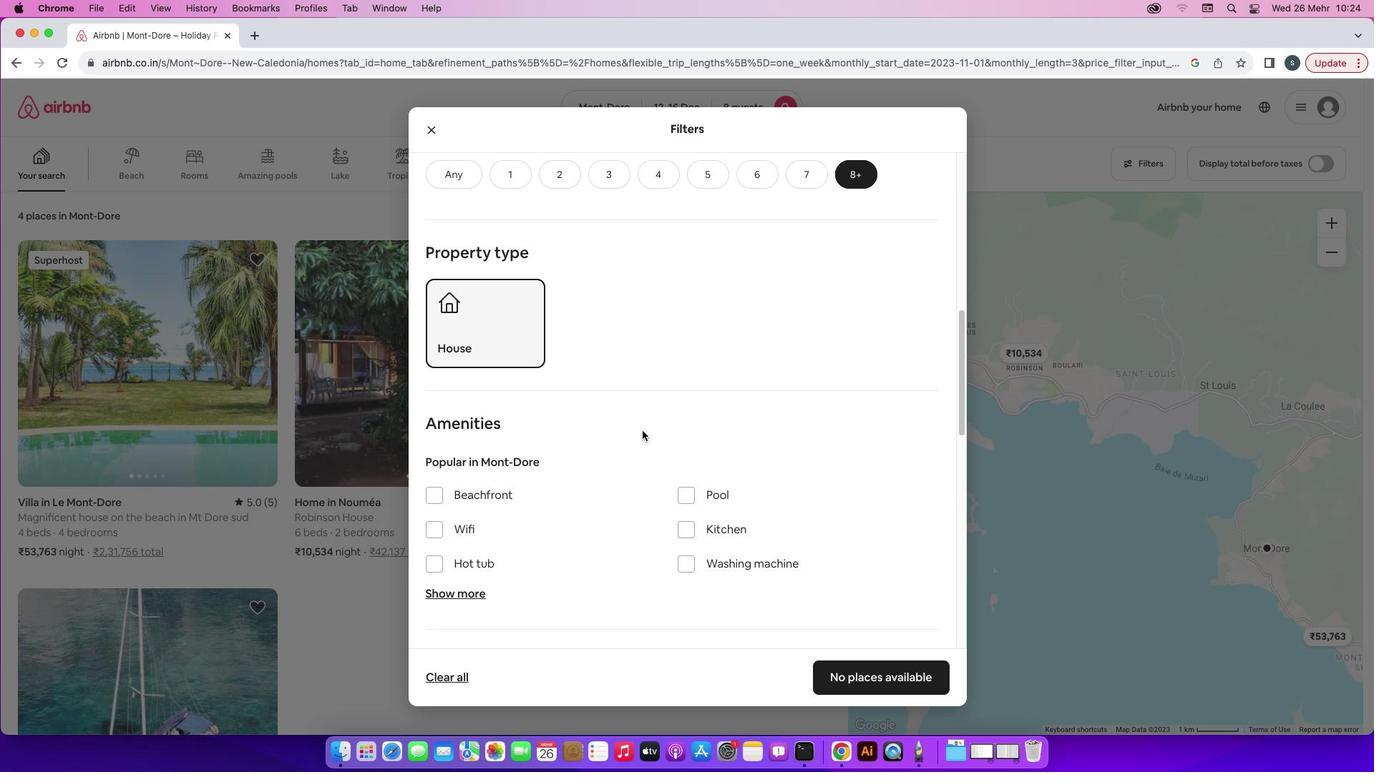 
Action: Mouse scrolled (642, 431) with delta (0, 0)
Screenshot: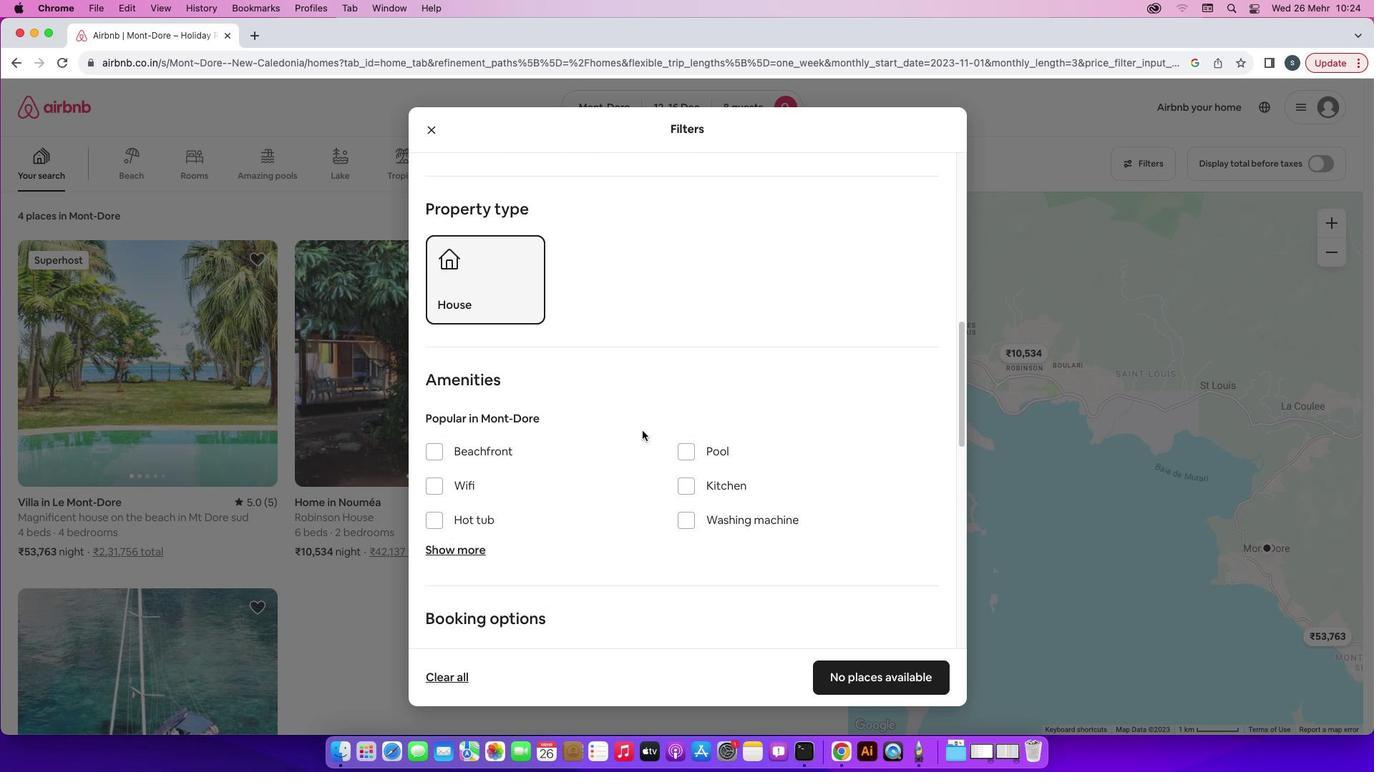 
Action: Mouse scrolled (642, 431) with delta (0, 0)
Screenshot: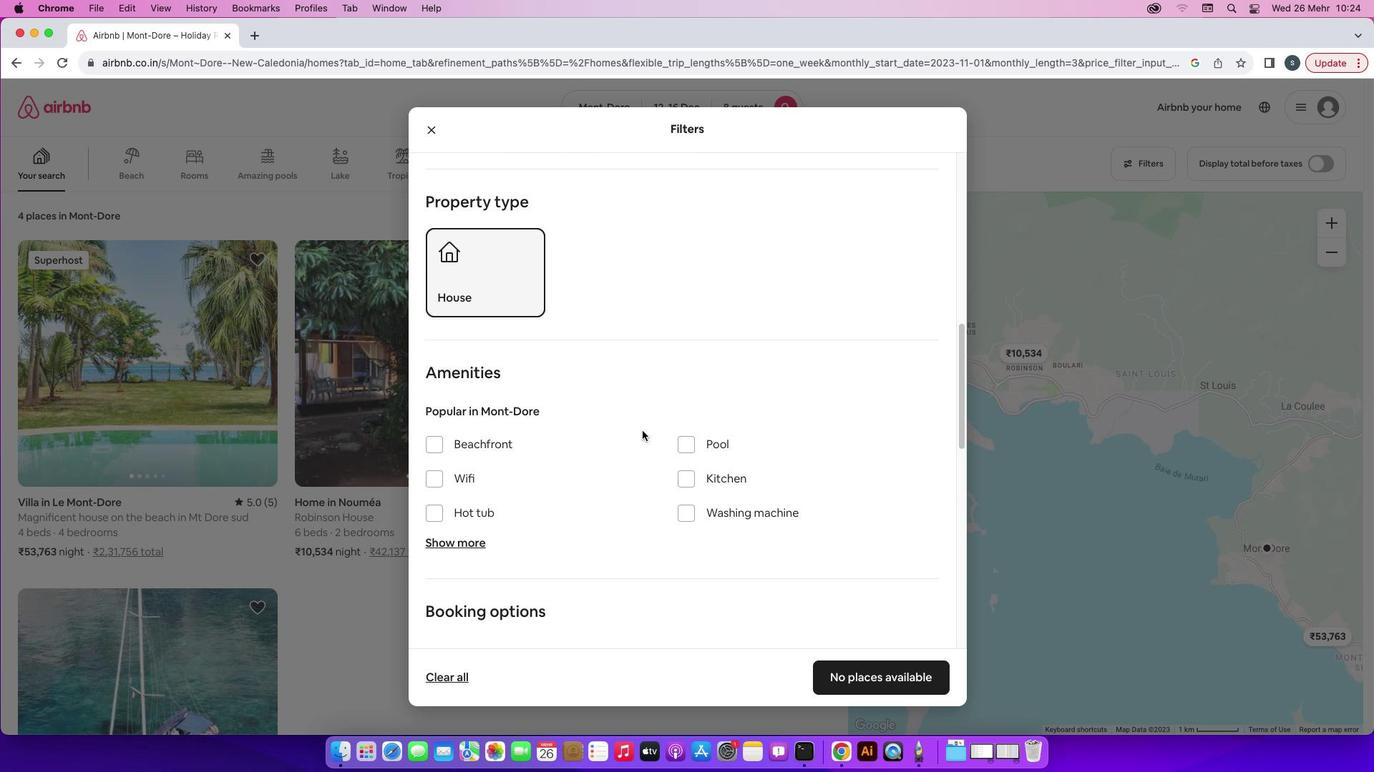 
Action: Mouse scrolled (642, 431) with delta (0, 0)
Screenshot: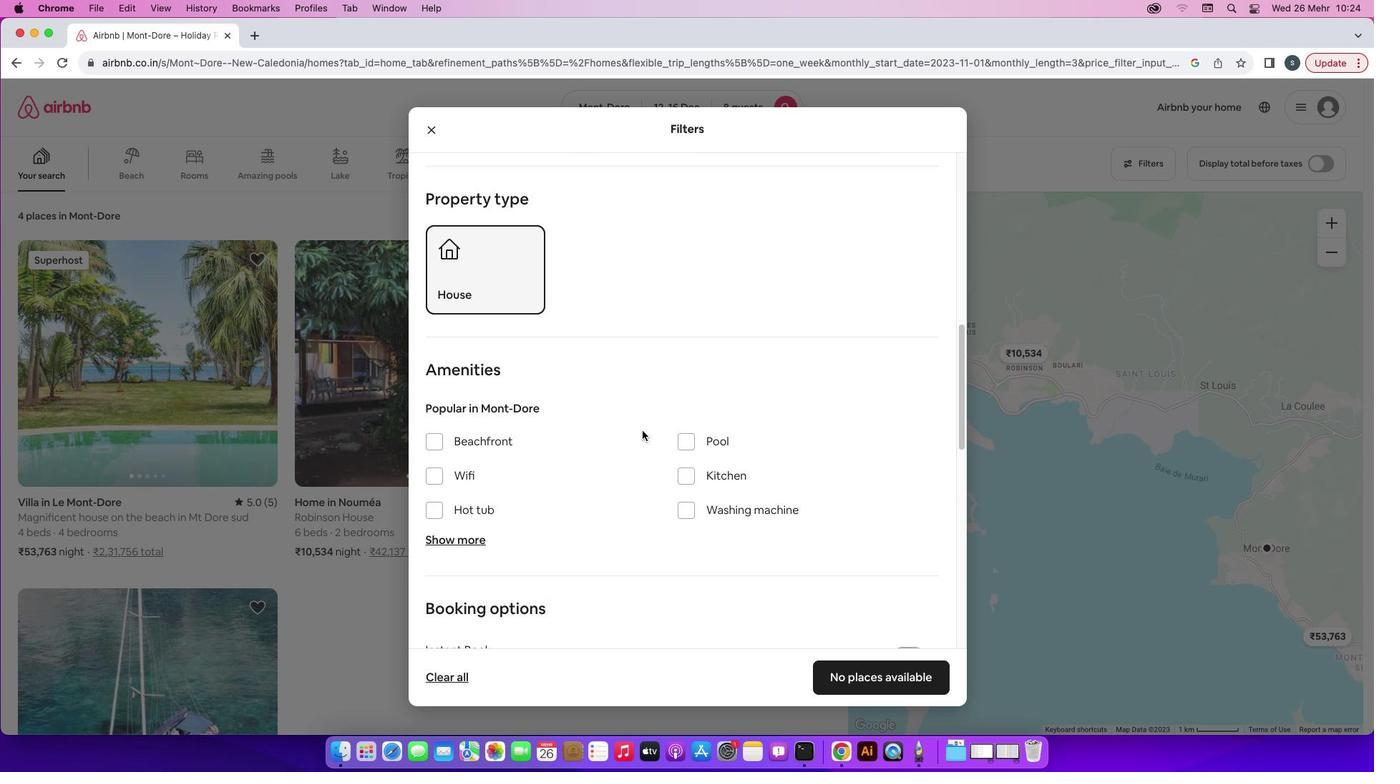 
Action: Mouse moved to (440, 474)
Screenshot: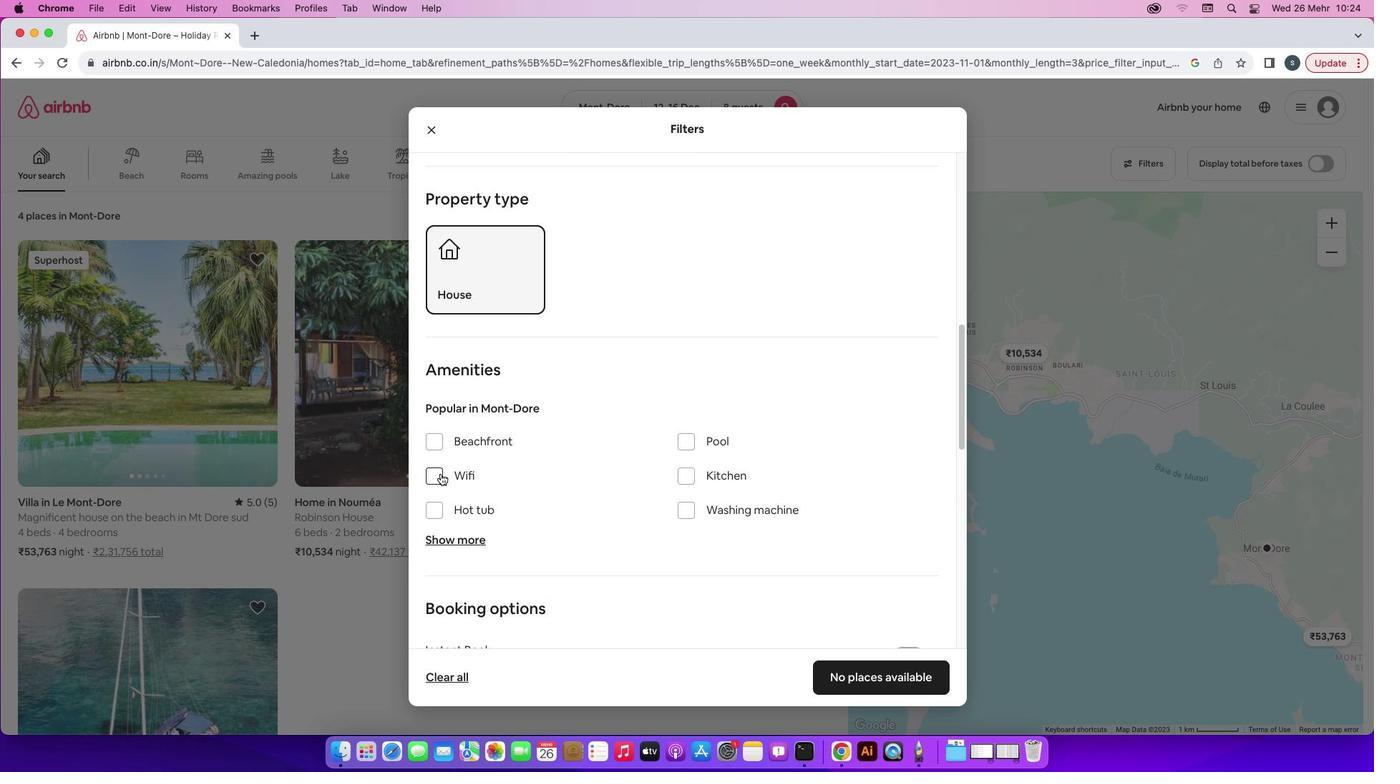 
Action: Mouse pressed left at (440, 474)
Screenshot: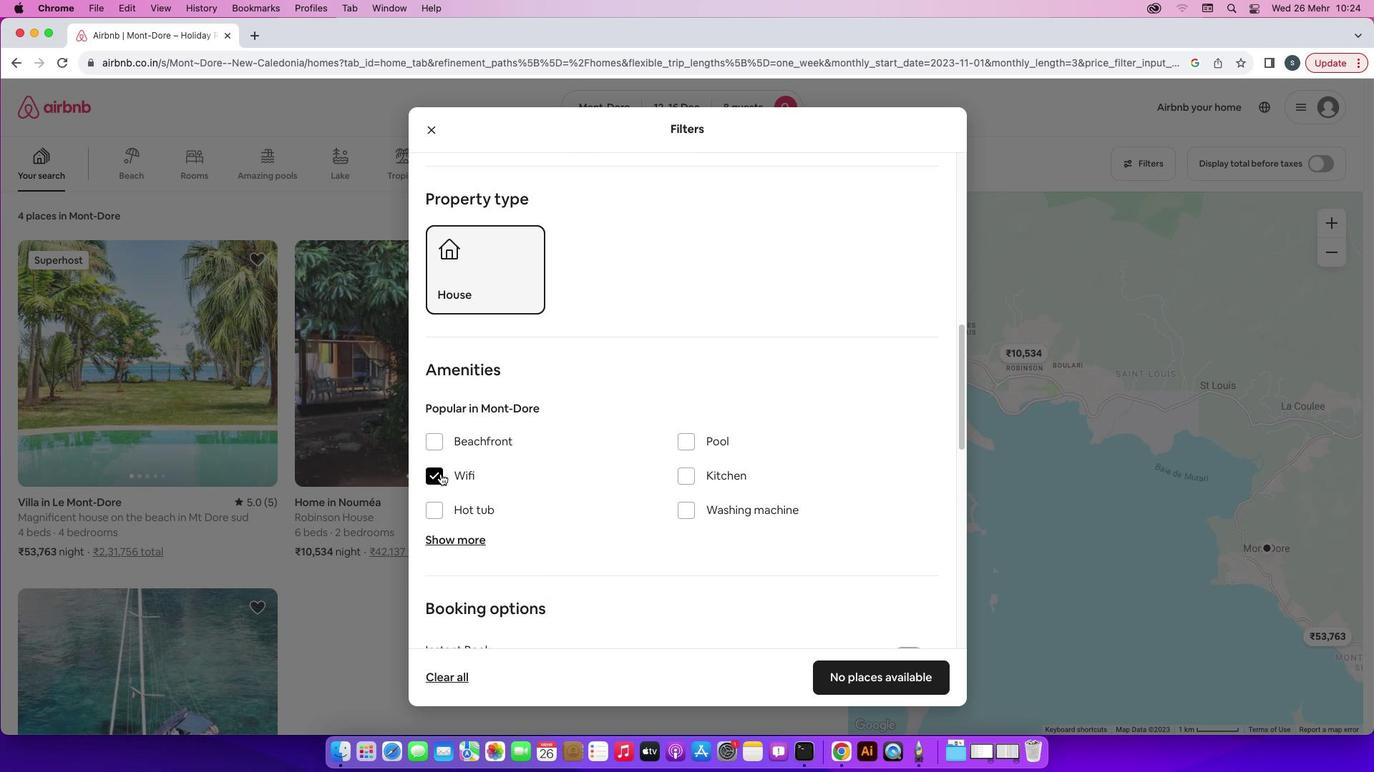 
Action: Mouse moved to (456, 541)
Screenshot: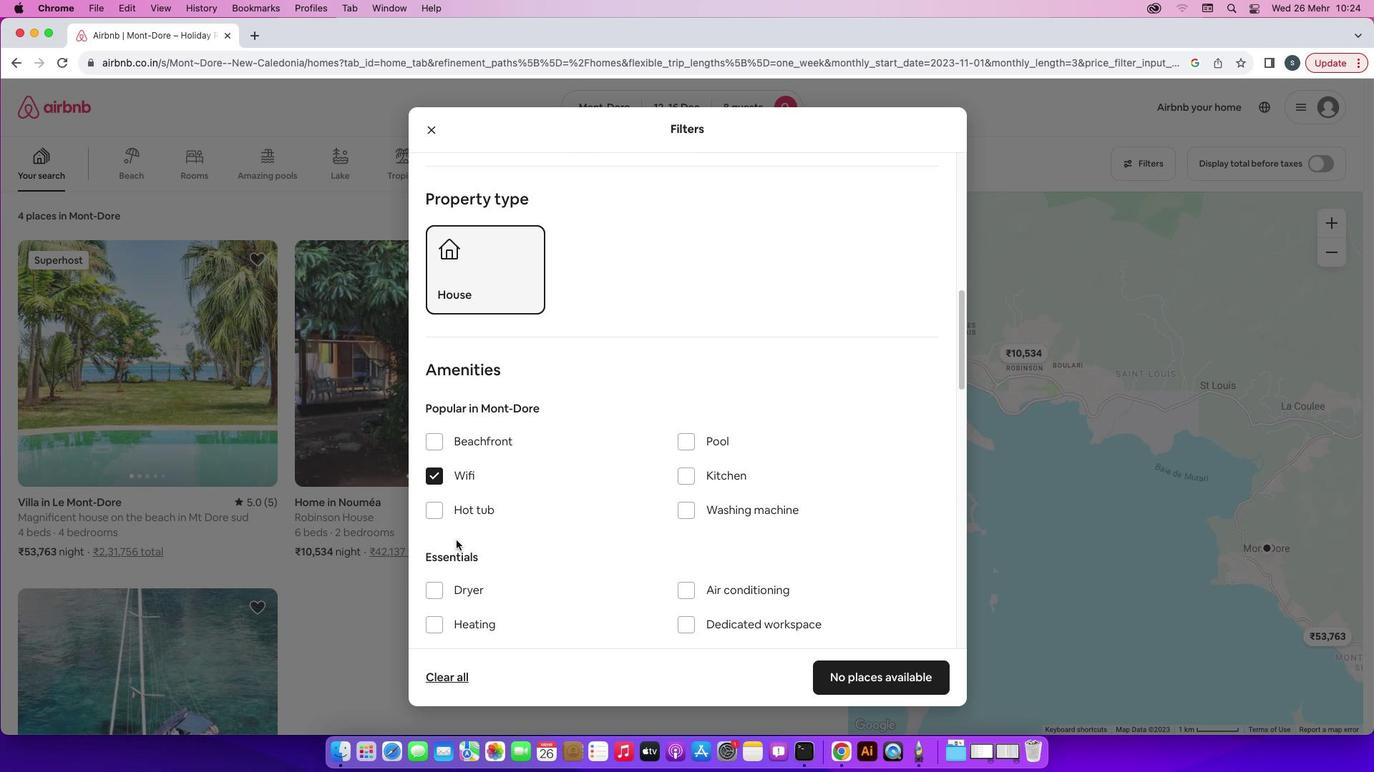 
Action: Mouse pressed left at (456, 541)
Screenshot: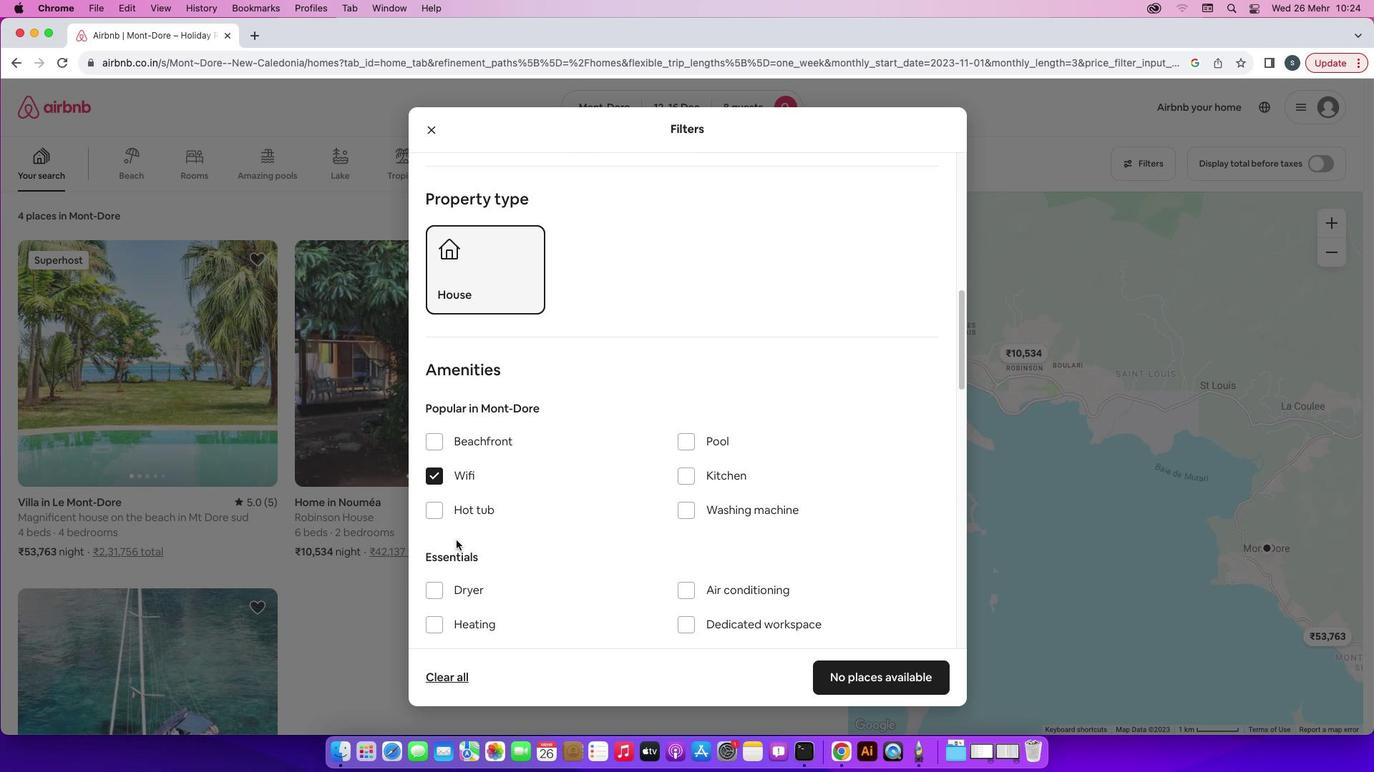 
Action: Mouse moved to (615, 538)
Screenshot: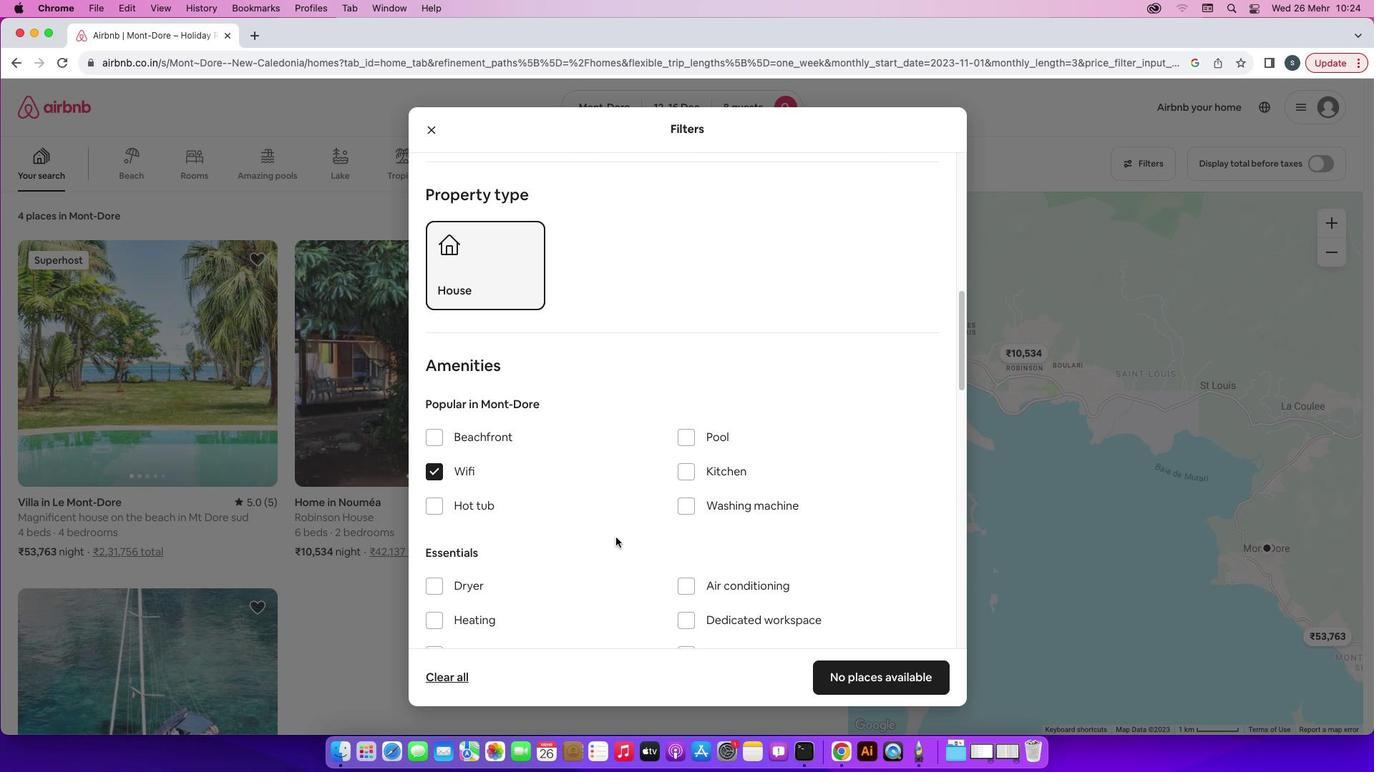 
Action: Mouse scrolled (615, 538) with delta (0, 0)
Screenshot: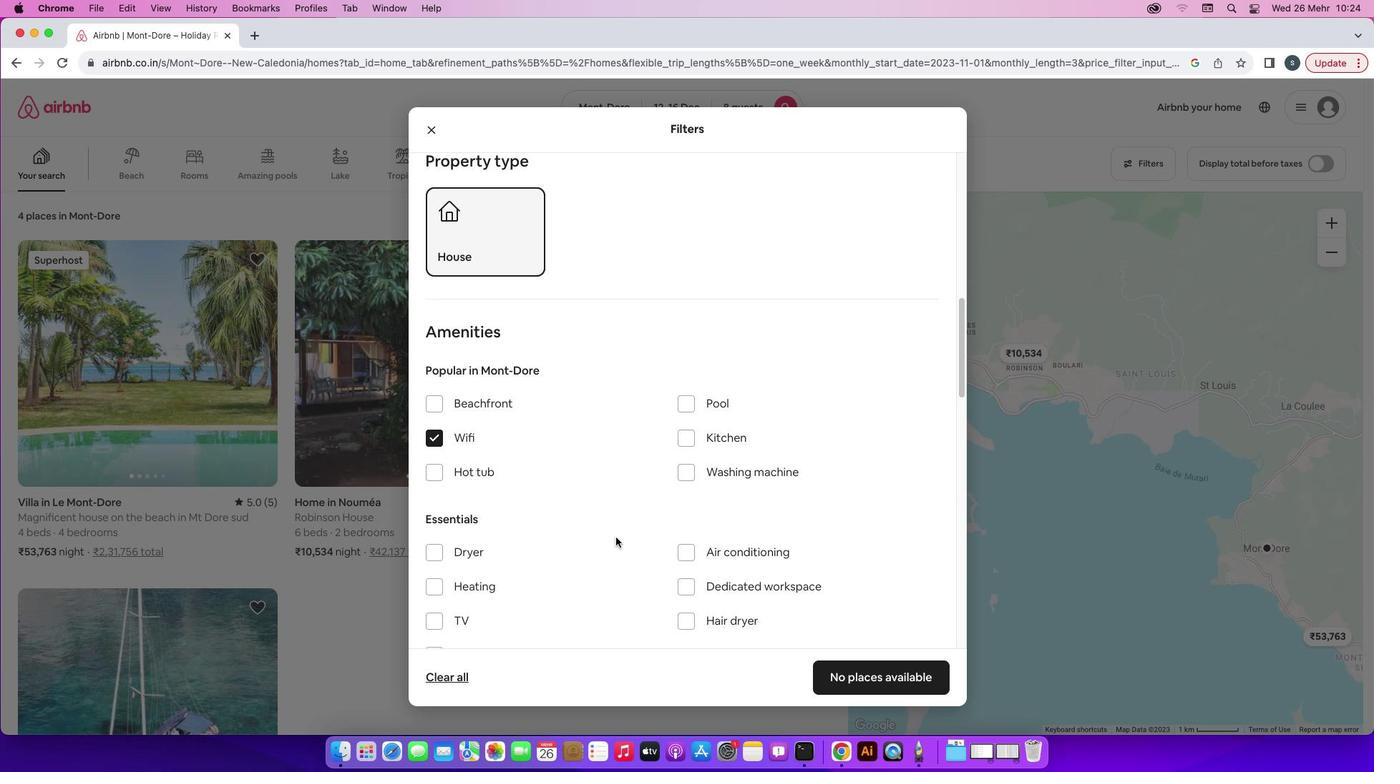 
Action: Mouse scrolled (615, 538) with delta (0, 0)
Screenshot: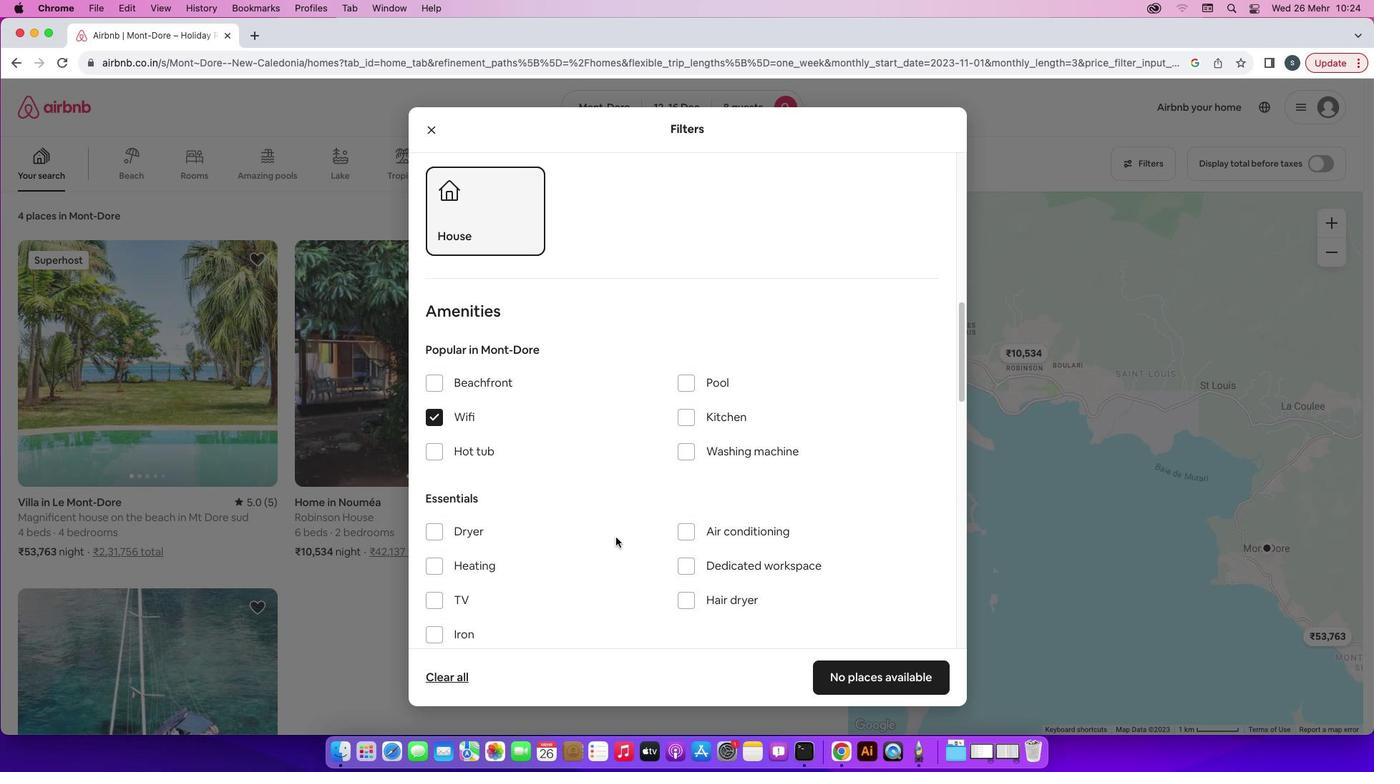
Action: Mouse scrolled (615, 538) with delta (0, 0)
Screenshot: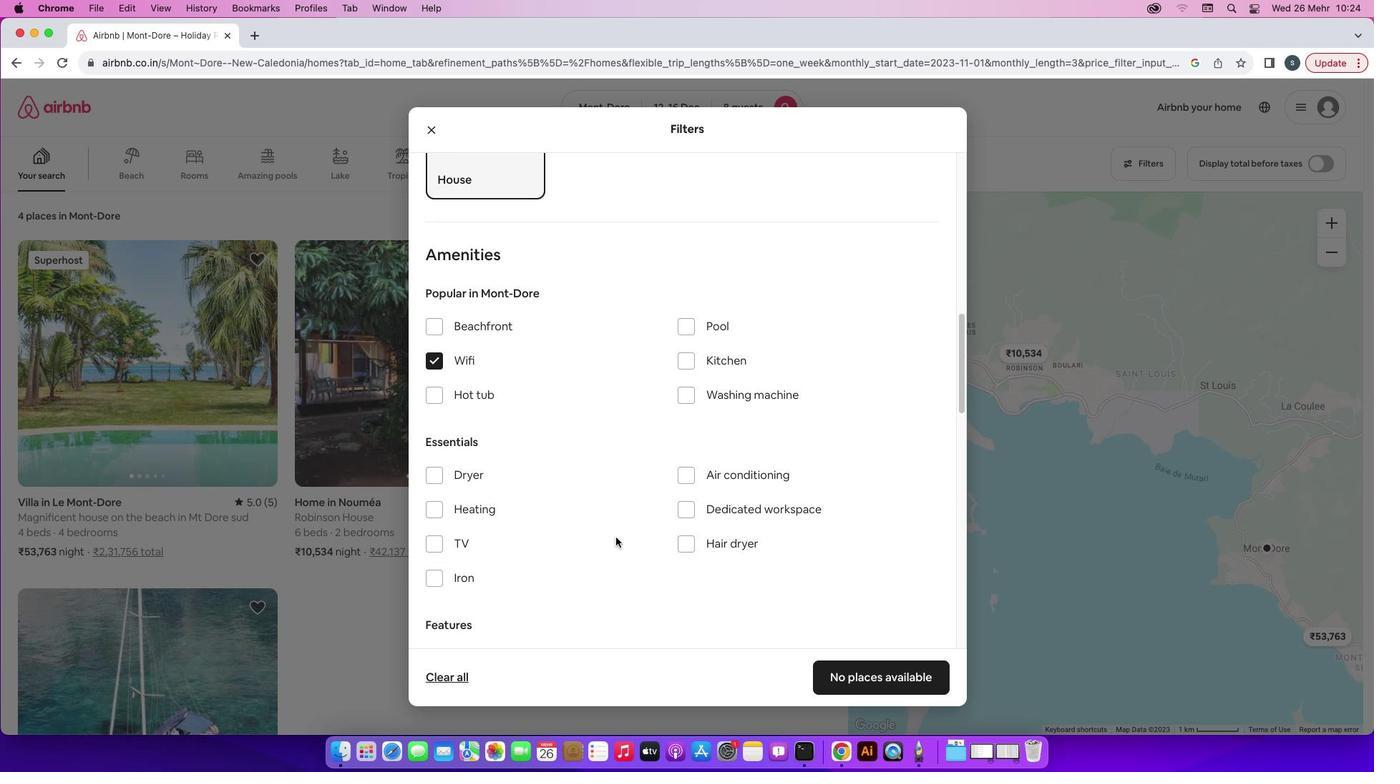 
Action: Mouse scrolled (615, 538) with delta (0, 0)
Screenshot: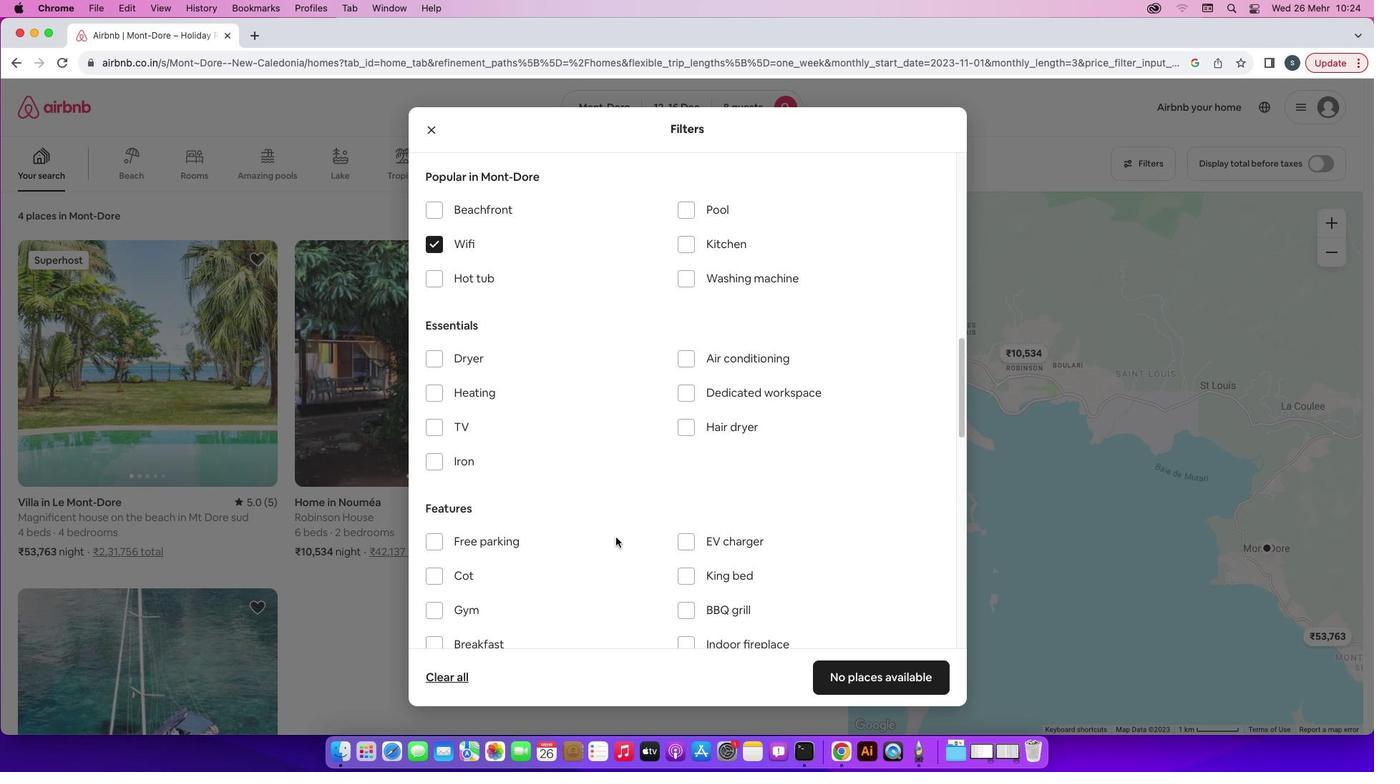 
Action: Mouse scrolled (615, 538) with delta (0, -1)
Screenshot: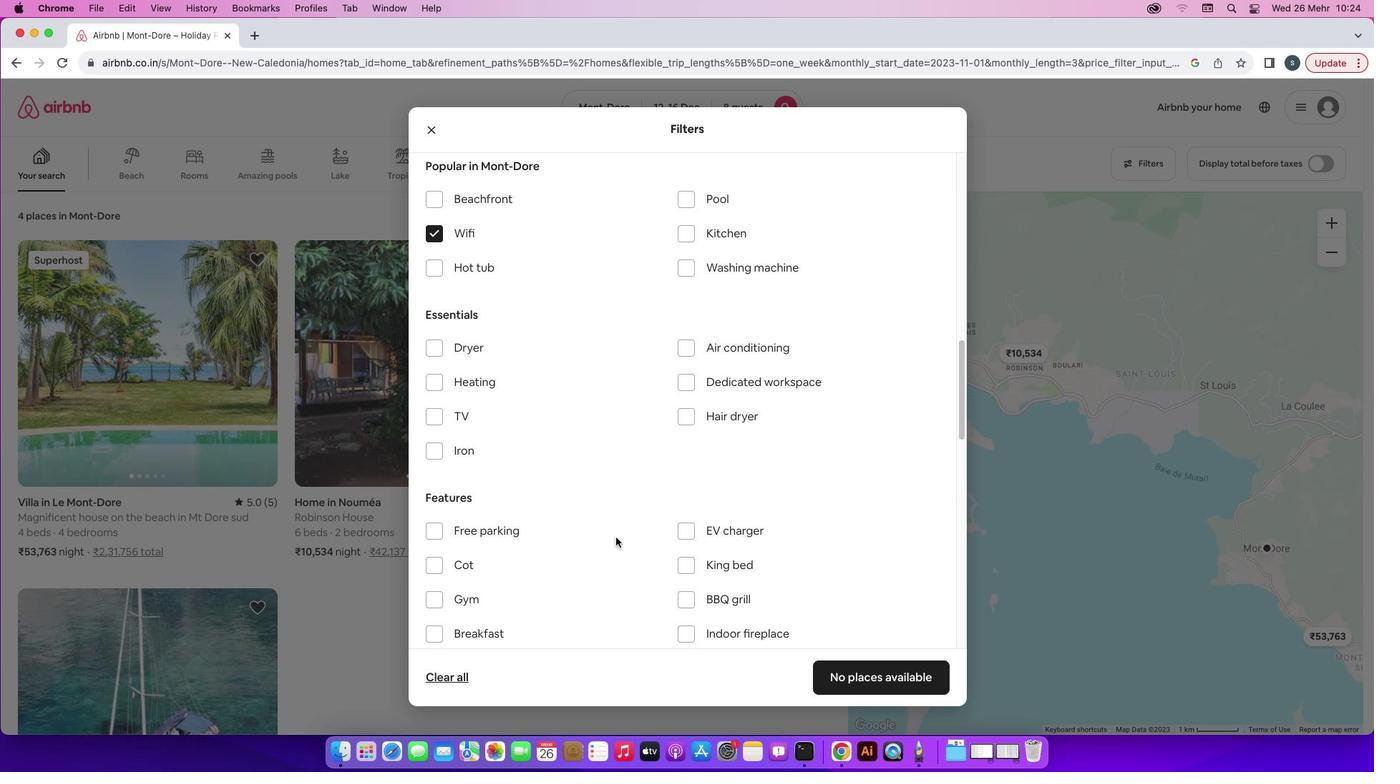 
Action: Mouse moved to (435, 413)
Screenshot: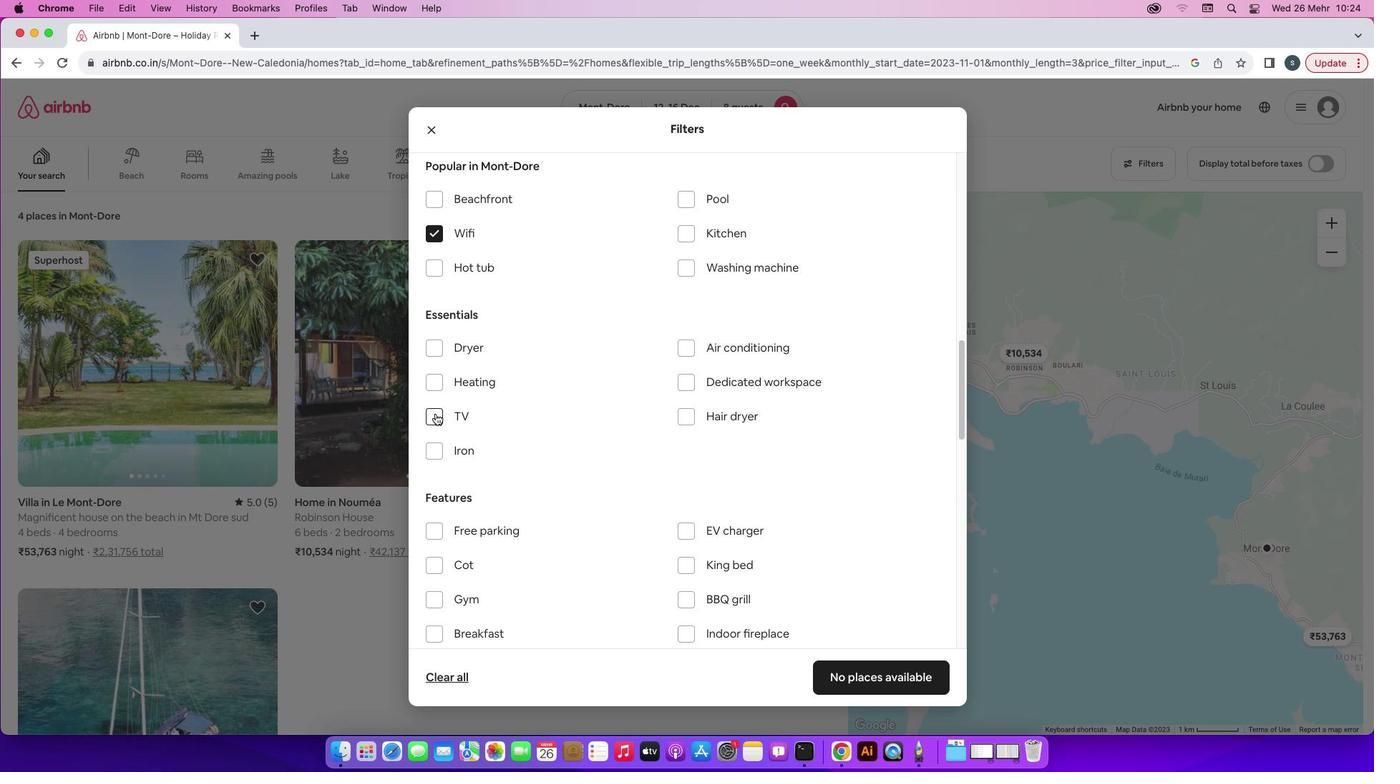 
Action: Mouse pressed left at (435, 413)
Screenshot: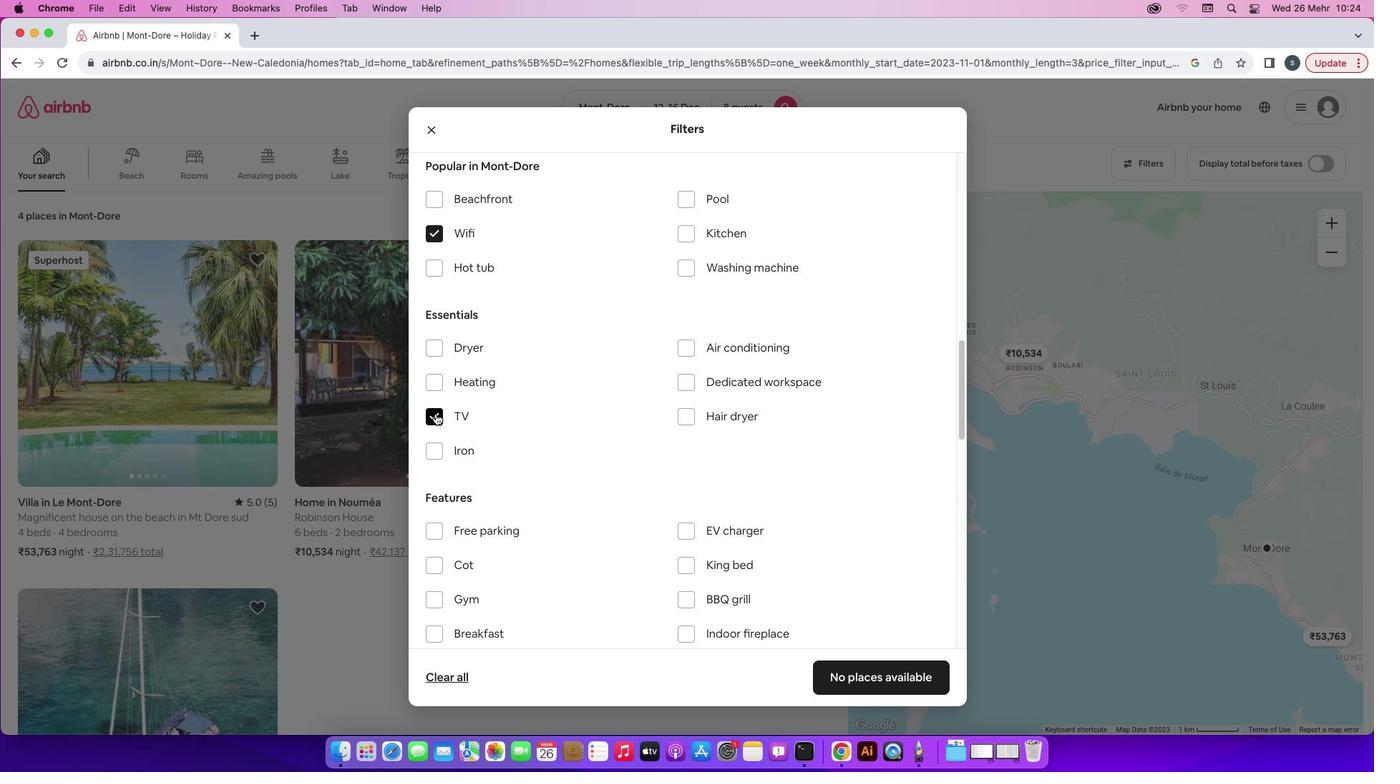 
Action: Mouse moved to (431, 533)
Screenshot: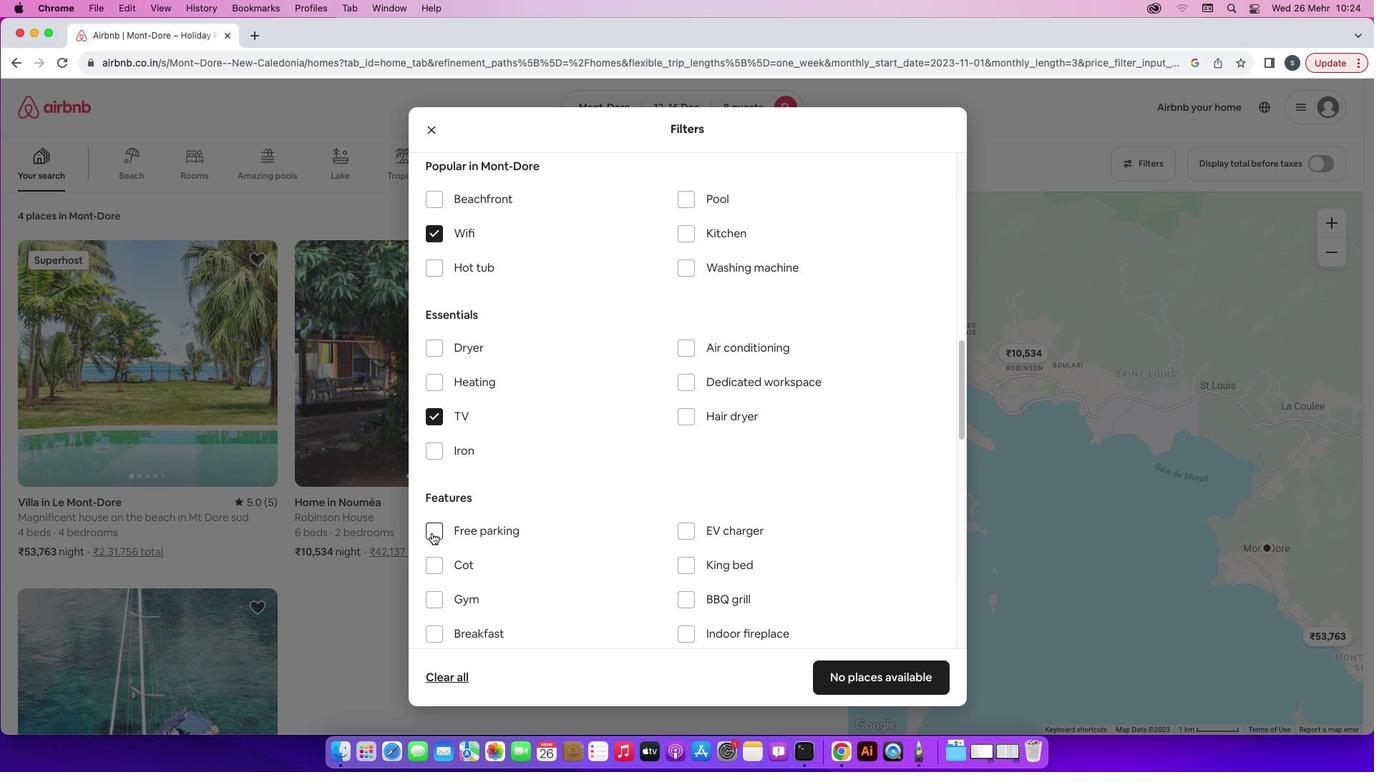 
Action: Mouse pressed left at (431, 533)
Screenshot: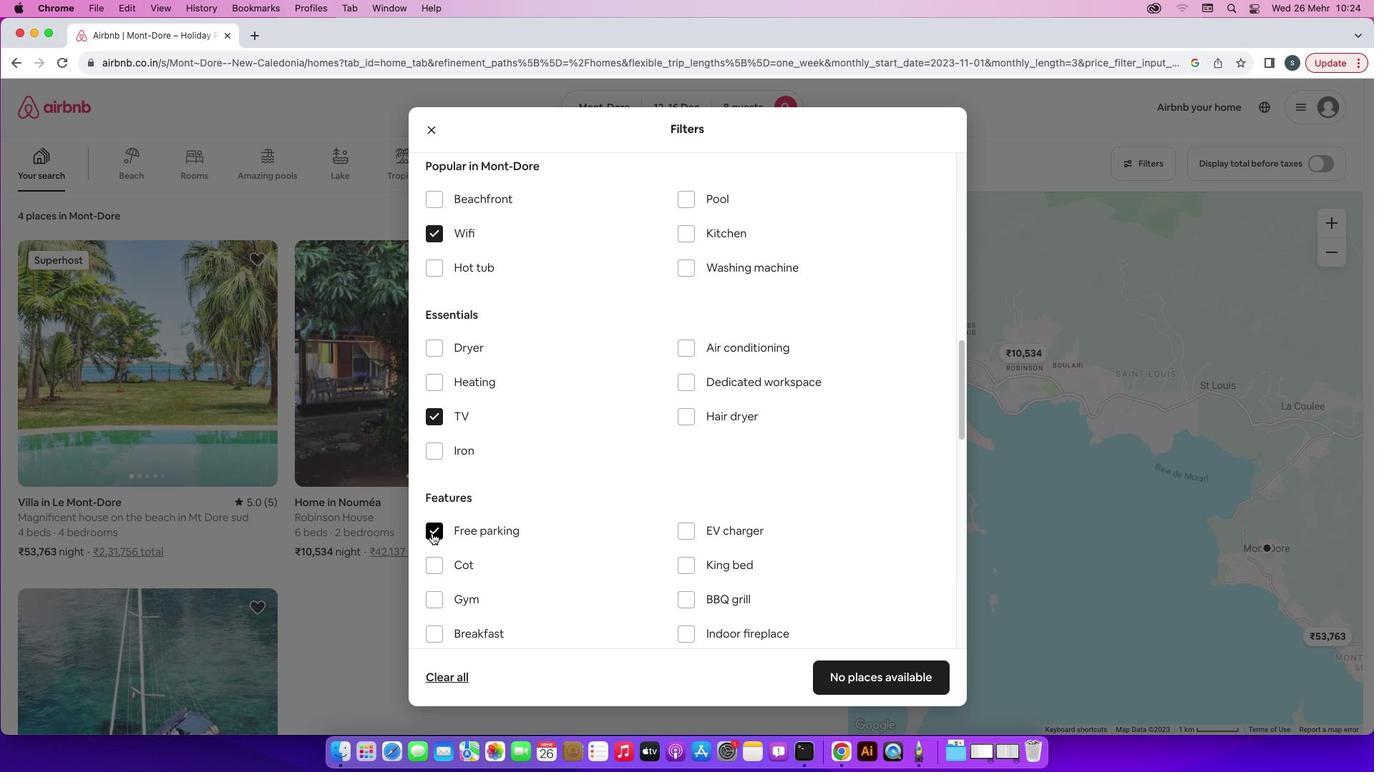 
Action: Mouse moved to (631, 557)
Screenshot: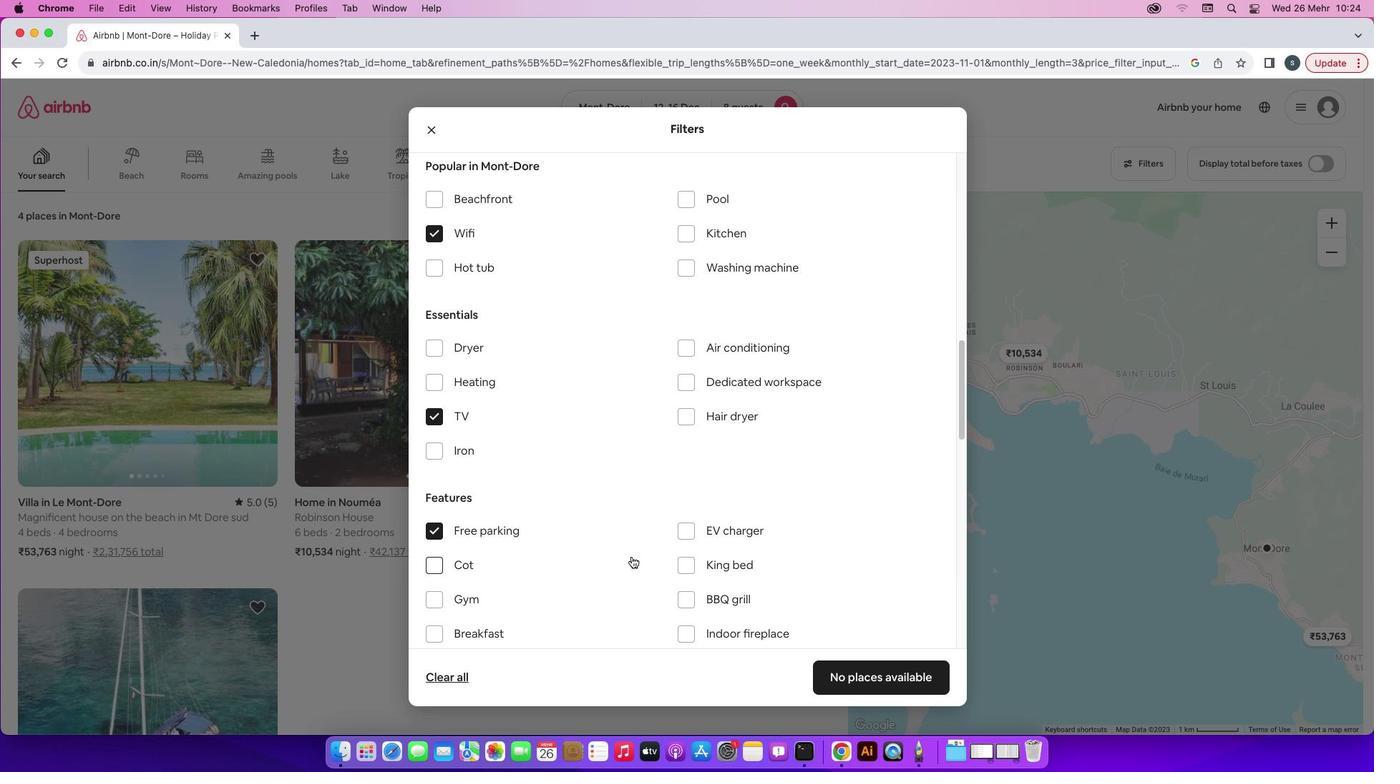 
Action: Mouse scrolled (631, 557) with delta (0, 0)
Screenshot: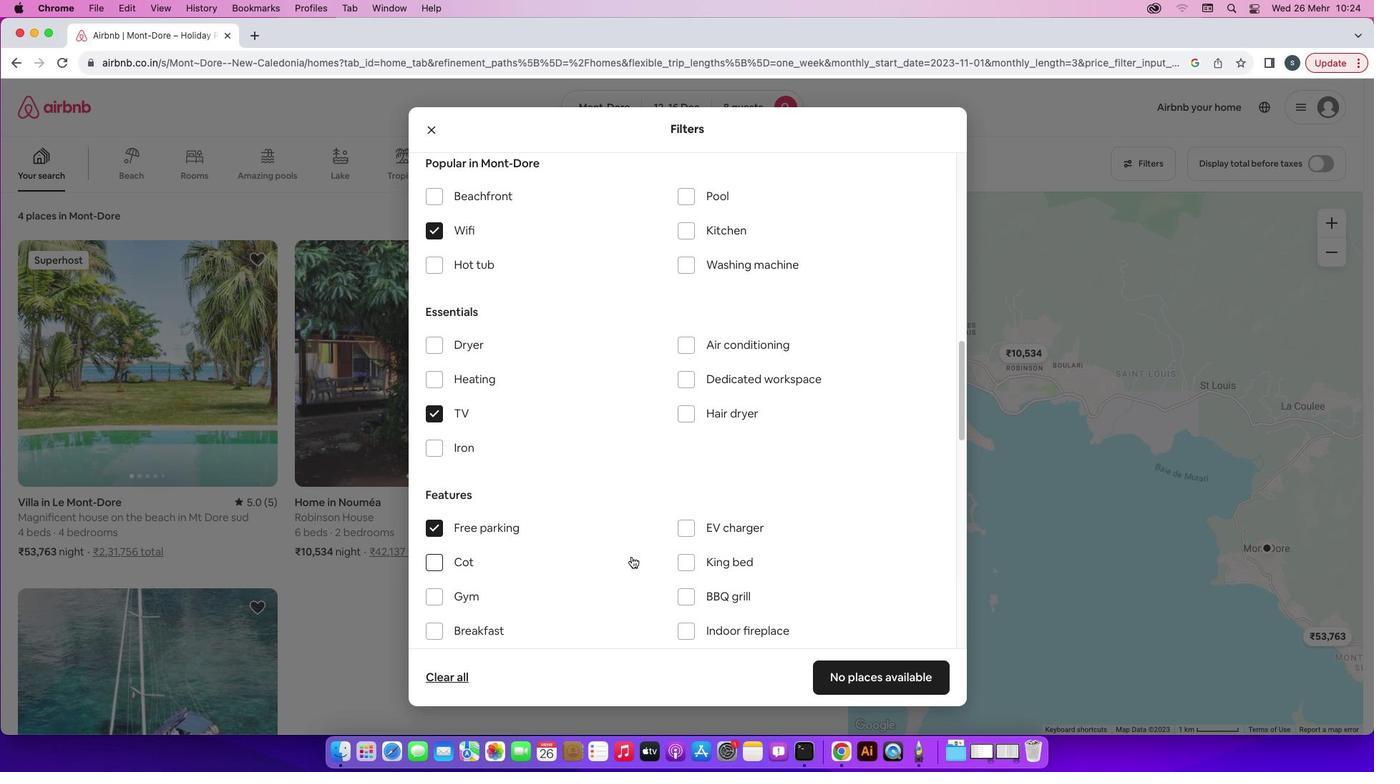 
Action: Mouse scrolled (631, 557) with delta (0, 0)
Screenshot: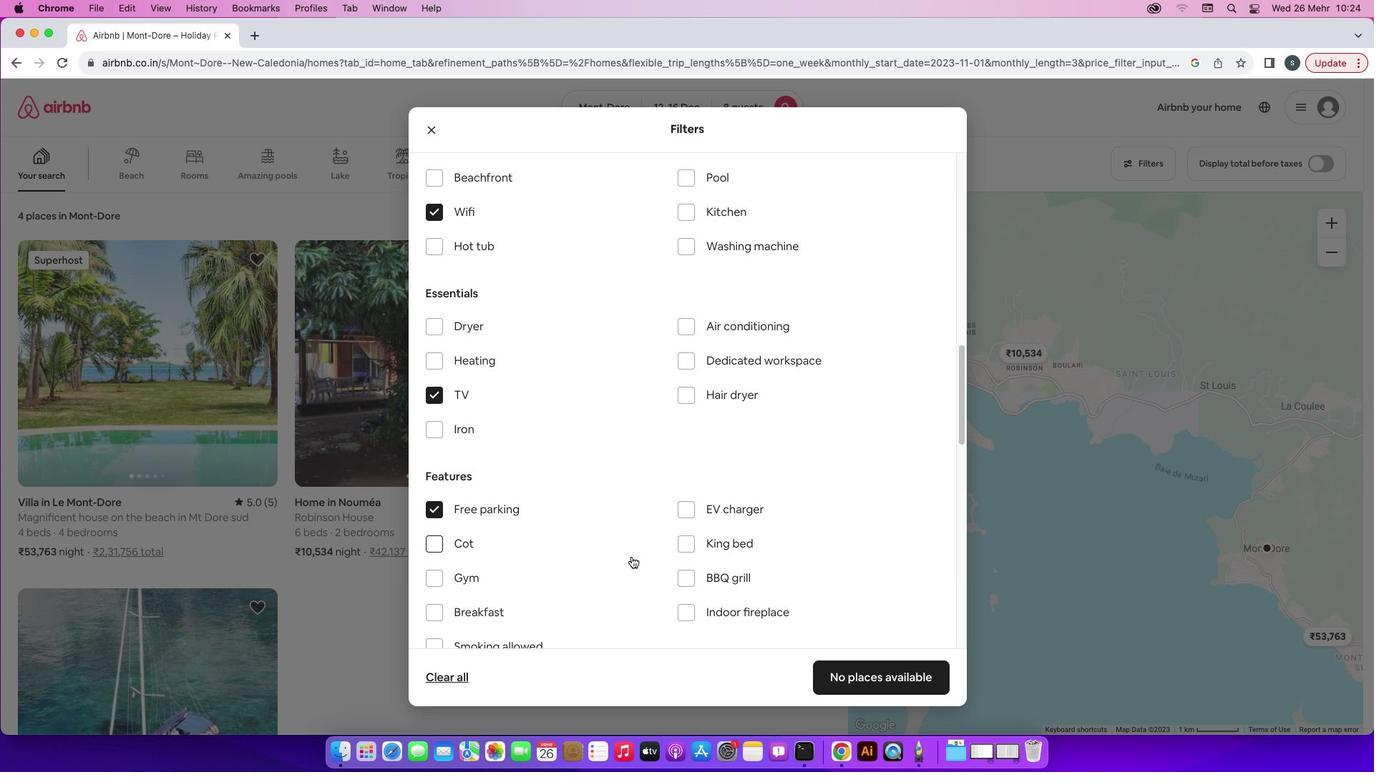 
Action: Mouse scrolled (631, 557) with delta (0, 0)
Screenshot: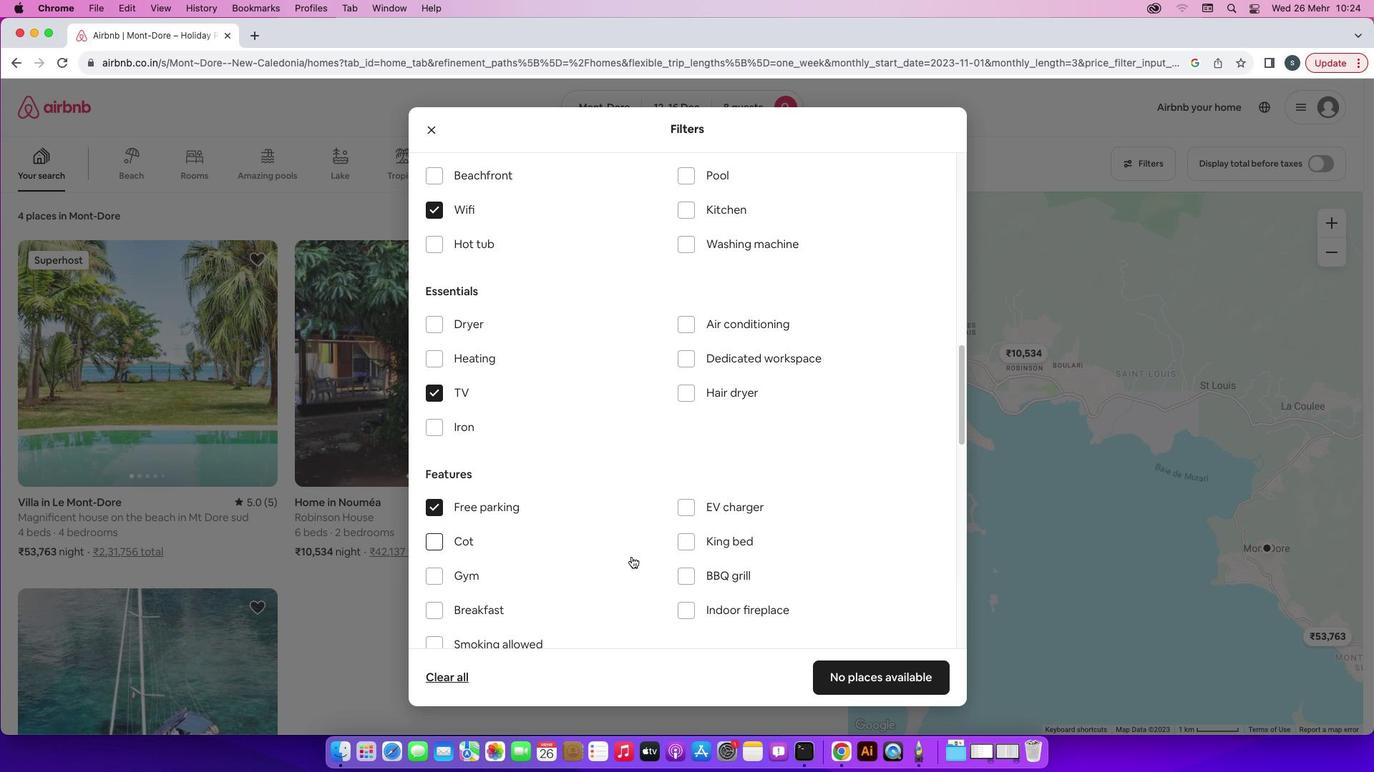 
Action: Mouse moved to (430, 578)
Screenshot: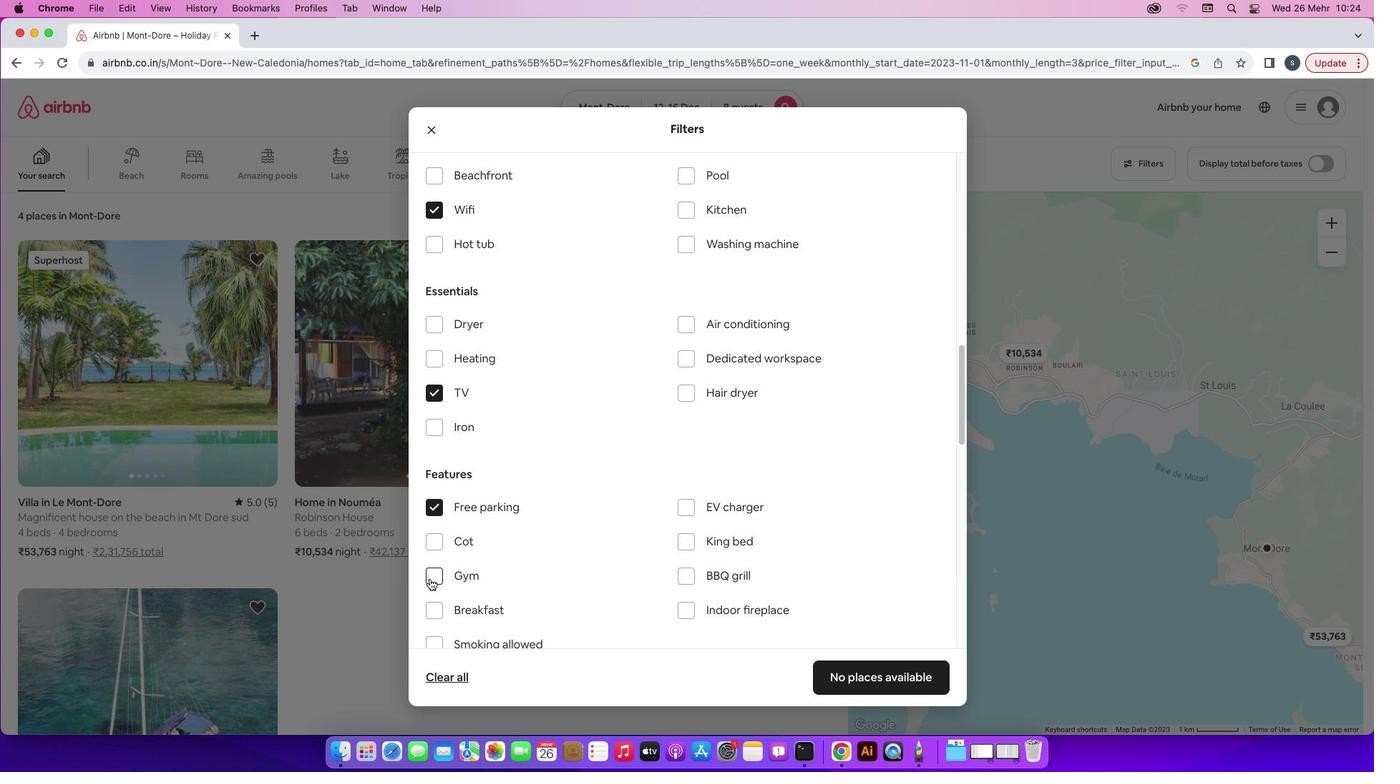 
Action: Mouse pressed left at (430, 578)
Screenshot: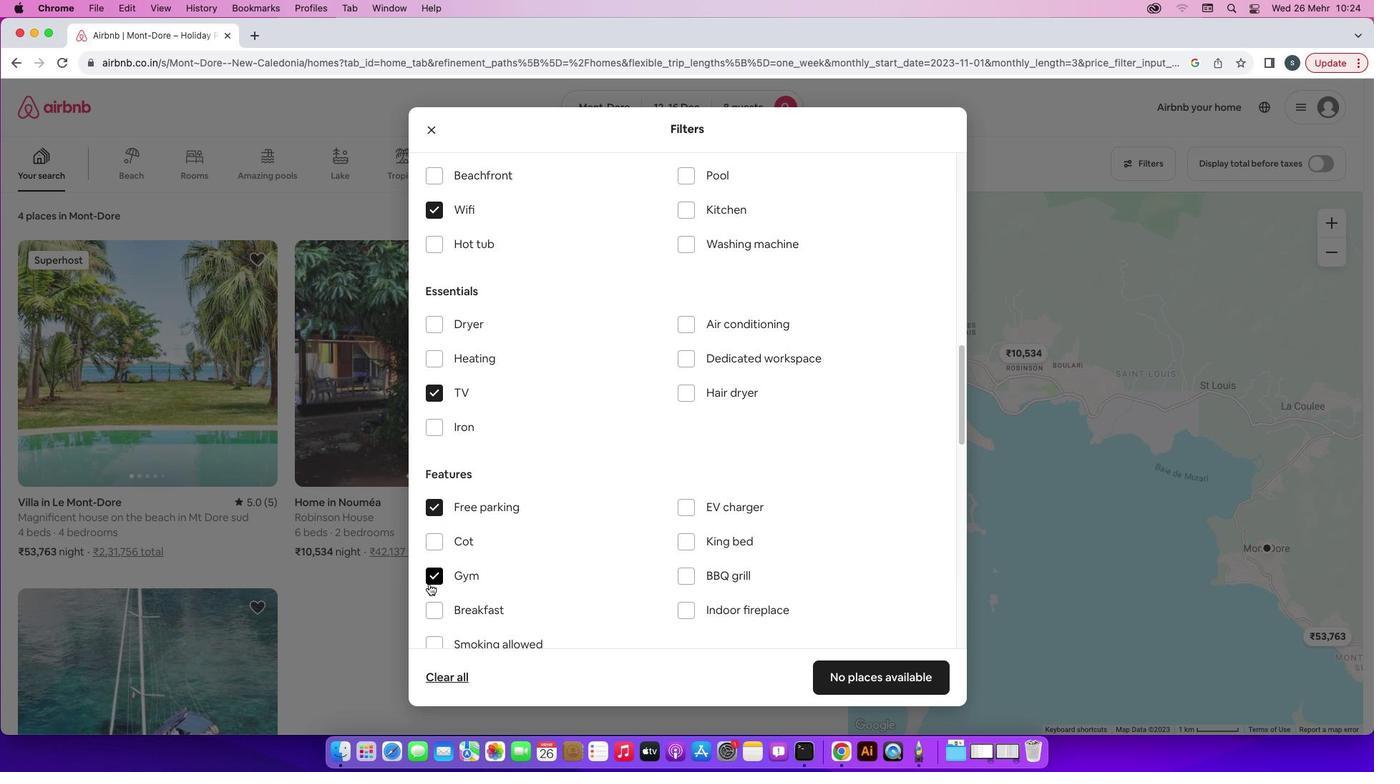 
Action: Mouse moved to (432, 613)
Screenshot: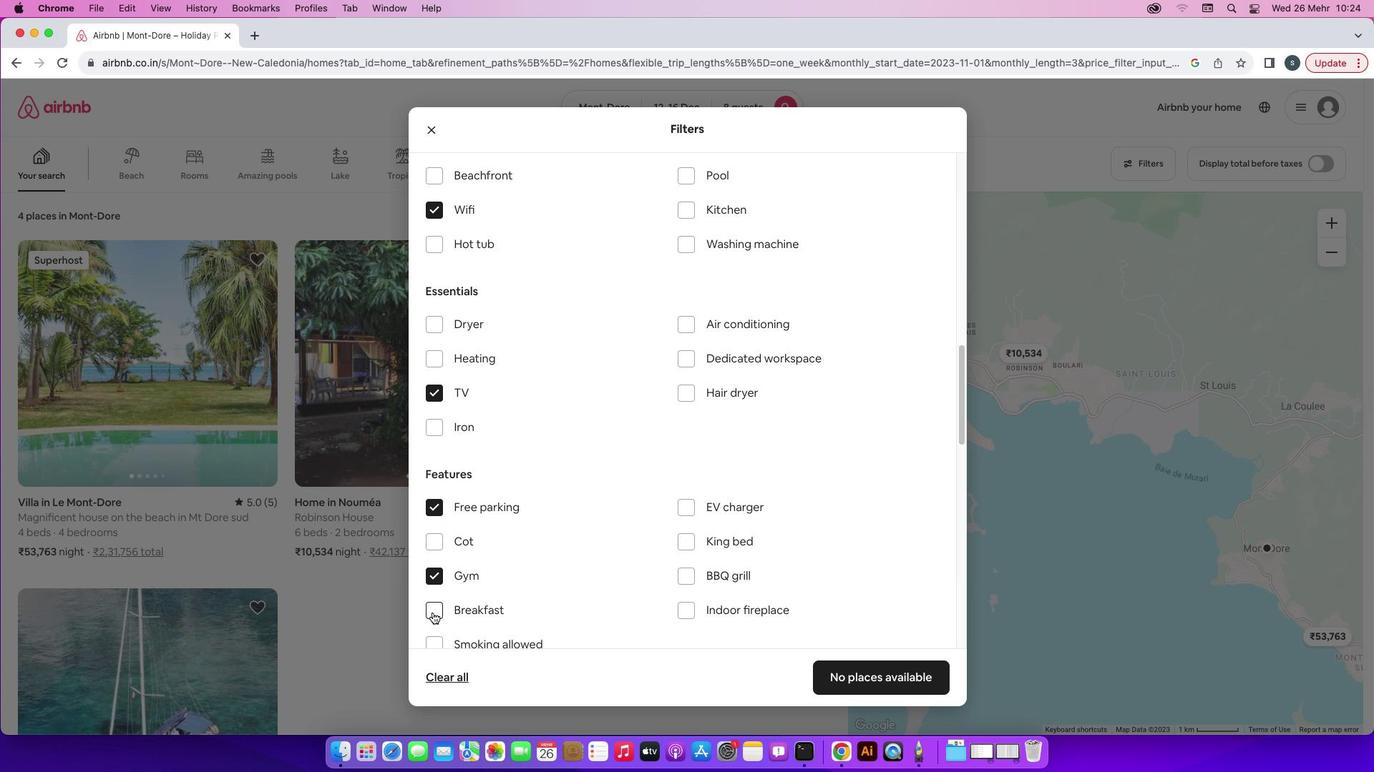 
Action: Mouse pressed left at (432, 613)
Screenshot: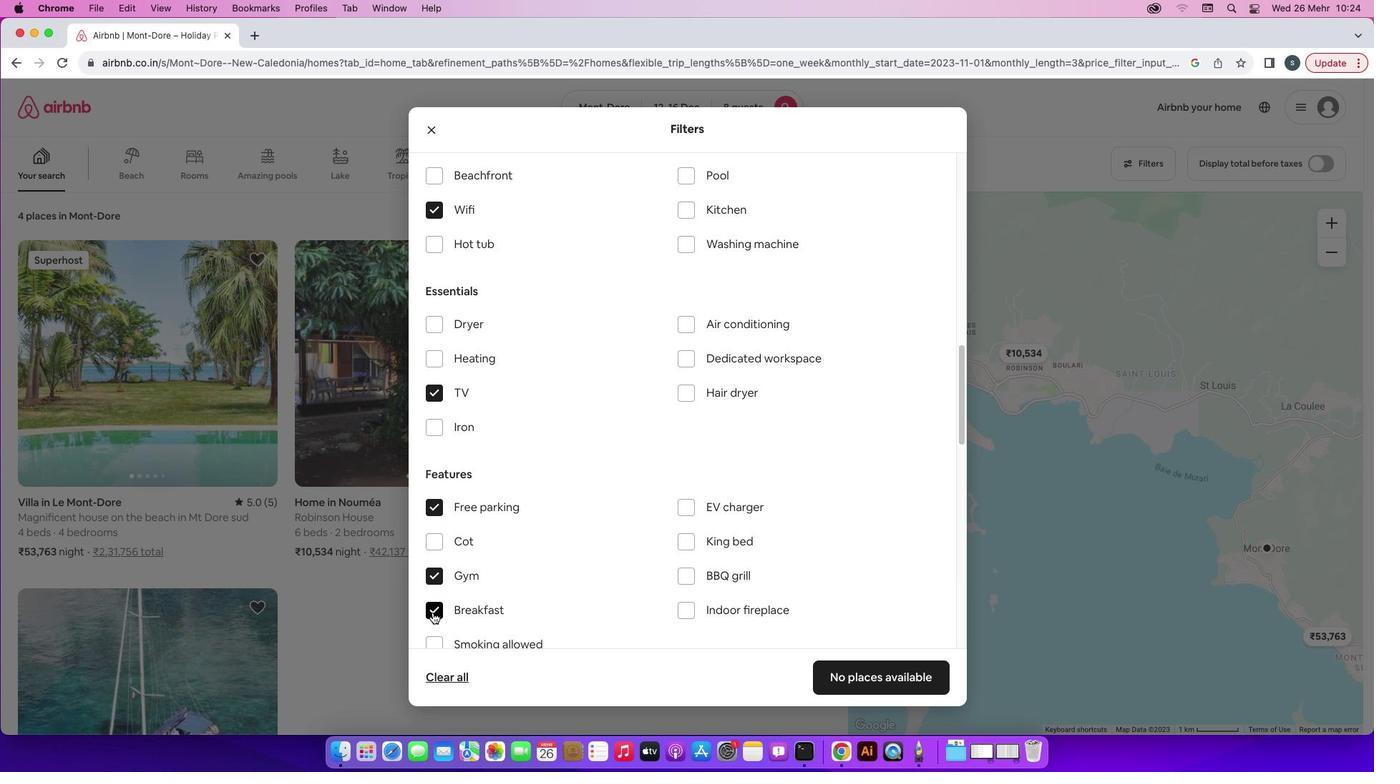 
Action: Mouse moved to (627, 614)
Screenshot: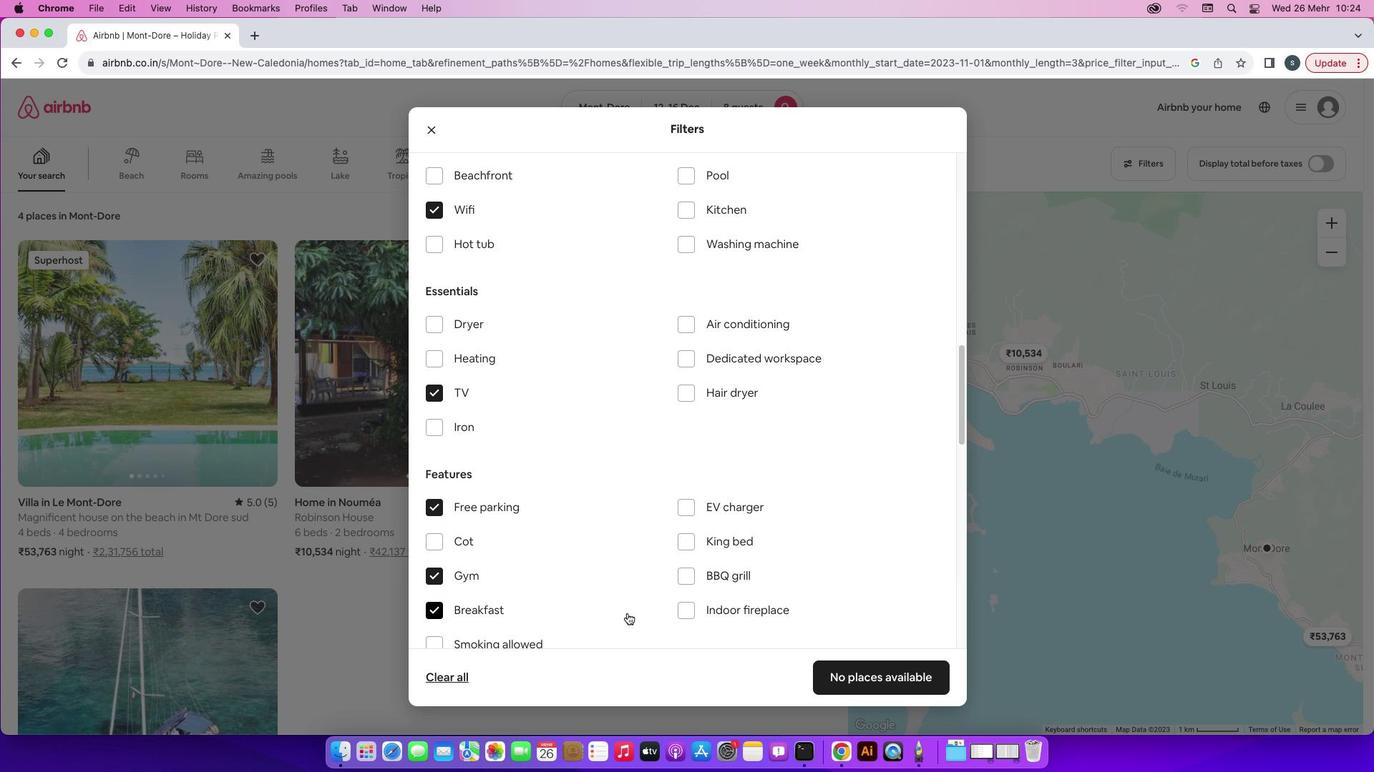 
Action: Mouse scrolled (627, 614) with delta (0, 0)
Screenshot: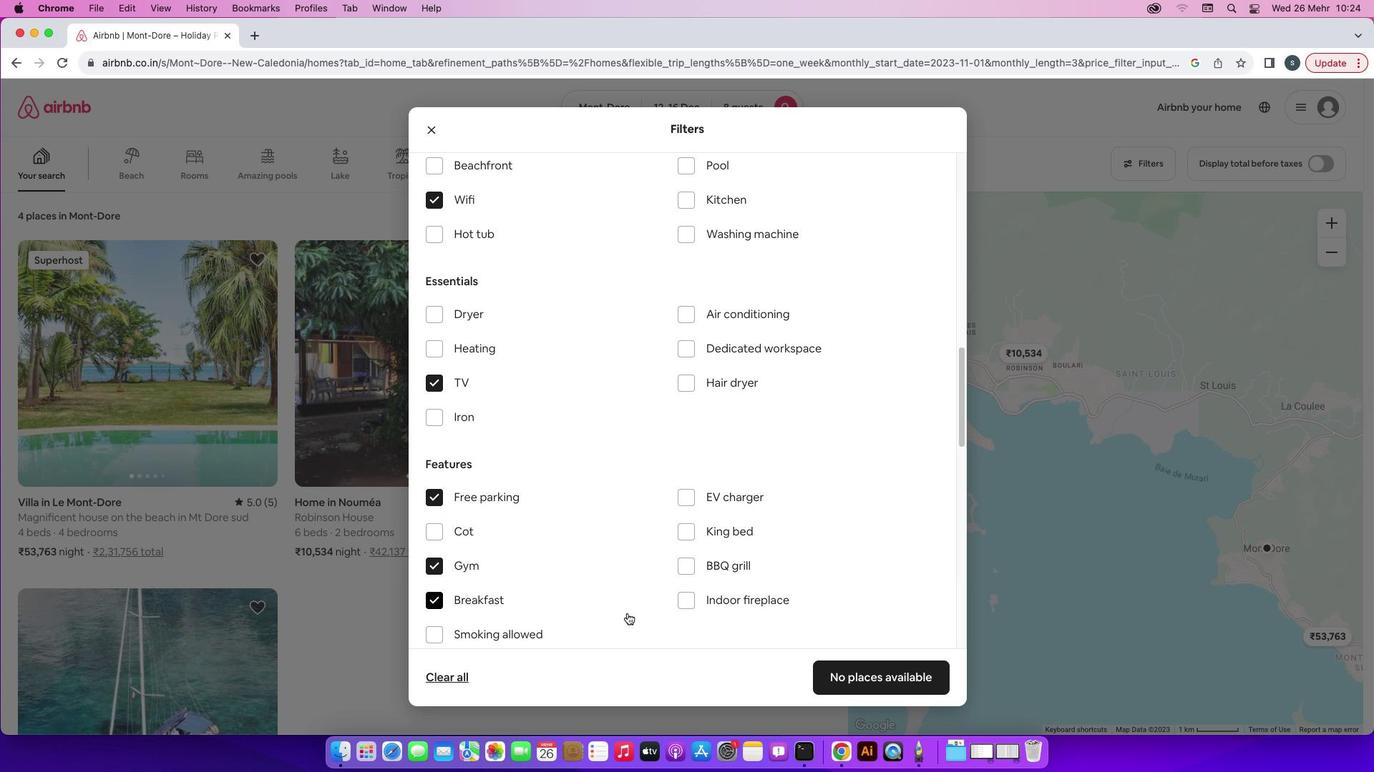 
Action: Mouse scrolled (627, 614) with delta (0, 0)
Screenshot: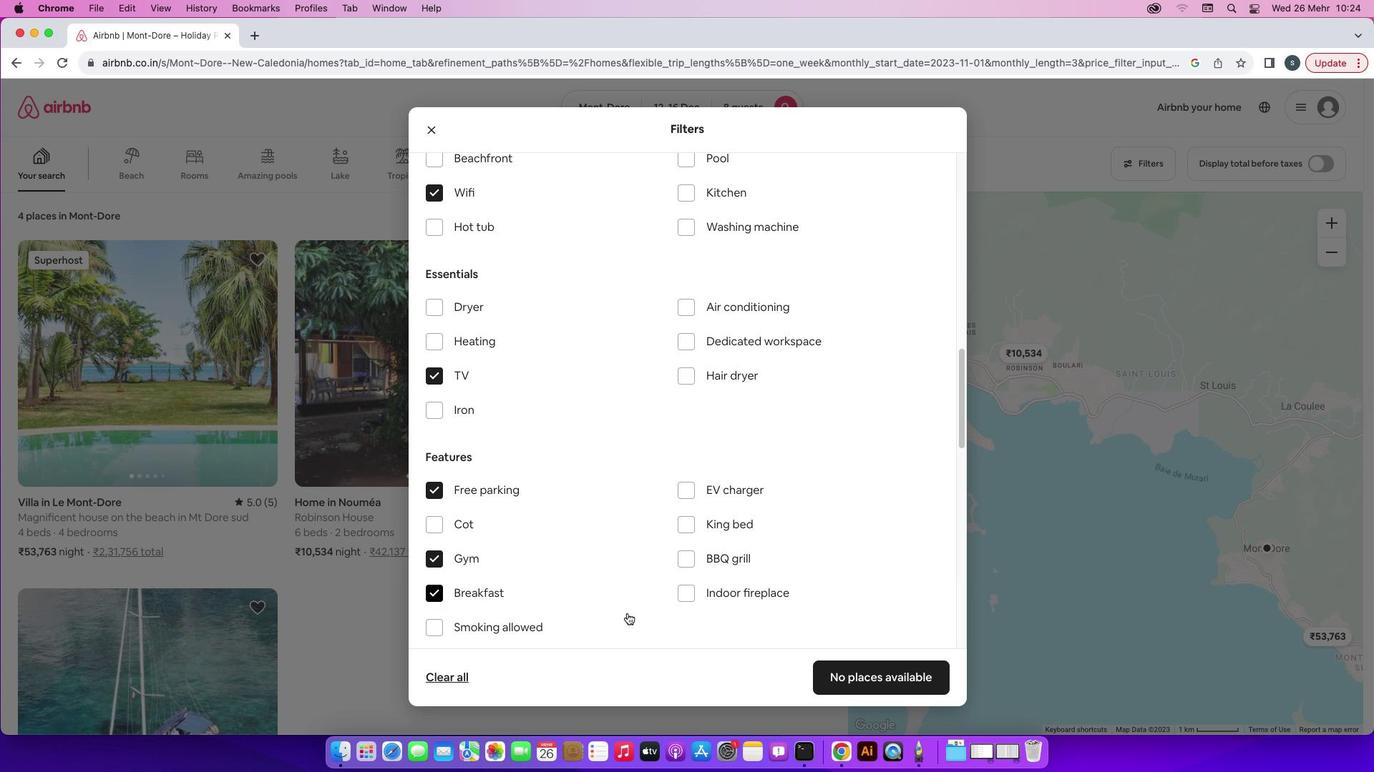 
Action: Mouse scrolled (627, 614) with delta (0, 0)
Screenshot: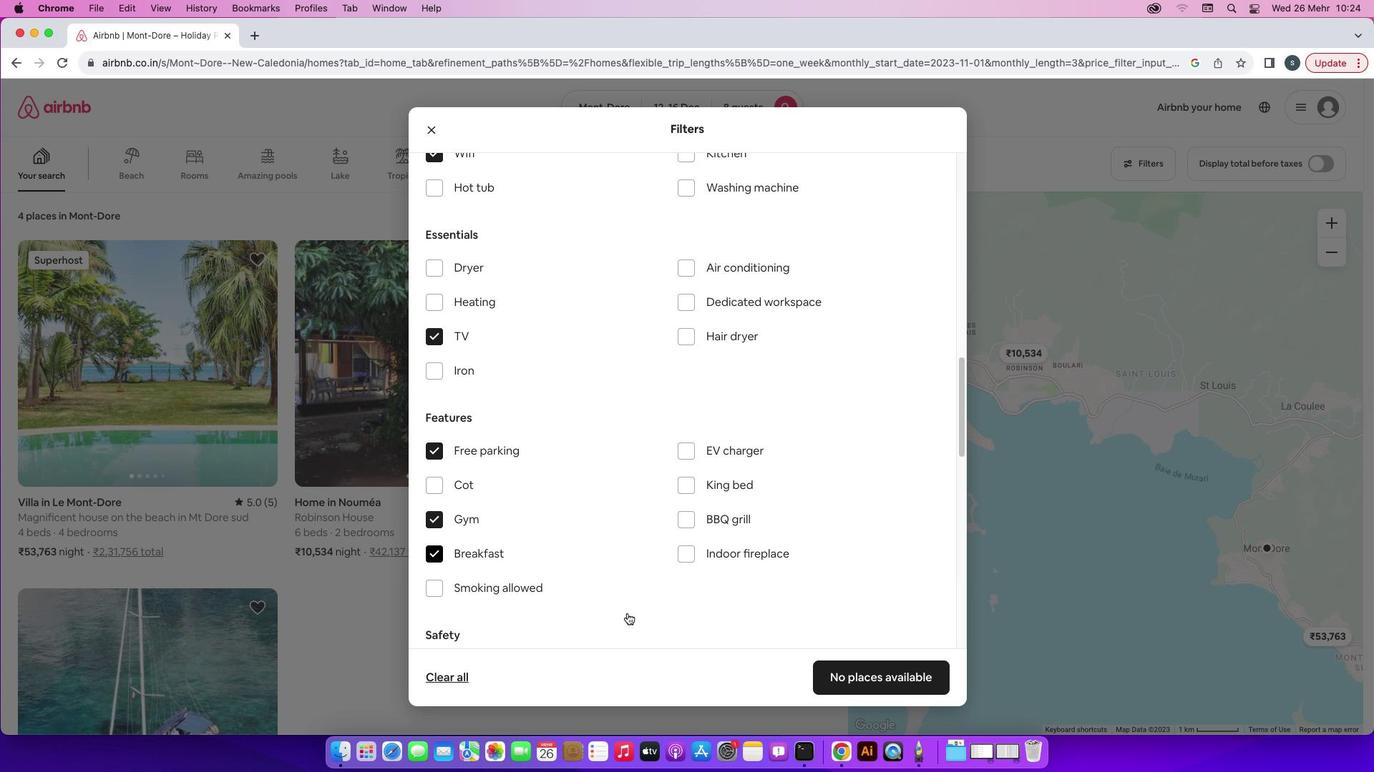 
Action: Mouse scrolled (627, 614) with delta (0, 0)
Screenshot: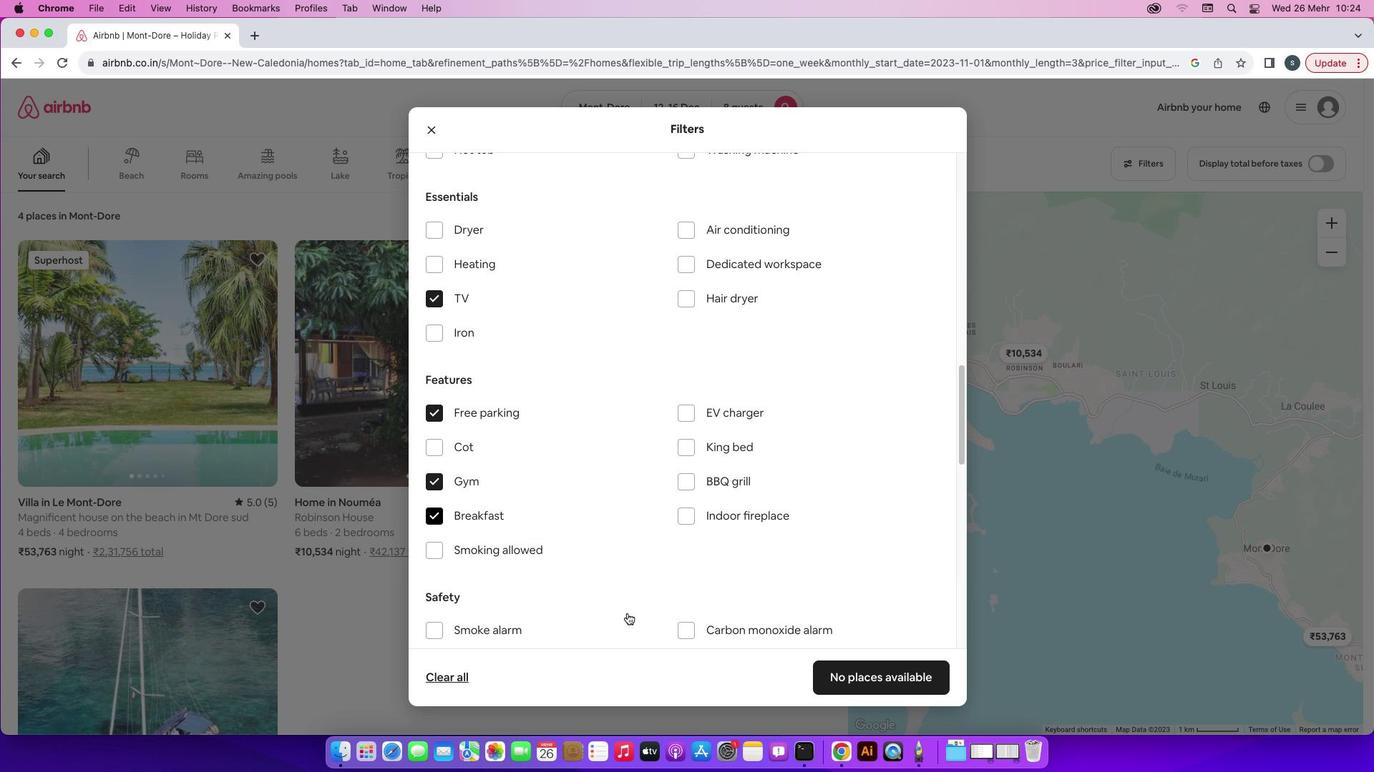 
Action: Mouse scrolled (627, 614) with delta (0, 0)
Screenshot: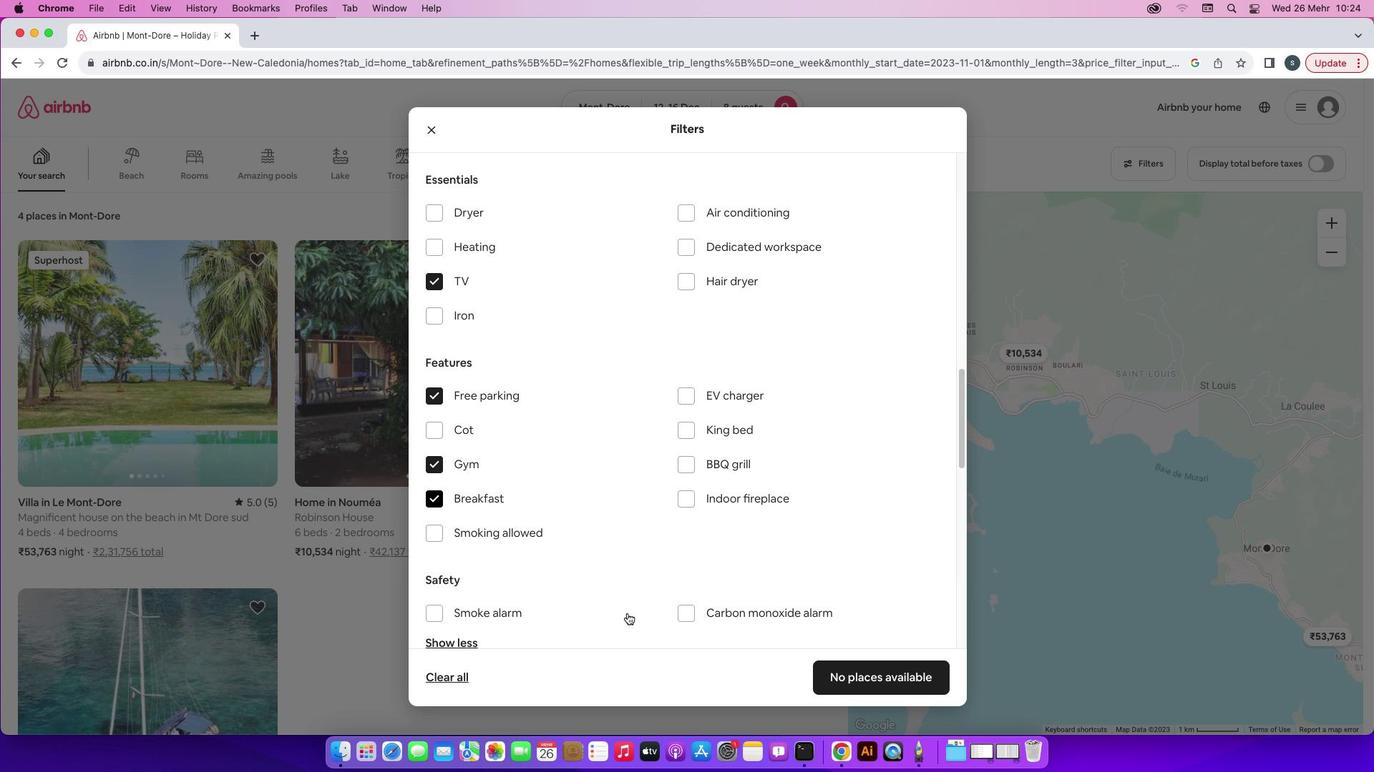
Action: Mouse scrolled (627, 614) with delta (0, 0)
Screenshot: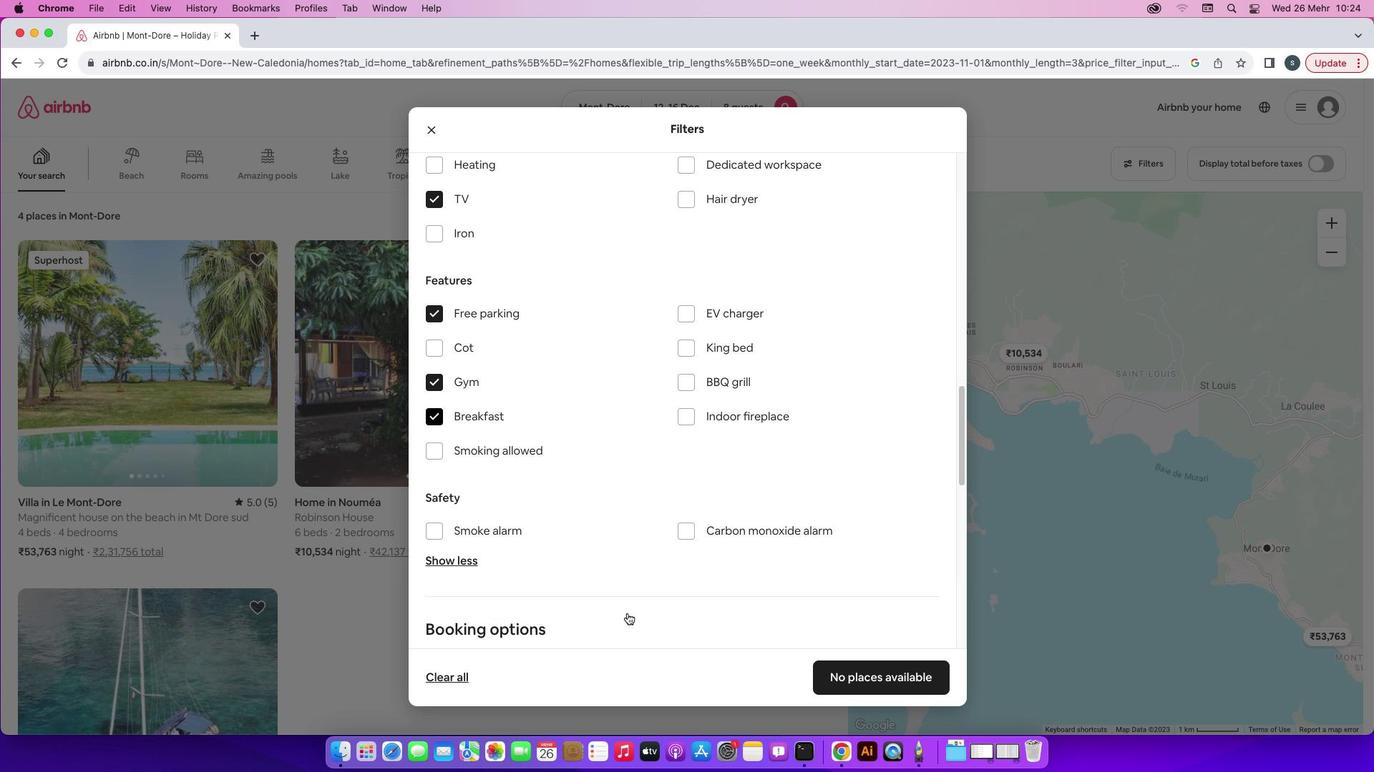 
Action: Mouse scrolled (627, 614) with delta (0, 0)
Screenshot: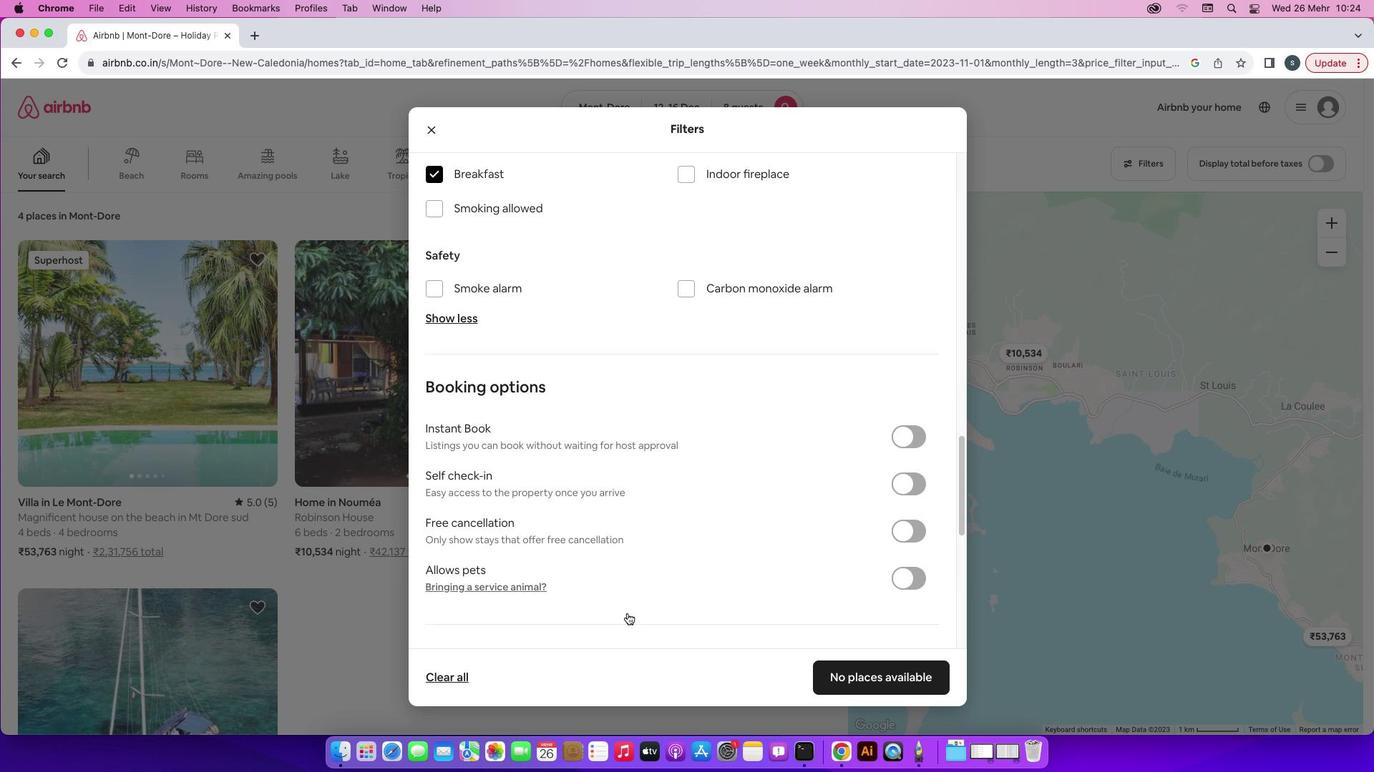 
Action: Mouse scrolled (627, 614) with delta (0, 0)
Screenshot: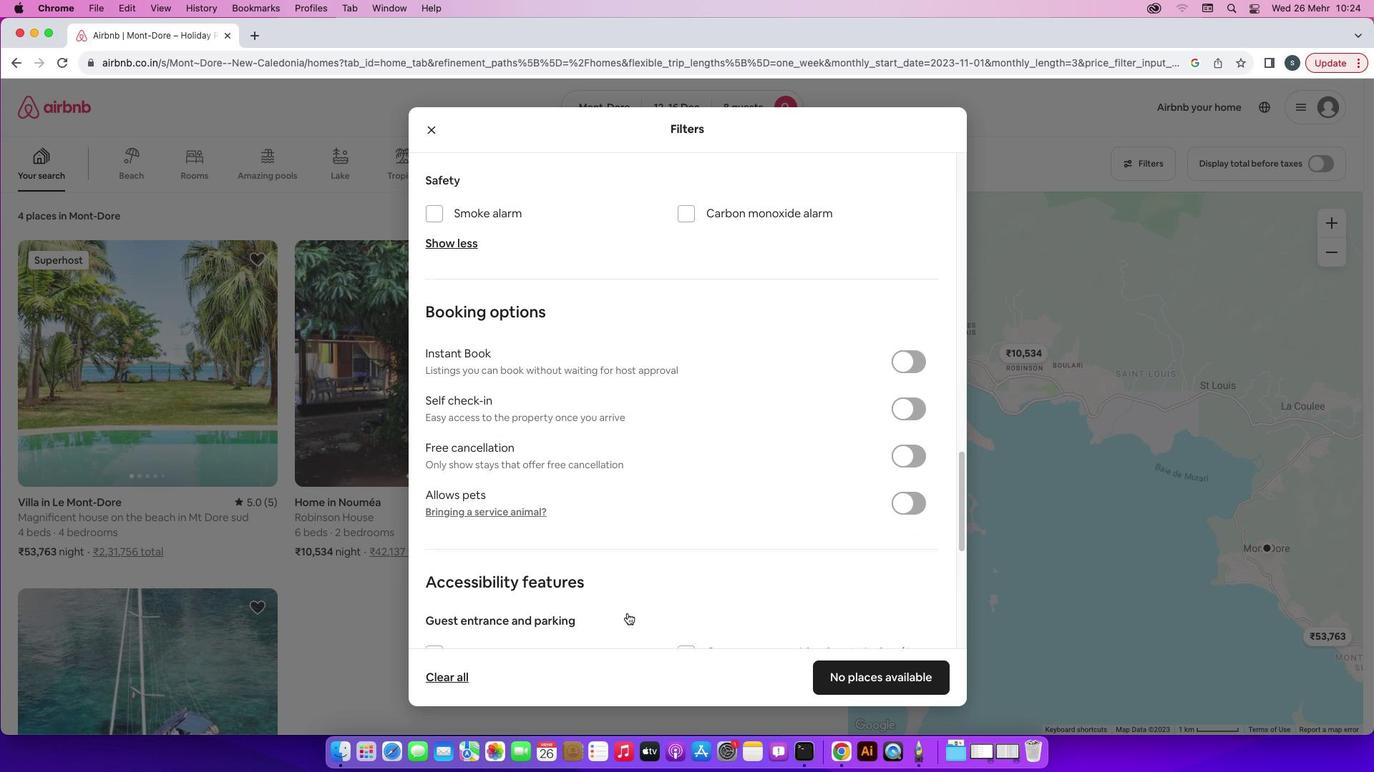 
Action: Mouse scrolled (627, 614) with delta (0, -2)
Screenshot: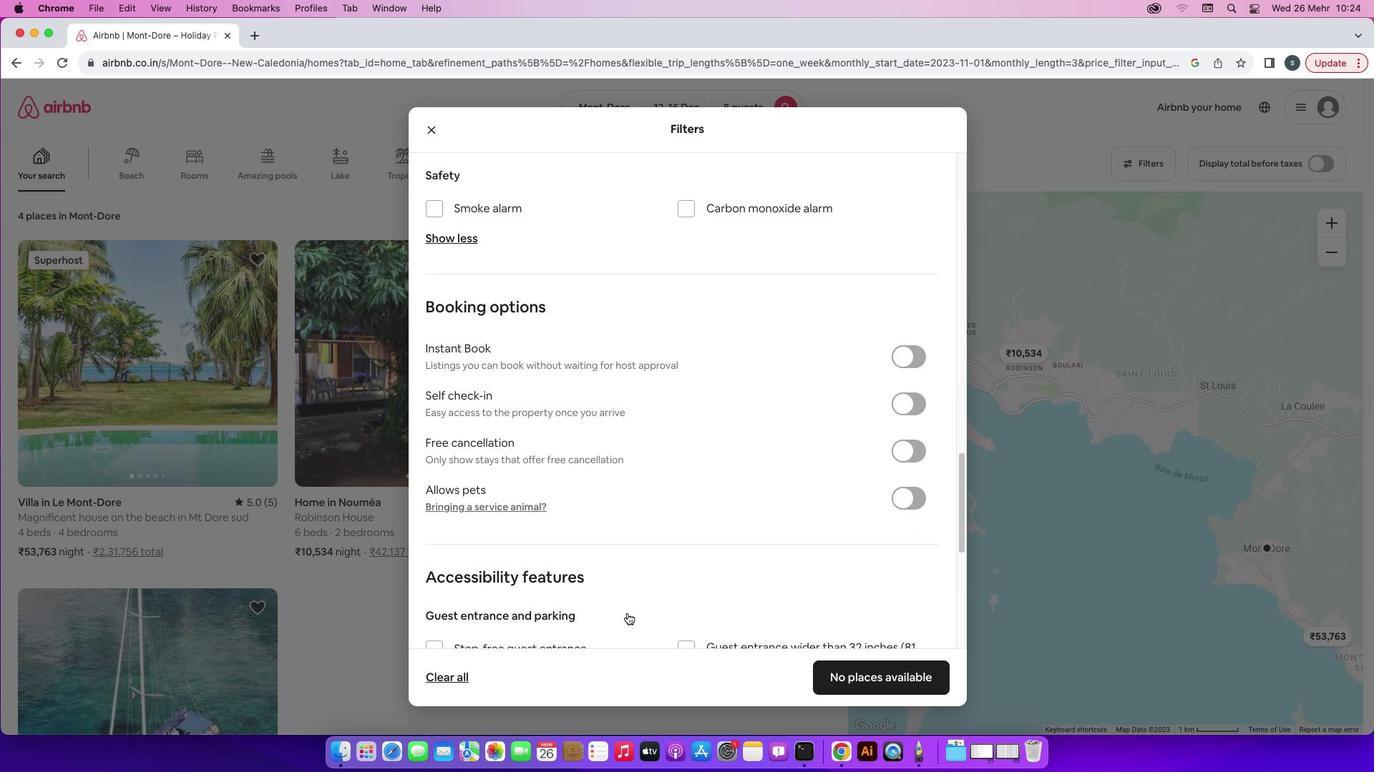 
Action: Mouse scrolled (627, 614) with delta (0, -2)
Screenshot: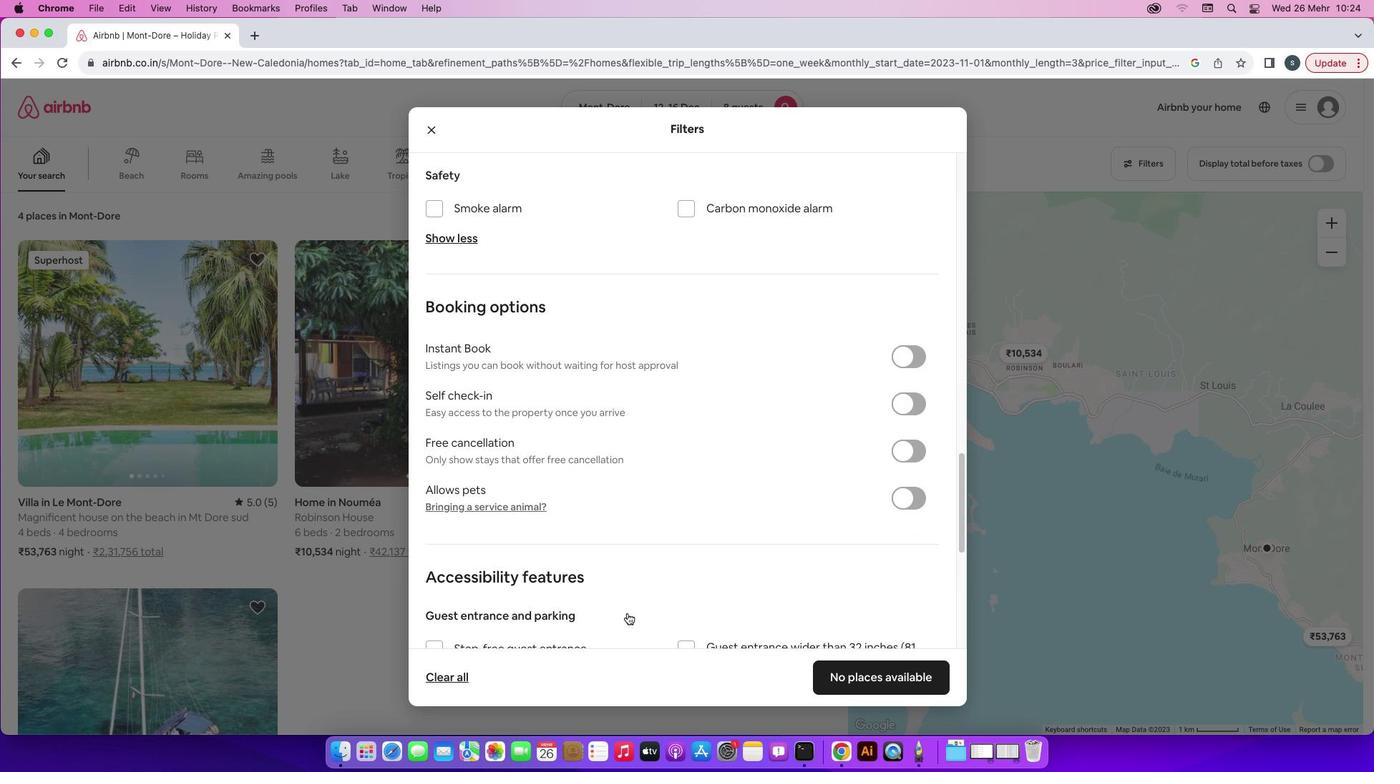 
Action: Mouse moved to (900, 408)
Screenshot: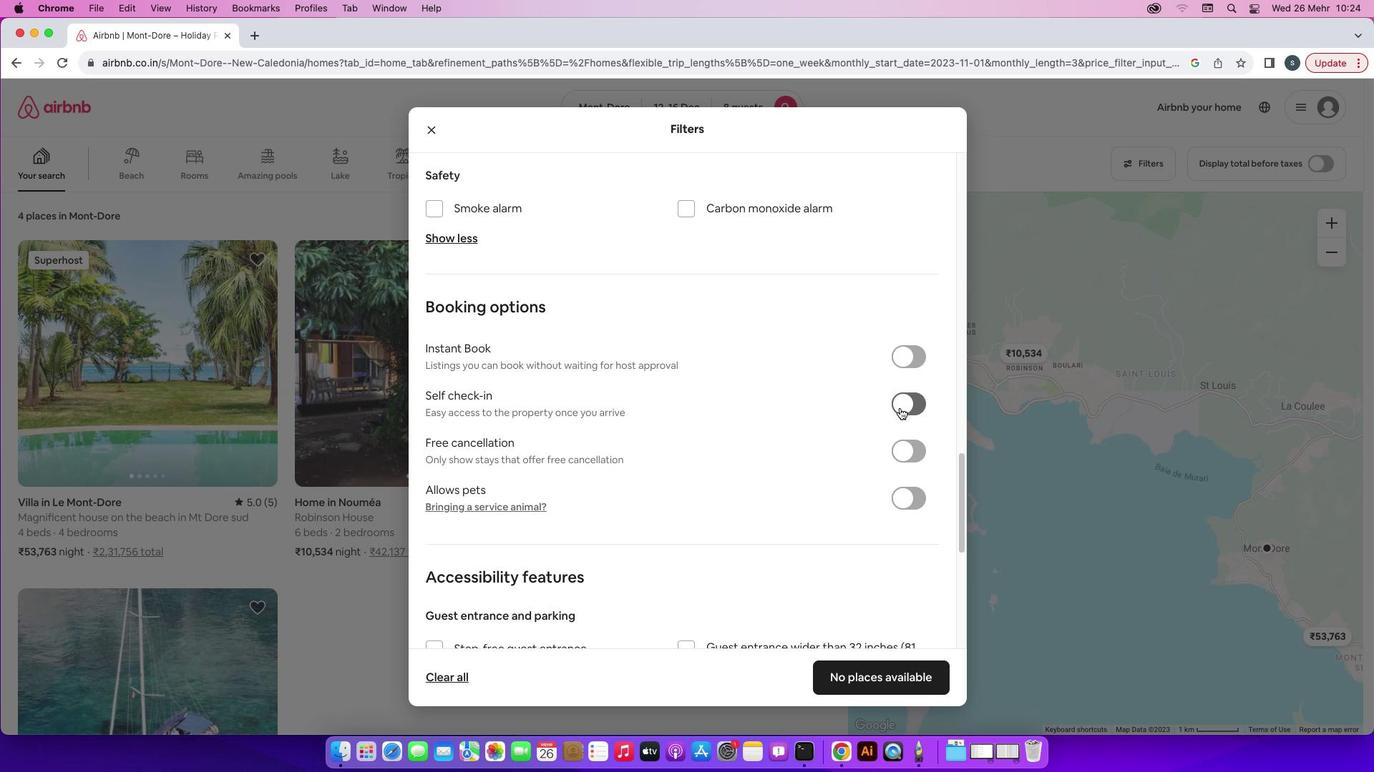 
Action: Mouse pressed left at (900, 408)
Screenshot: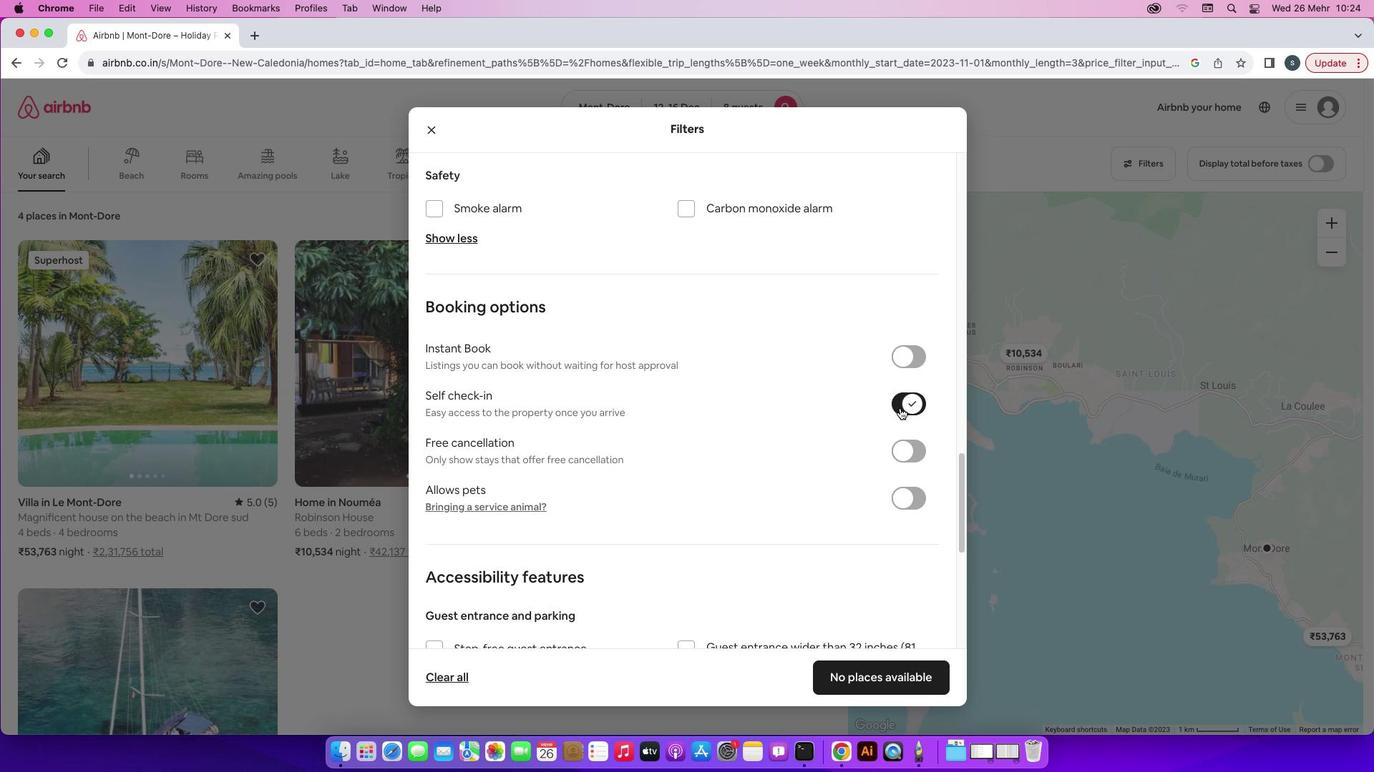 
Action: Mouse moved to (762, 586)
Screenshot: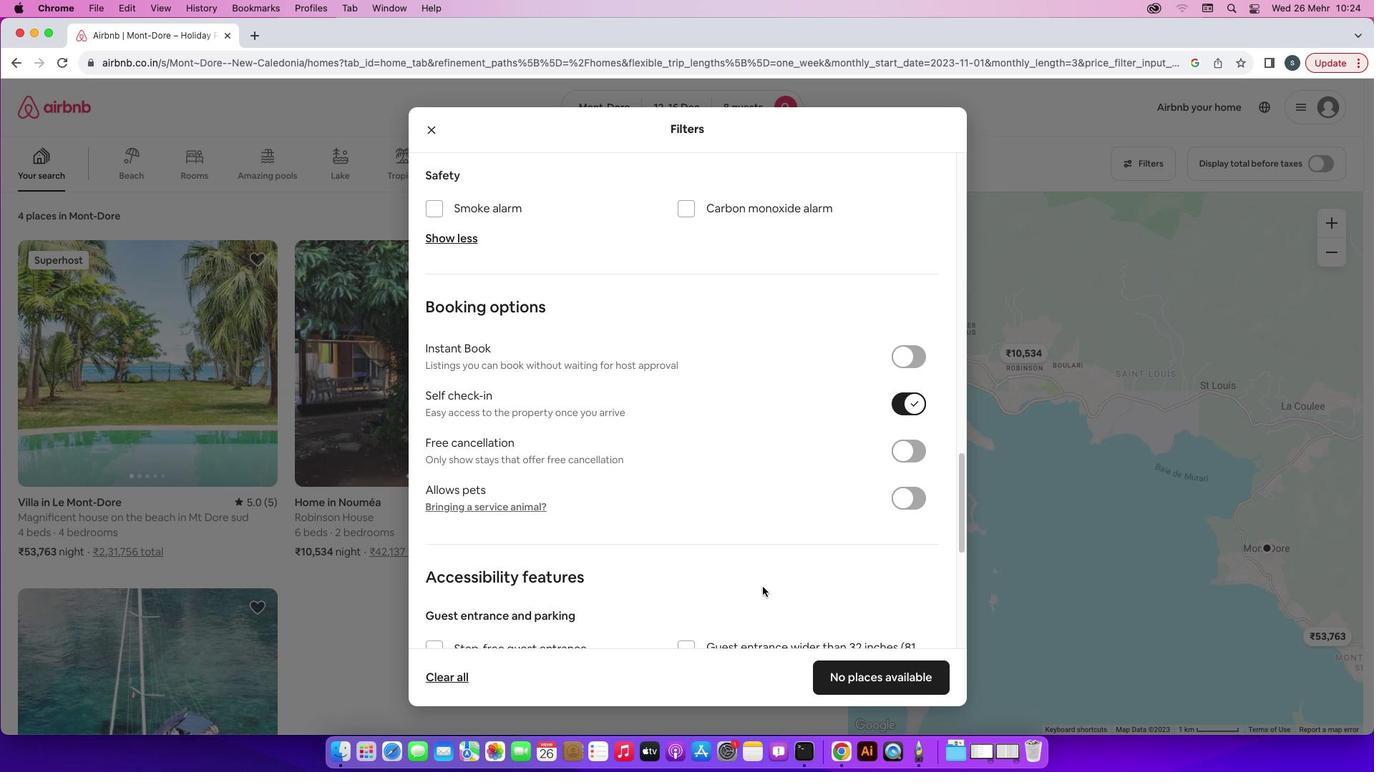 
Action: Mouse scrolled (762, 586) with delta (0, 0)
Screenshot: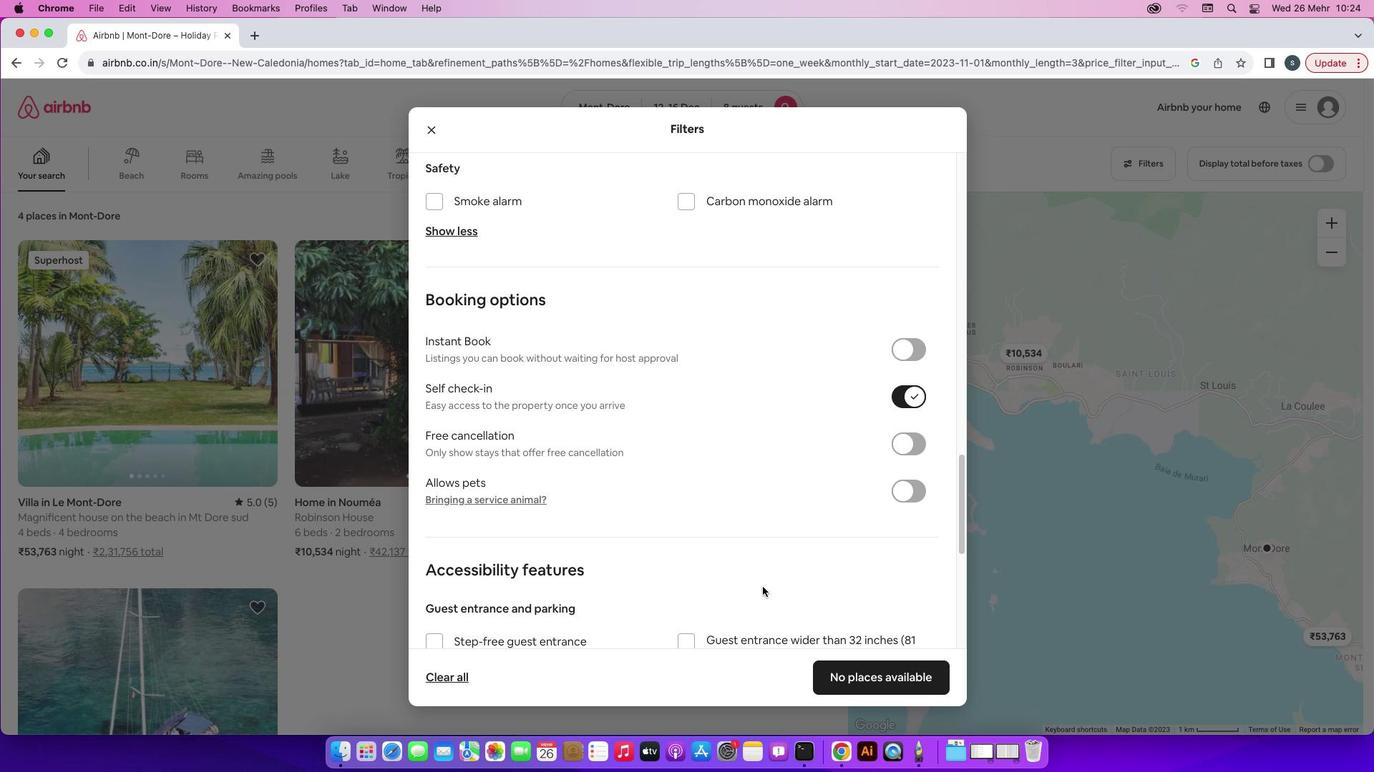 
Action: Mouse scrolled (762, 586) with delta (0, 0)
Screenshot: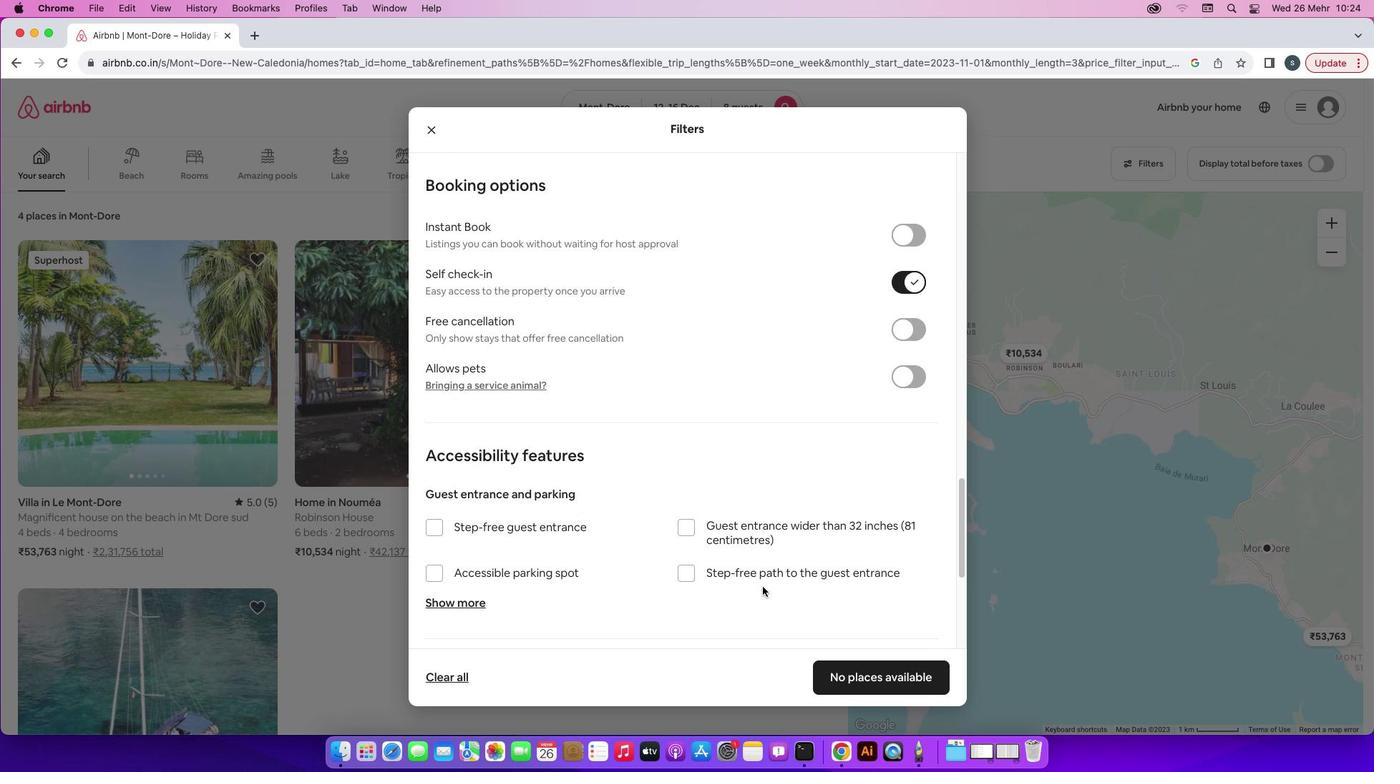 
Action: Mouse scrolled (762, 586) with delta (0, 0)
Screenshot: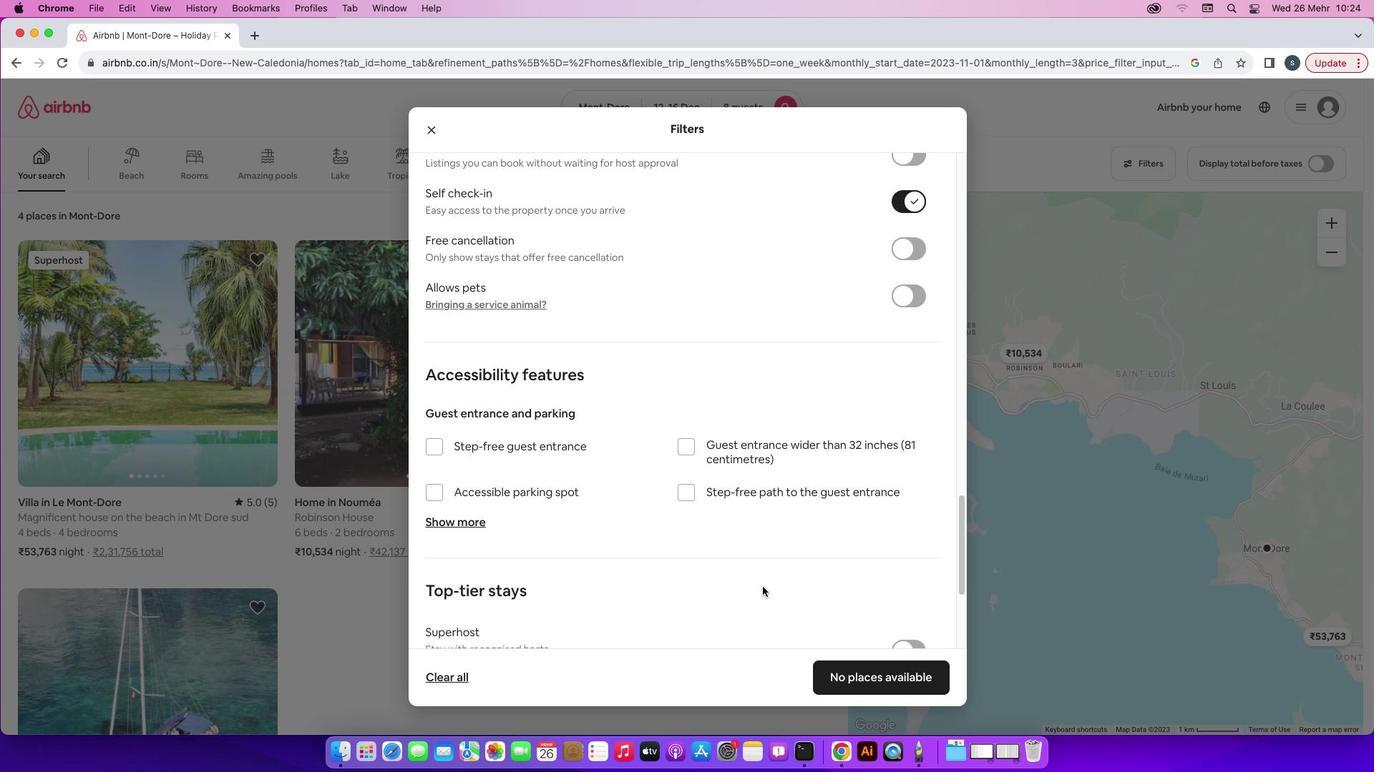 
Action: Mouse scrolled (762, 586) with delta (0, -1)
Screenshot: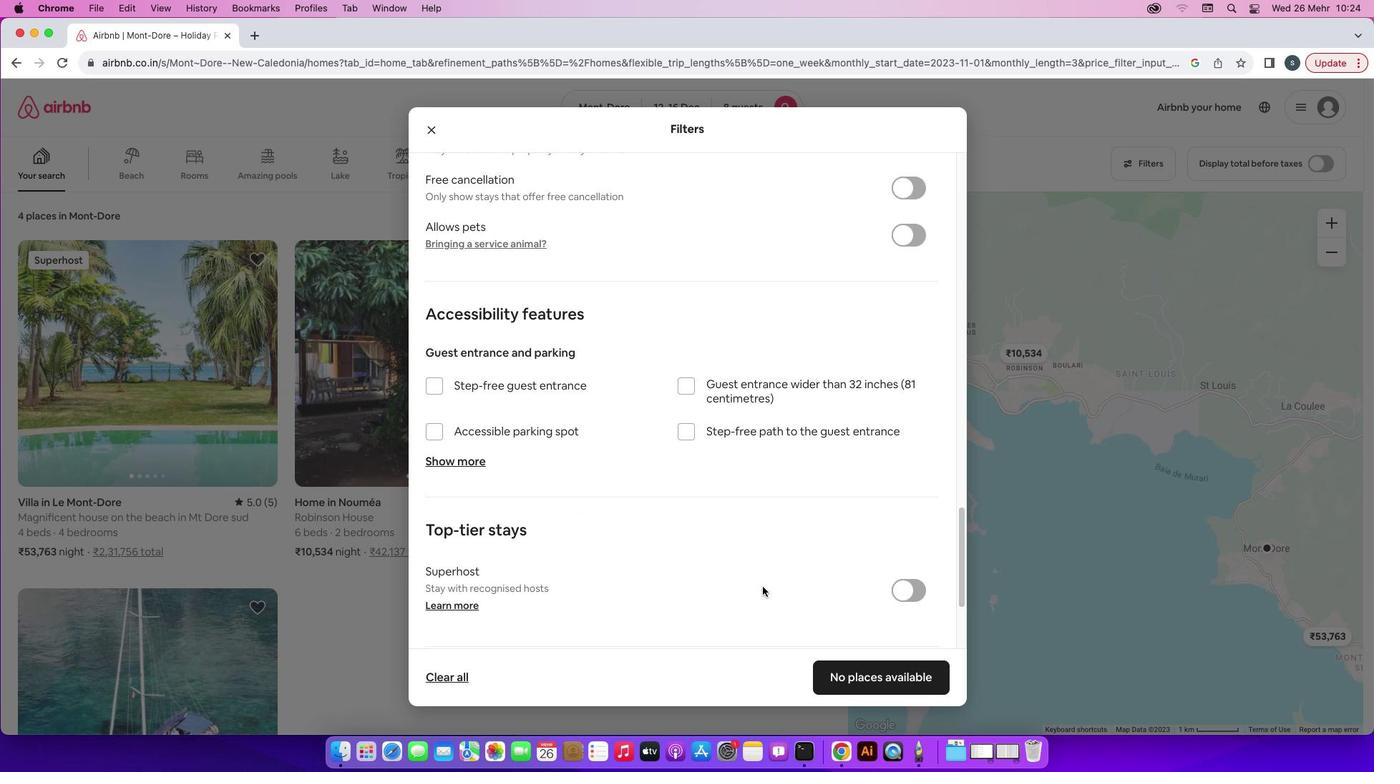
Action: Mouse scrolled (762, 586) with delta (0, -2)
Screenshot: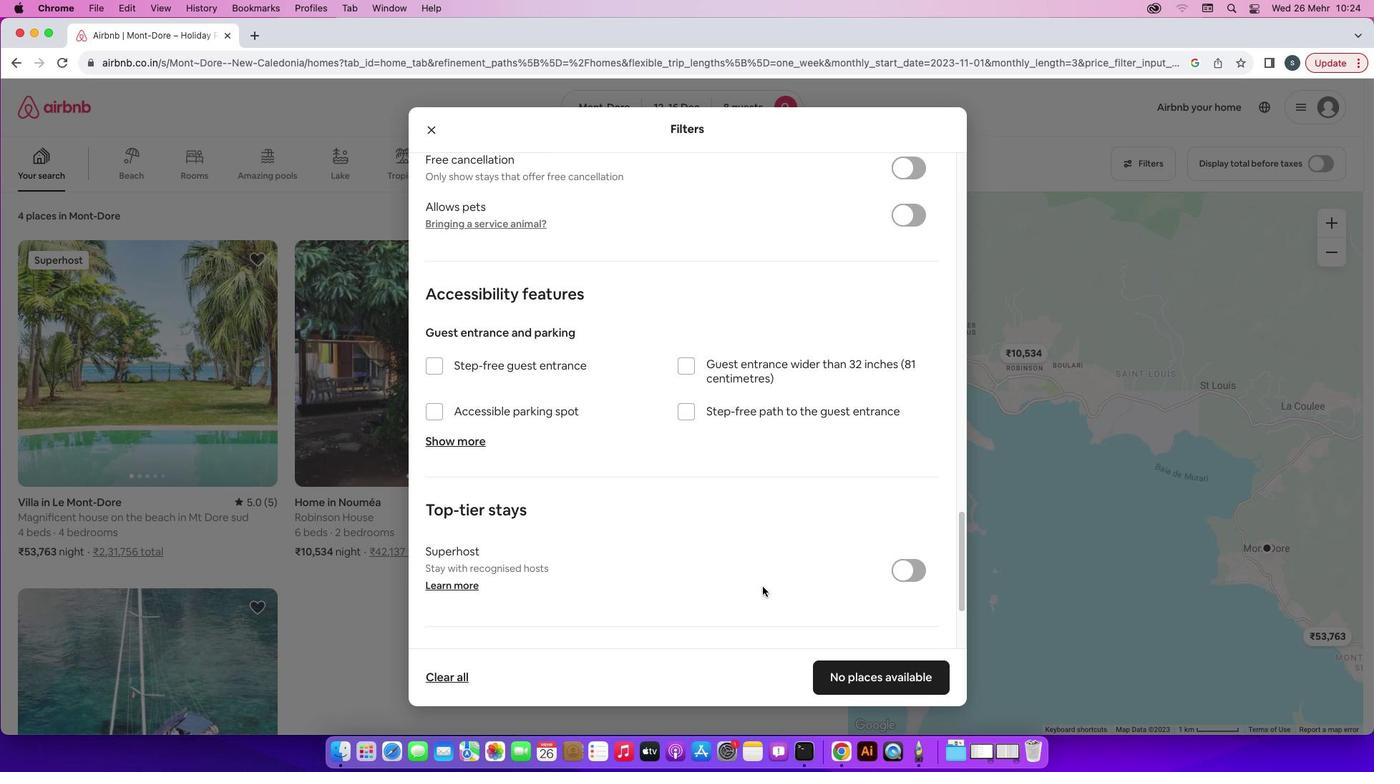 
Action: Mouse moved to (869, 678)
Screenshot: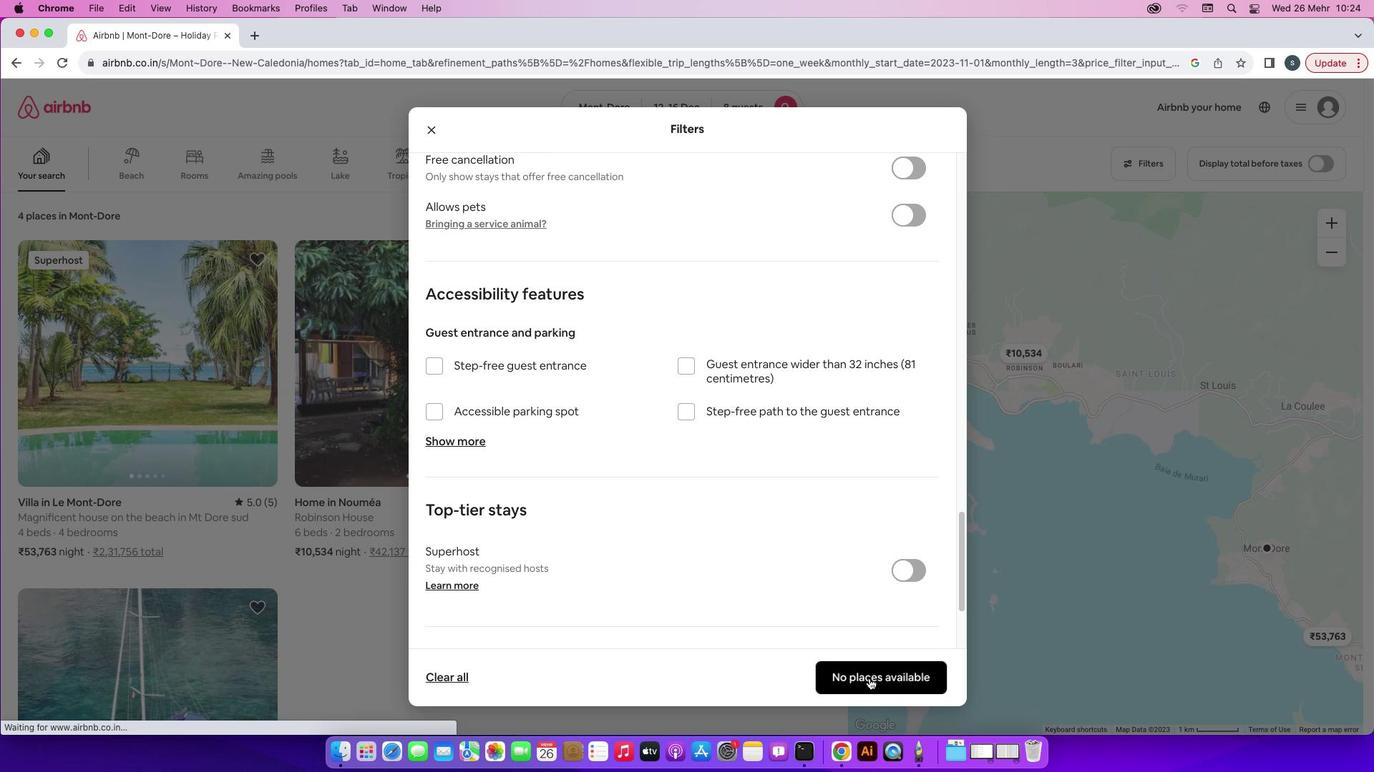
Action: Mouse pressed left at (869, 678)
Screenshot: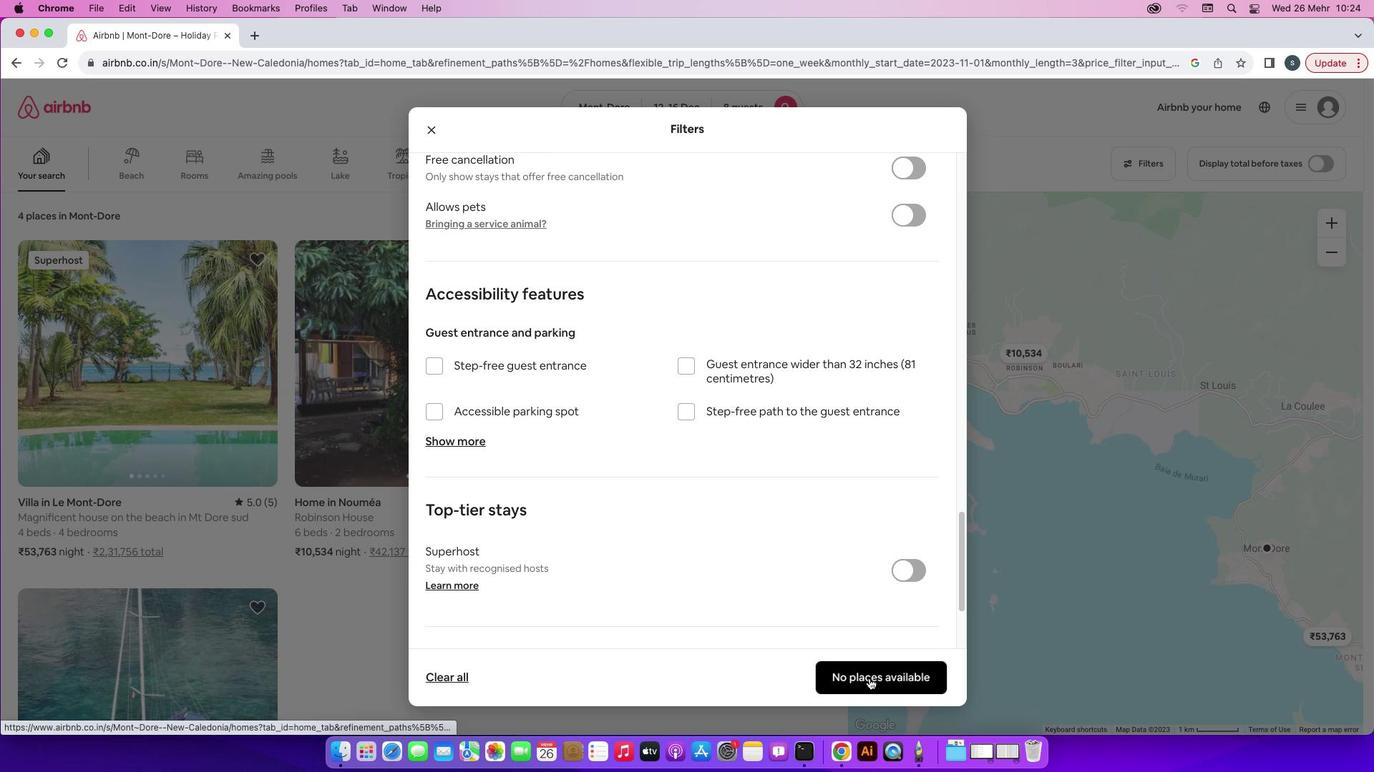 
Action: Mouse moved to (724, 586)
Screenshot: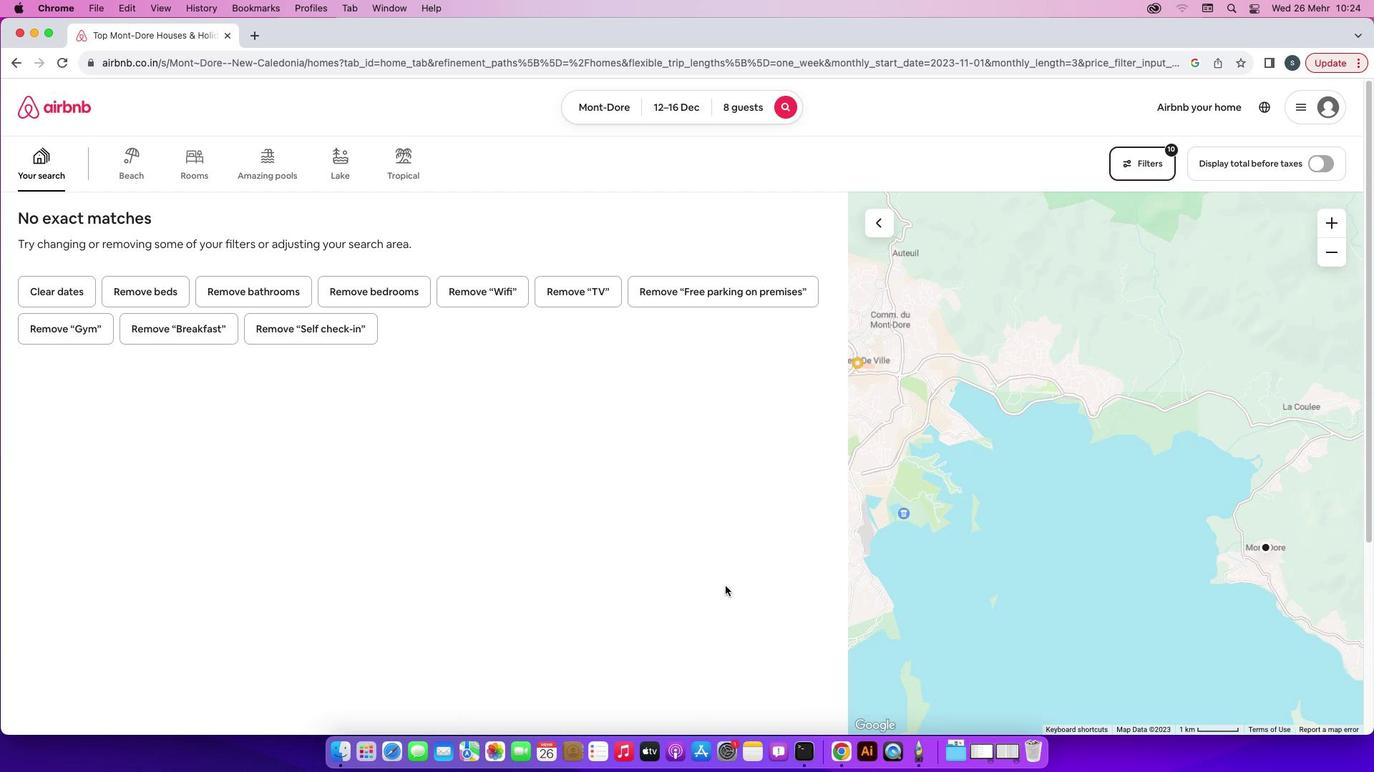 
